 Task: Write a cross-formula field in Passports.
Action: Mouse moved to (144, 101)
Screenshot: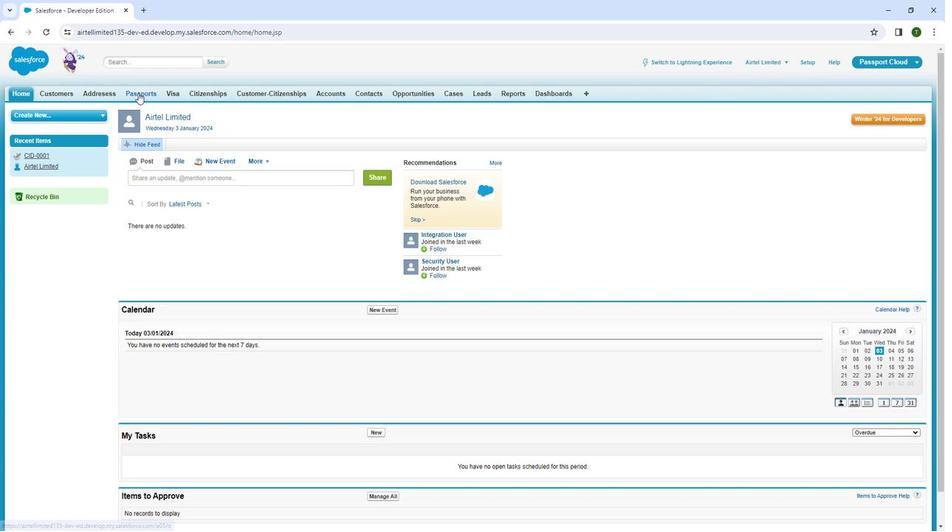 
Action: Mouse pressed left at (144, 101)
Screenshot: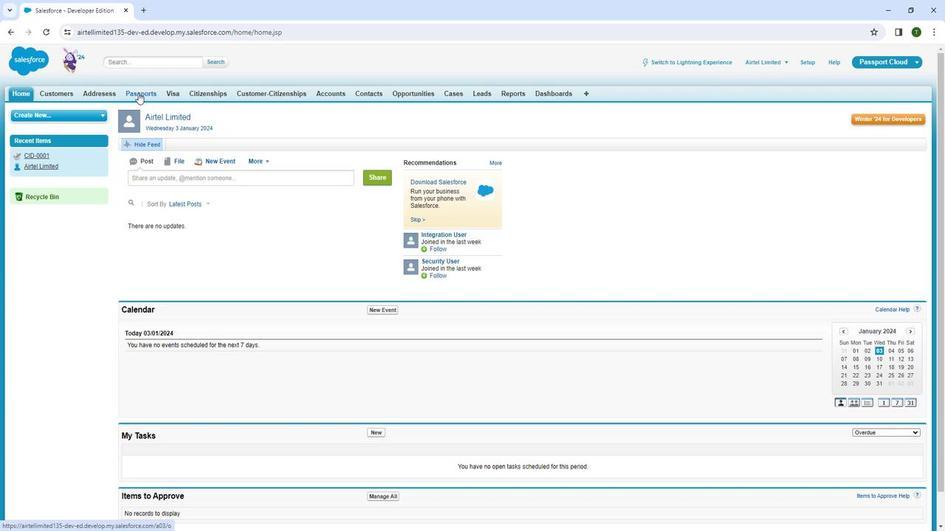 
Action: Mouse pressed left at (144, 101)
Screenshot: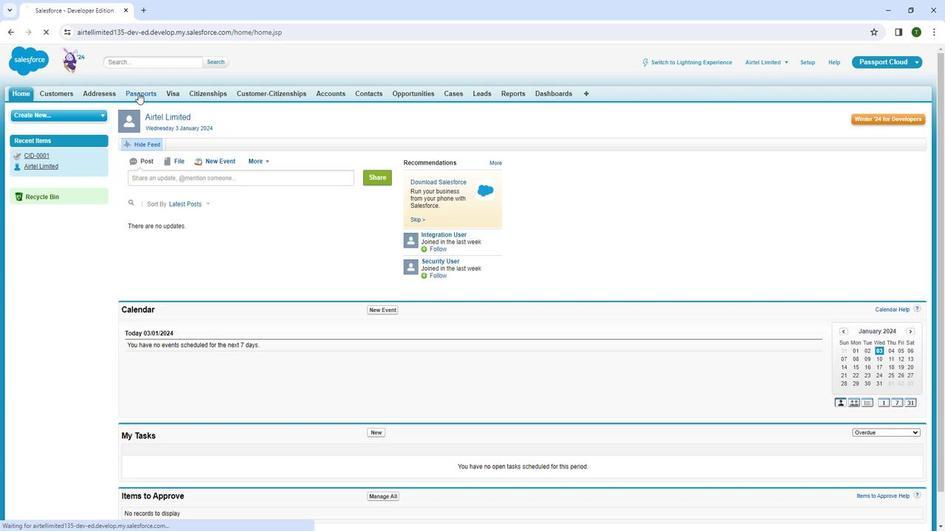 
Action: Mouse moved to (409, 148)
Screenshot: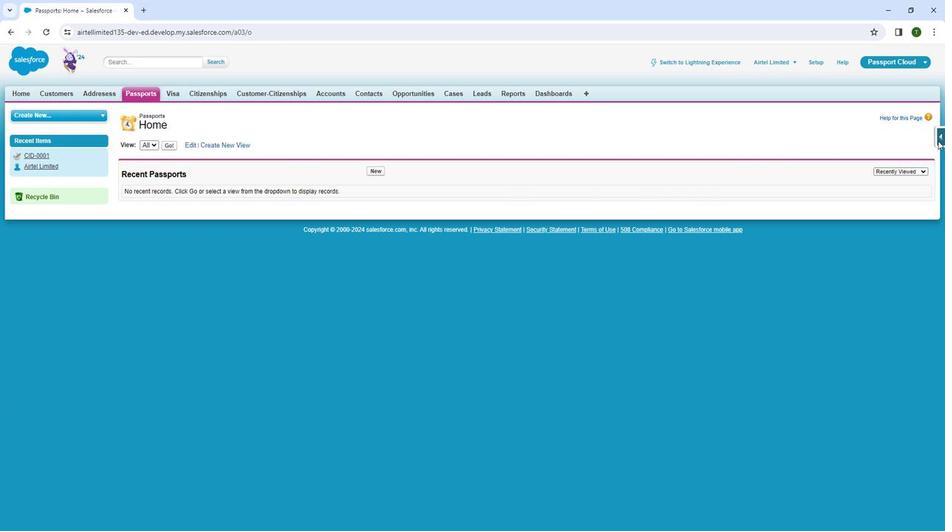 
Action: Mouse pressed left at (409, 148)
Screenshot: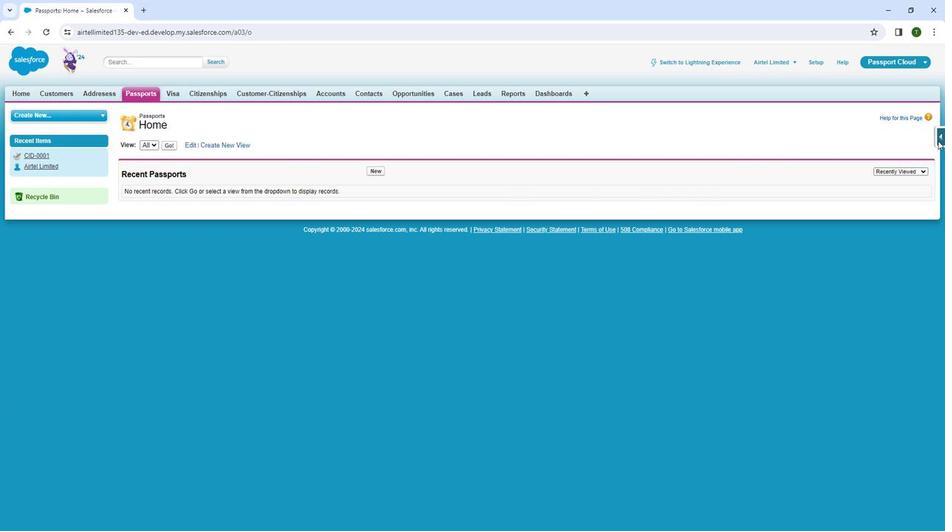 
Action: Mouse moved to (382, 160)
Screenshot: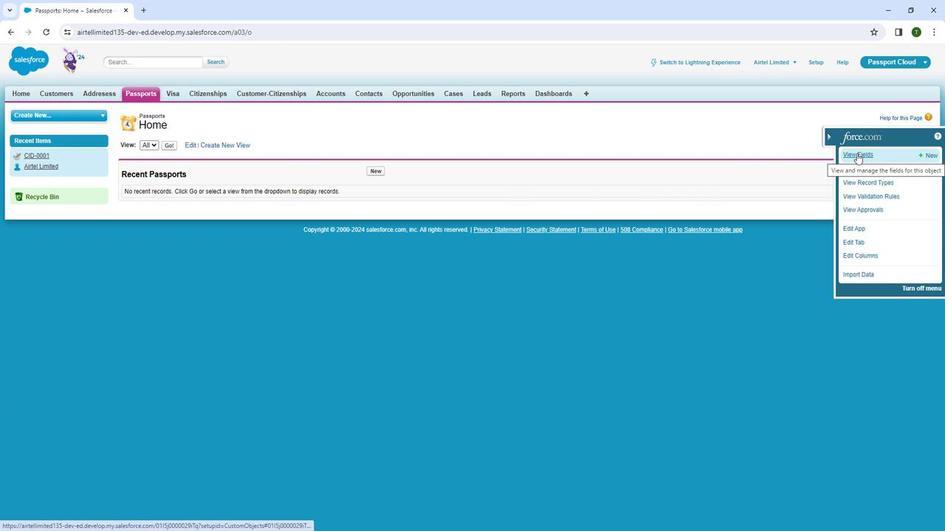 
Action: Mouse pressed left at (382, 160)
Screenshot: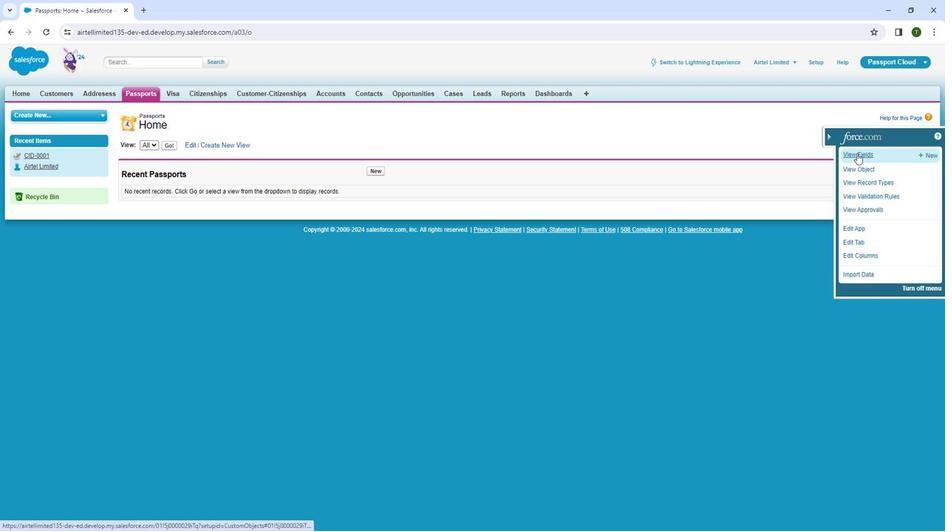 
Action: Mouse moved to (155, 252)
Screenshot: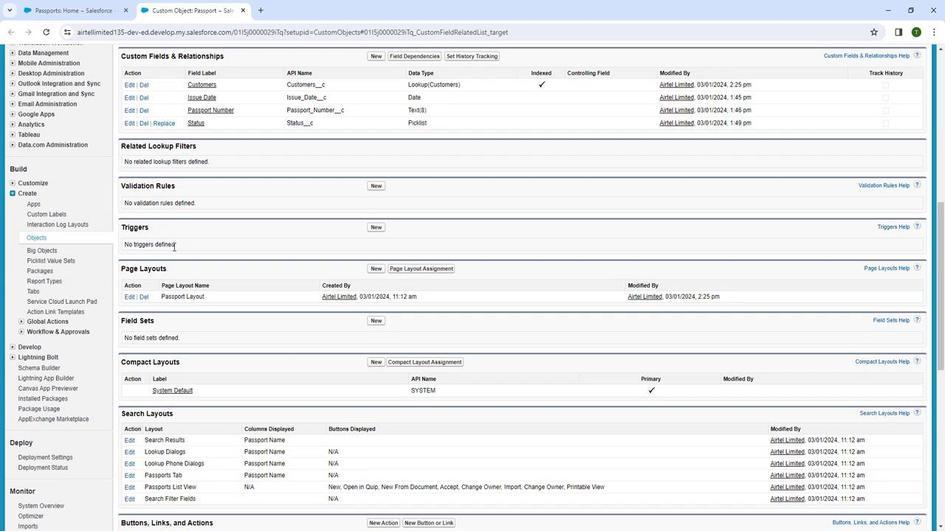 
Action: Mouse scrolled (155, 252) with delta (0, 0)
Screenshot: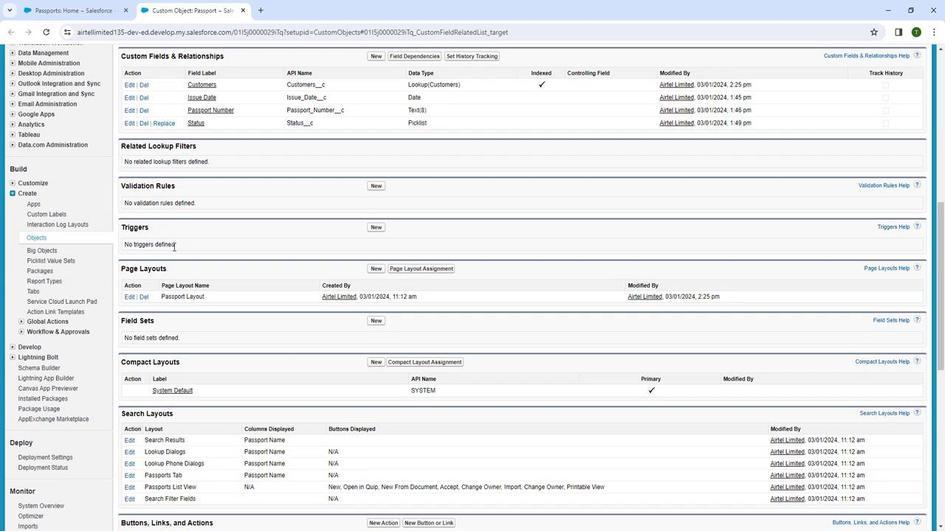 
Action: Mouse moved to (155, 251)
Screenshot: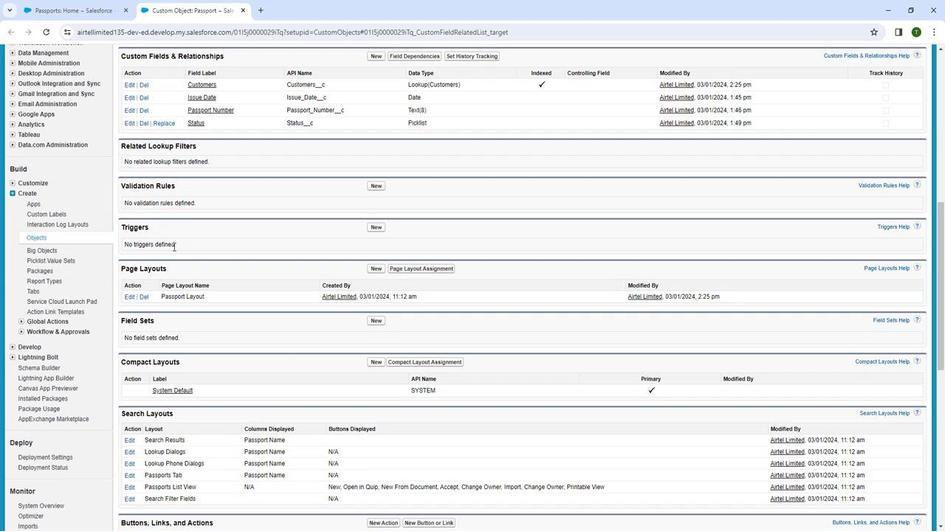 
Action: Mouse scrolled (155, 252) with delta (0, 0)
Screenshot: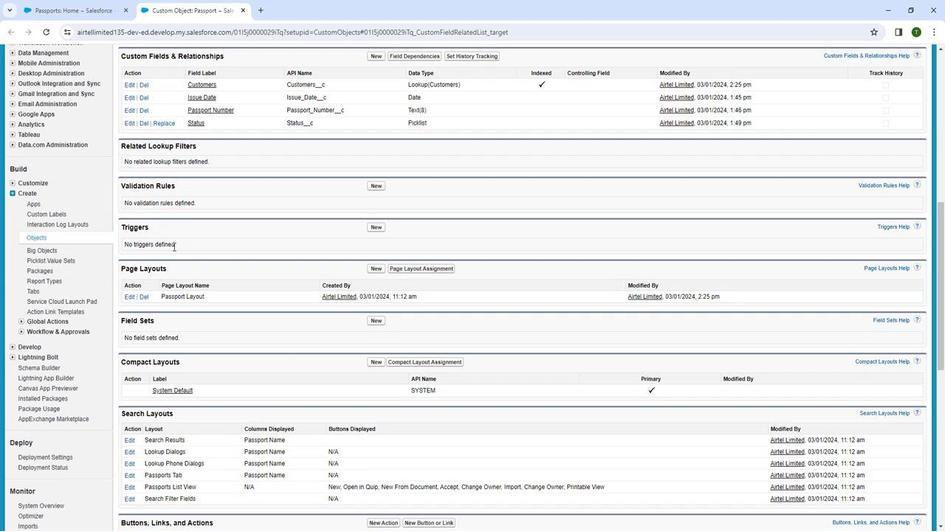 
Action: Mouse moved to (223, 162)
Screenshot: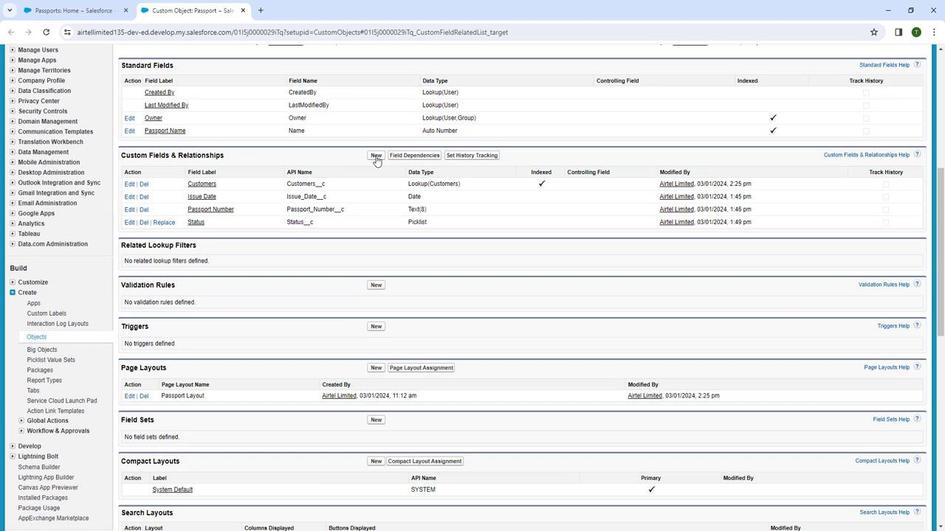 
Action: Mouse pressed left at (223, 162)
Screenshot: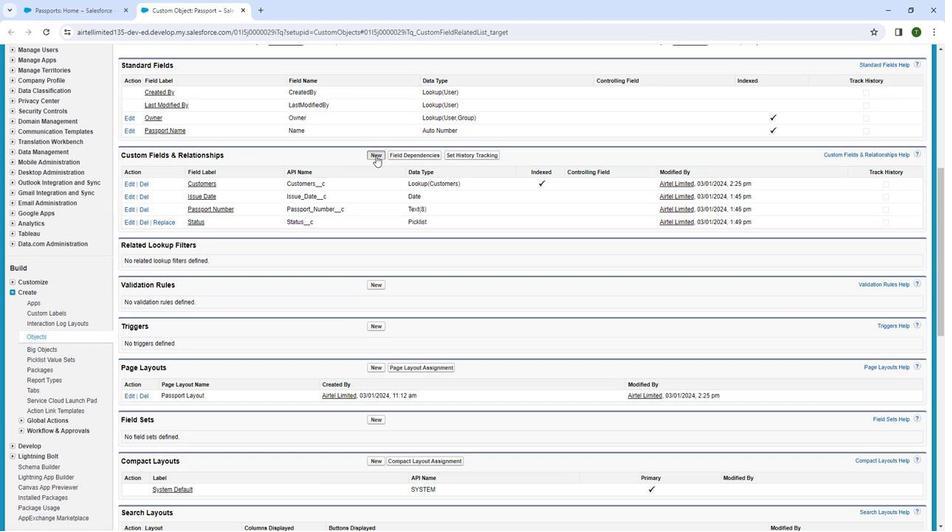 
Action: Mouse moved to (173, 303)
Screenshot: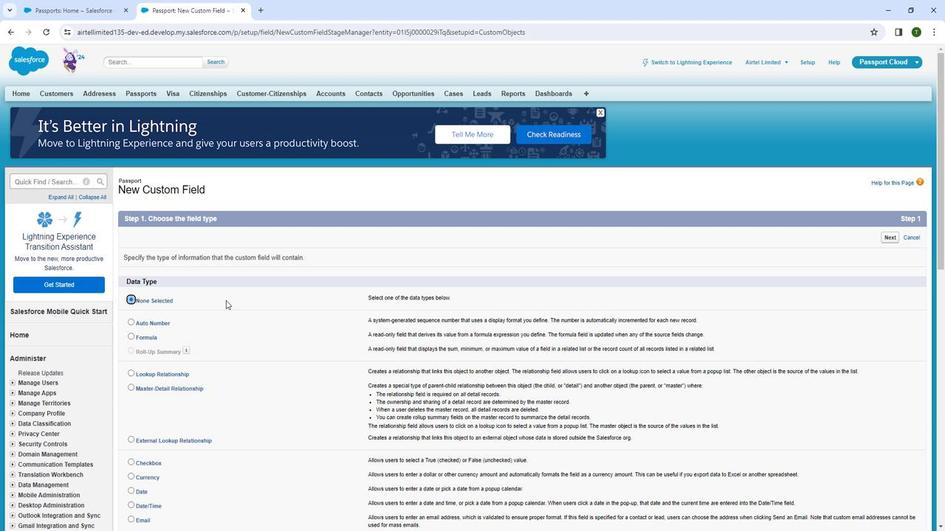 
Action: Mouse scrolled (173, 302) with delta (0, 0)
Screenshot: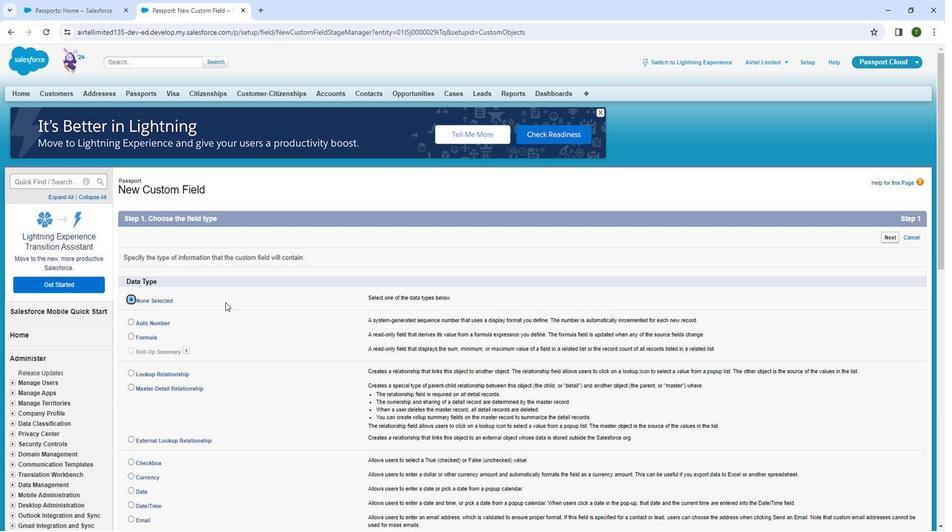
Action: Mouse moved to (142, 290)
Screenshot: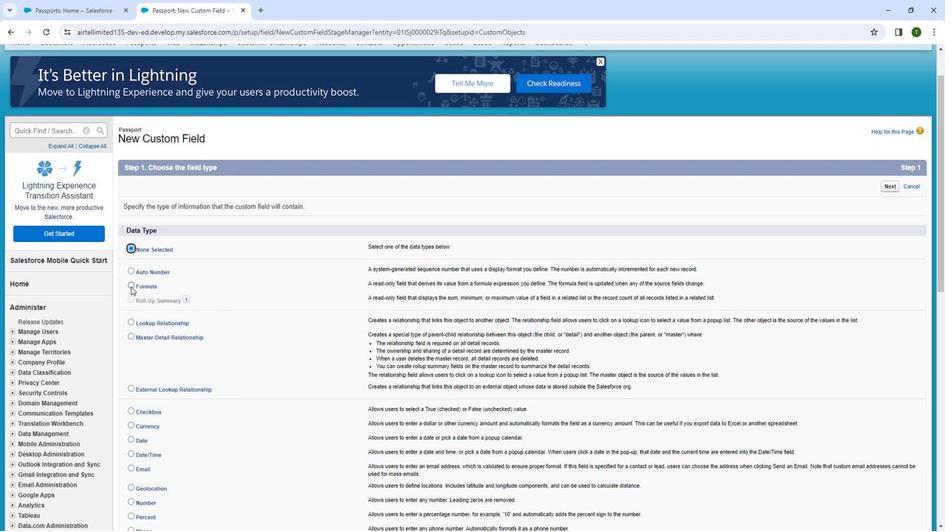
Action: Mouse pressed left at (142, 290)
Screenshot: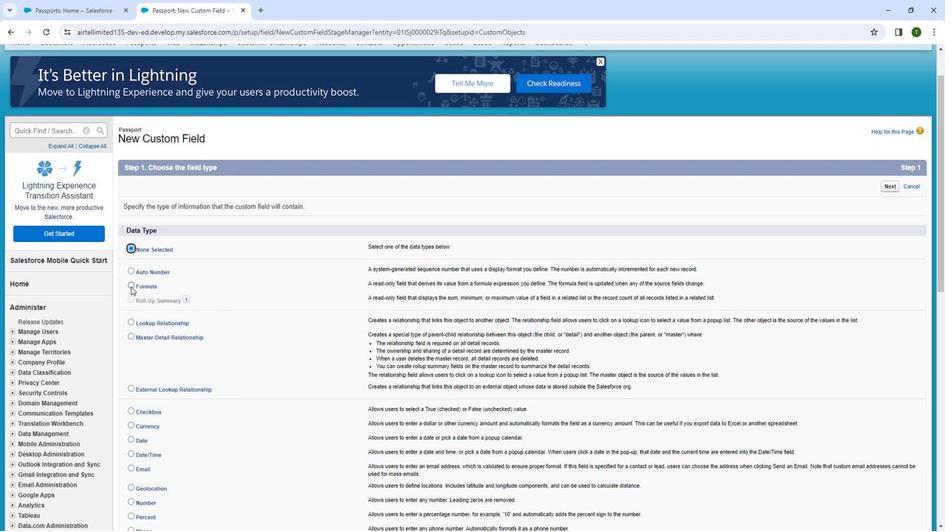
Action: Mouse moved to (142, 291)
Screenshot: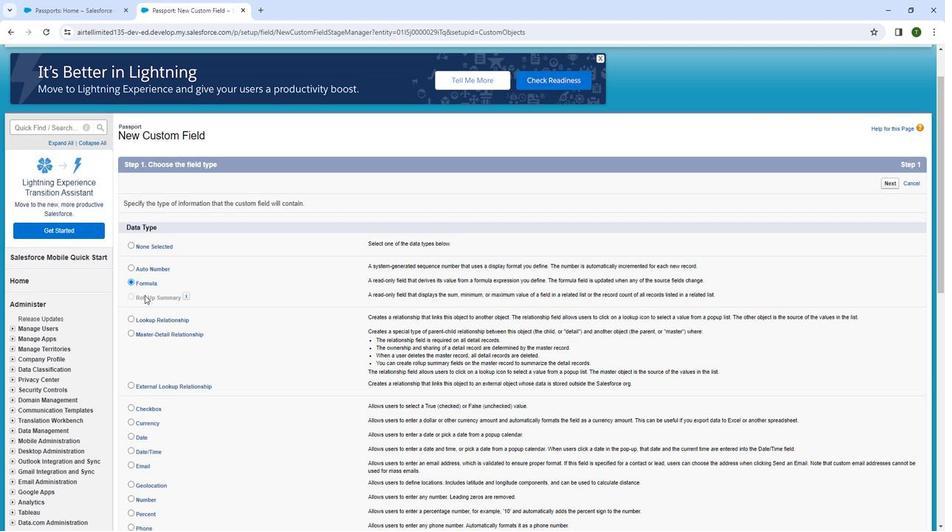 
Action: Mouse scrolled (142, 290) with delta (0, 0)
Screenshot: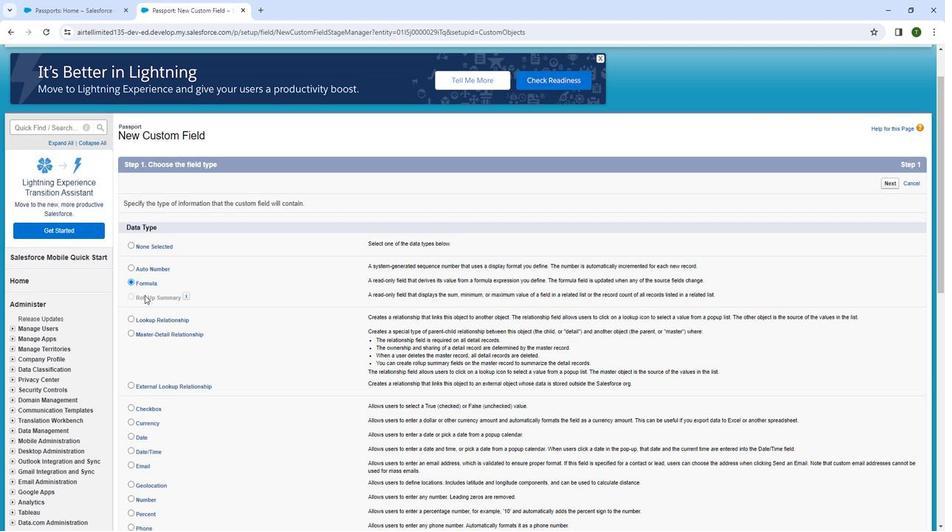 
Action: Mouse moved to (148, 299)
Screenshot: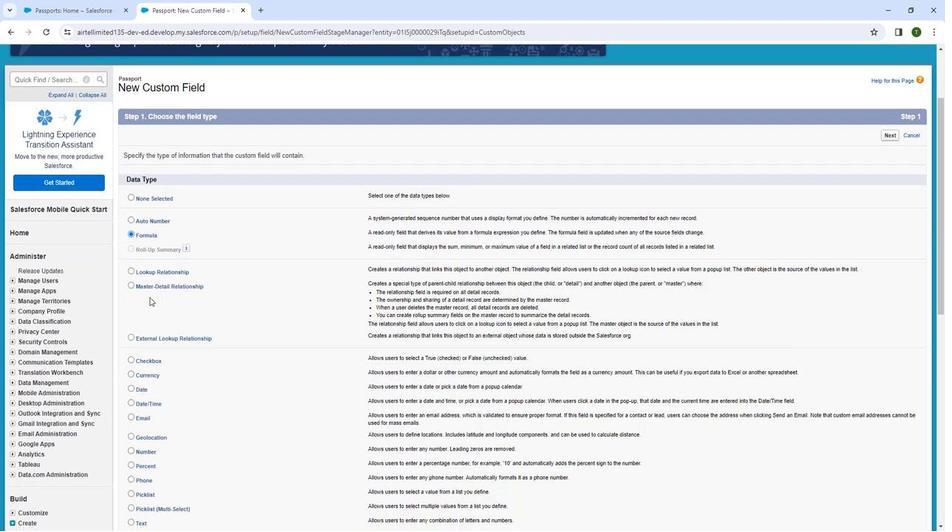 
Action: Mouse scrolled (148, 299) with delta (0, 0)
Screenshot: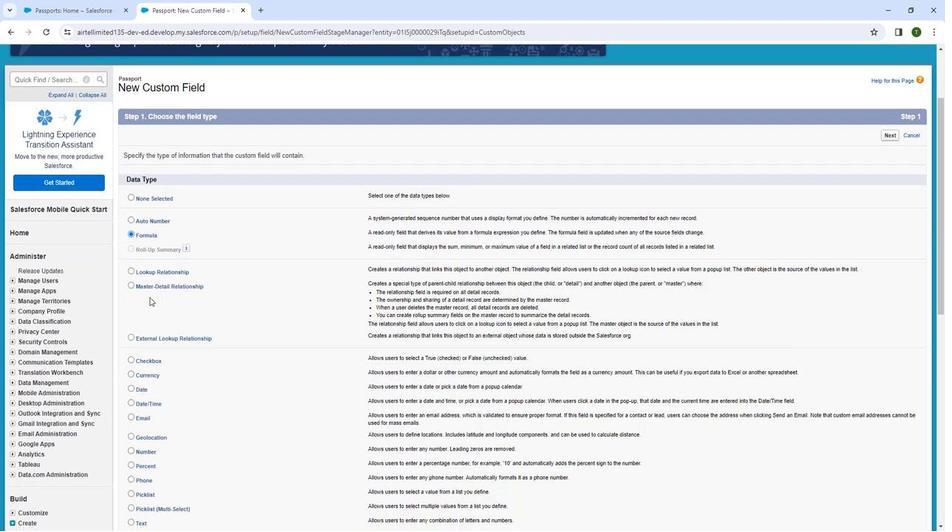 
Action: Mouse moved to (149, 301)
Screenshot: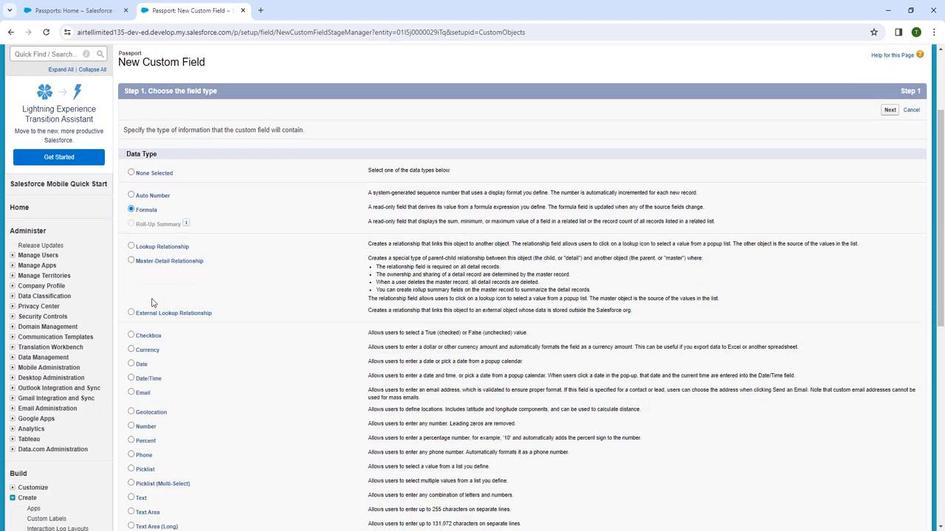 
Action: Mouse scrolled (149, 301) with delta (0, 0)
Screenshot: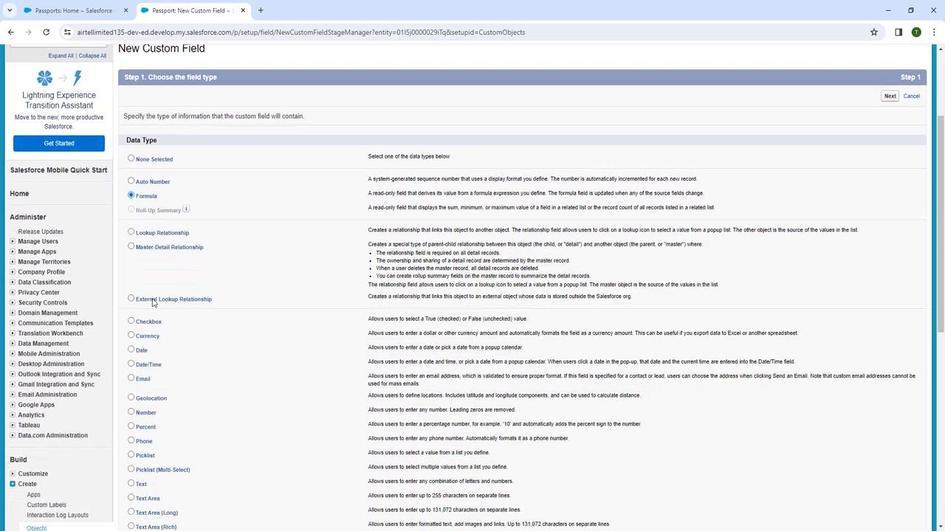 
Action: Mouse moved to (149, 301)
Screenshot: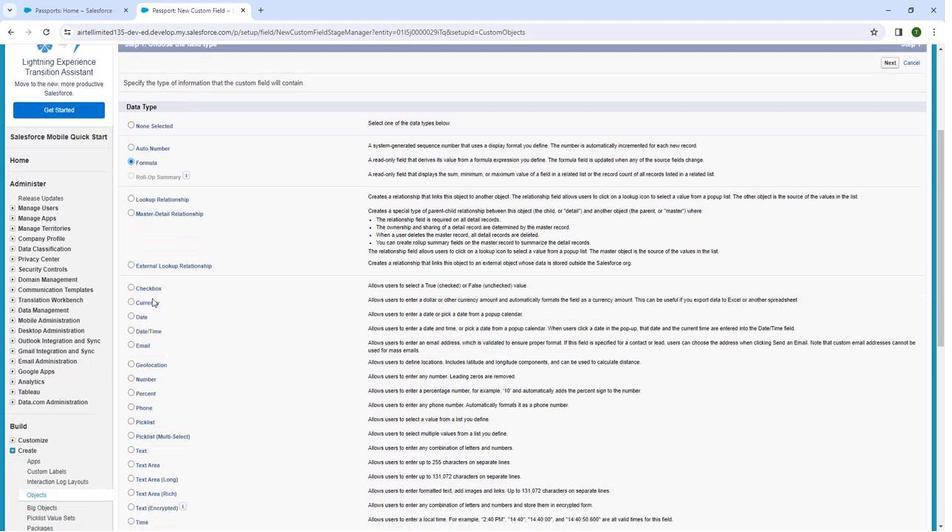 
Action: Mouse scrolled (149, 301) with delta (0, 0)
Screenshot: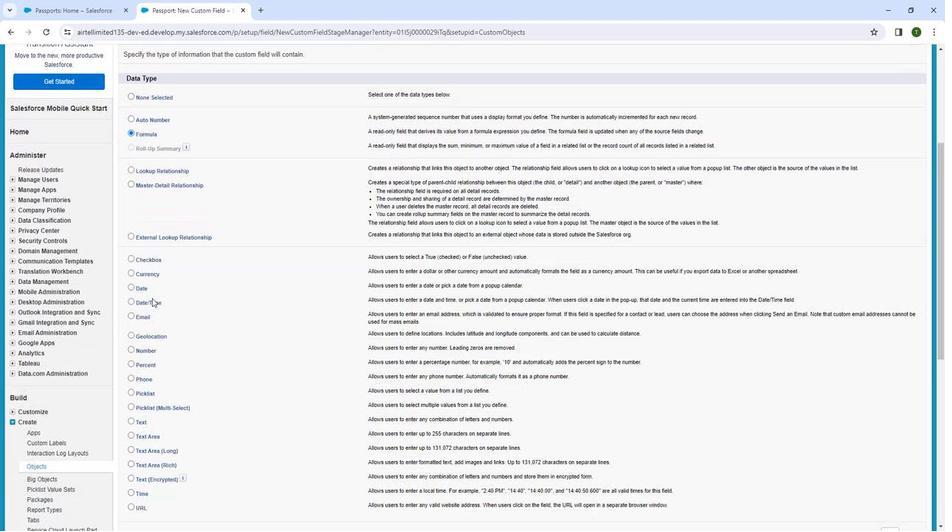 
Action: Mouse moved to (204, 347)
Screenshot: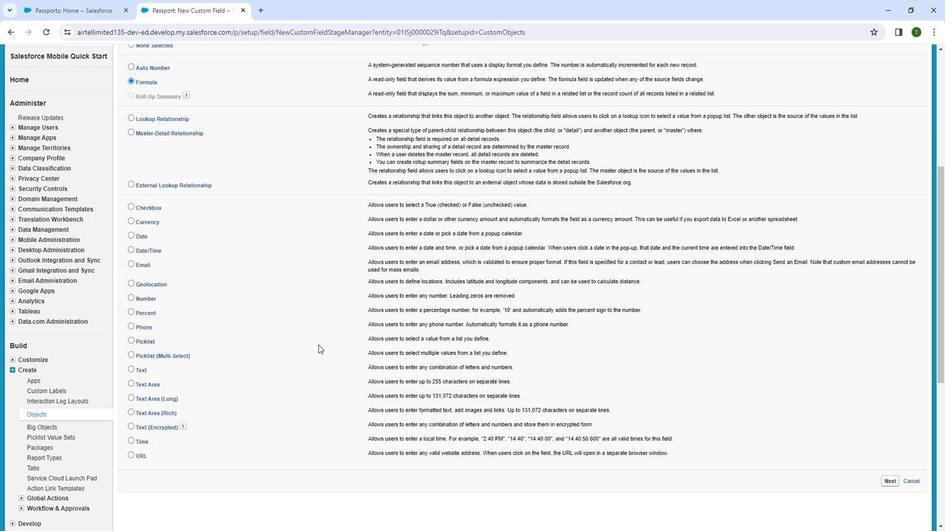 
Action: Mouse scrolled (204, 346) with delta (0, 0)
Screenshot: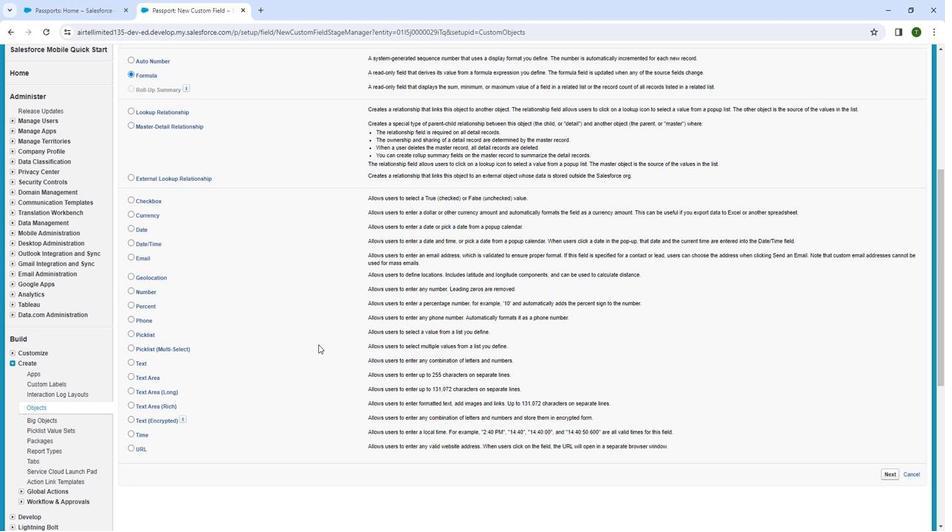
Action: Mouse moved to (229, 370)
Screenshot: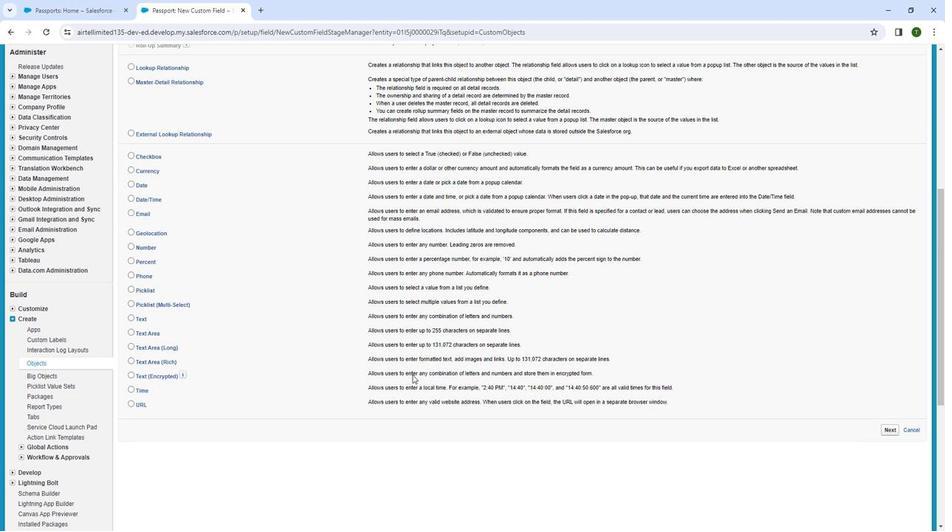 
Action: Mouse scrolled (229, 369) with delta (0, 0)
Screenshot: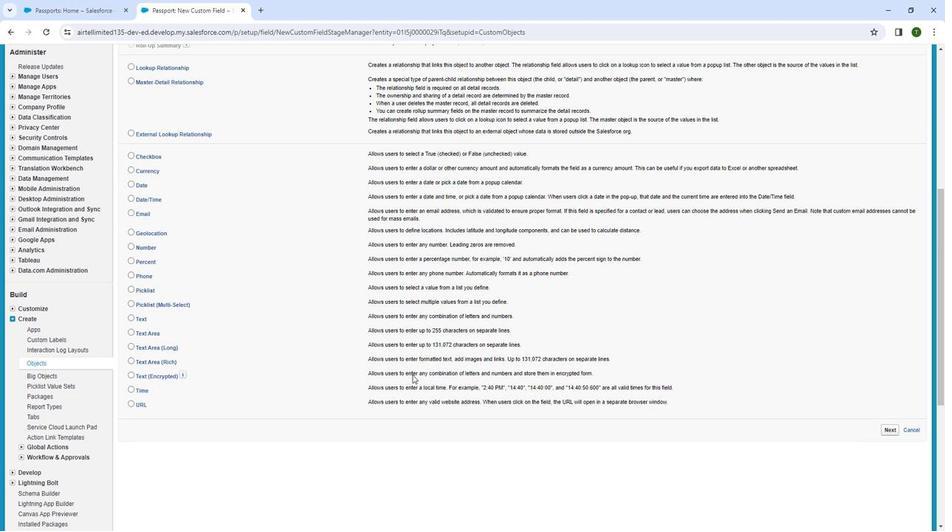 
Action: Mouse moved to (392, 377)
Screenshot: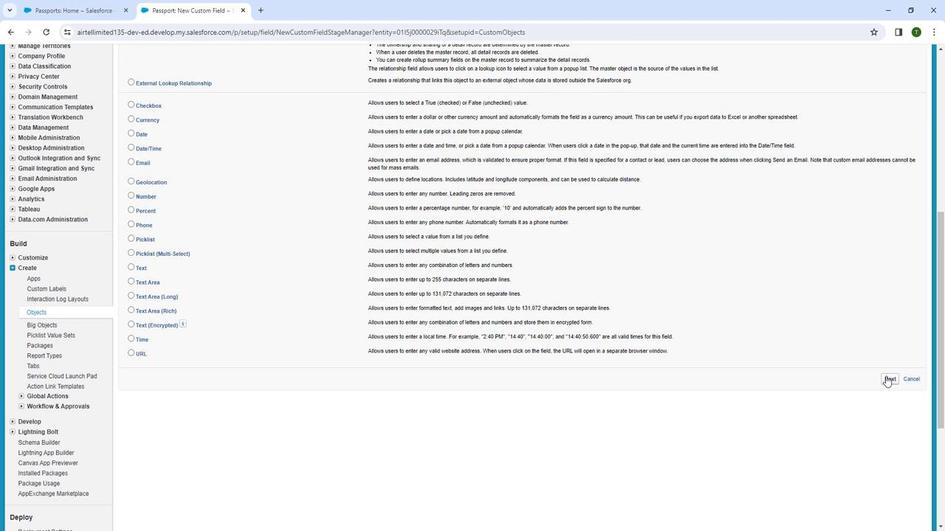 
Action: Mouse pressed left at (392, 377)
Screenshot: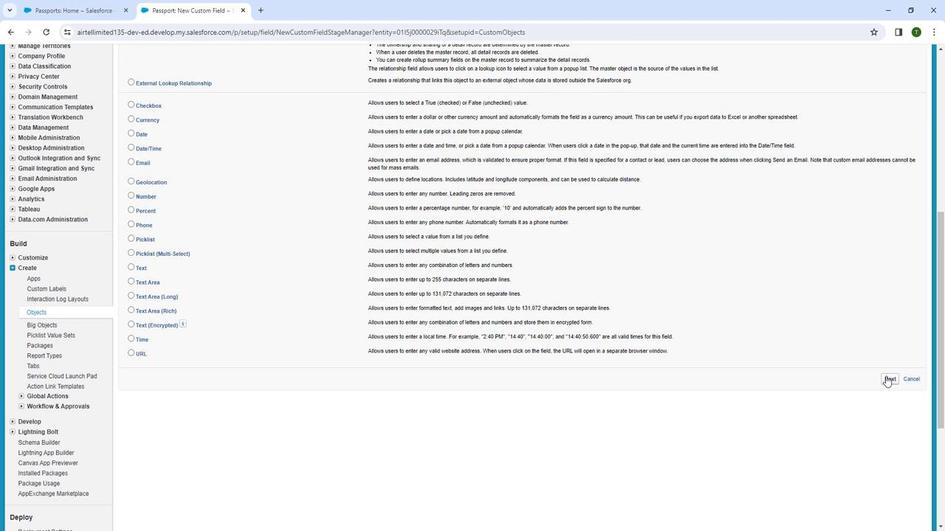 
Action: Mouse moved to (197, 260)
Screenshot: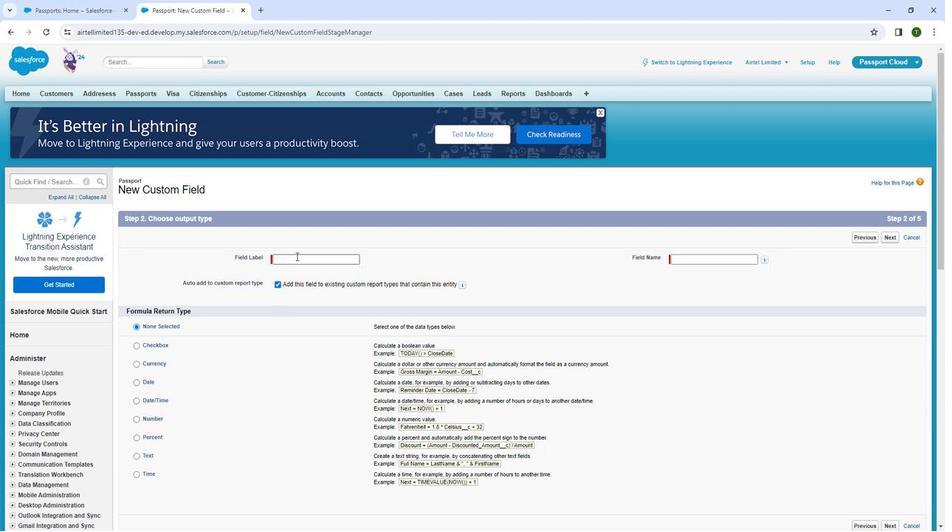 
Action: Mouse pressed left at (197, 260)
Screenshot: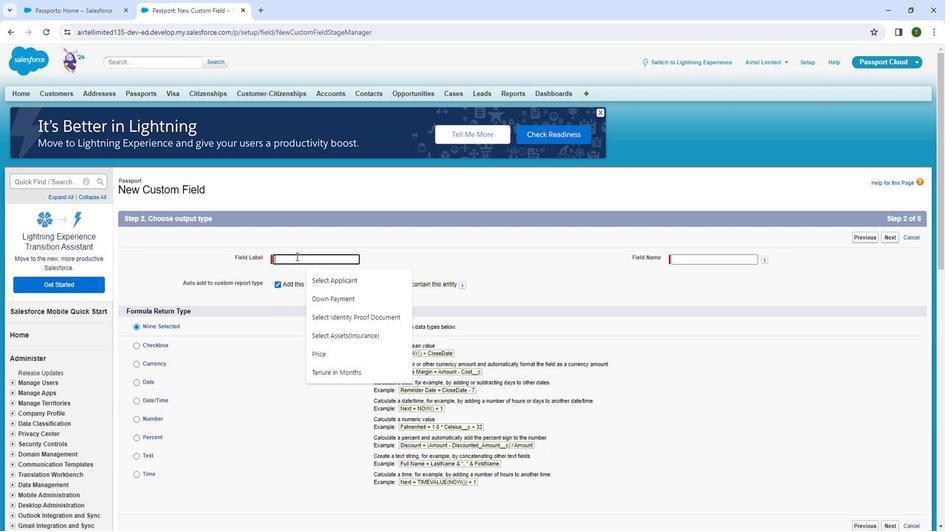 
Action: Mouse moved to (195, 262)
Screenshot: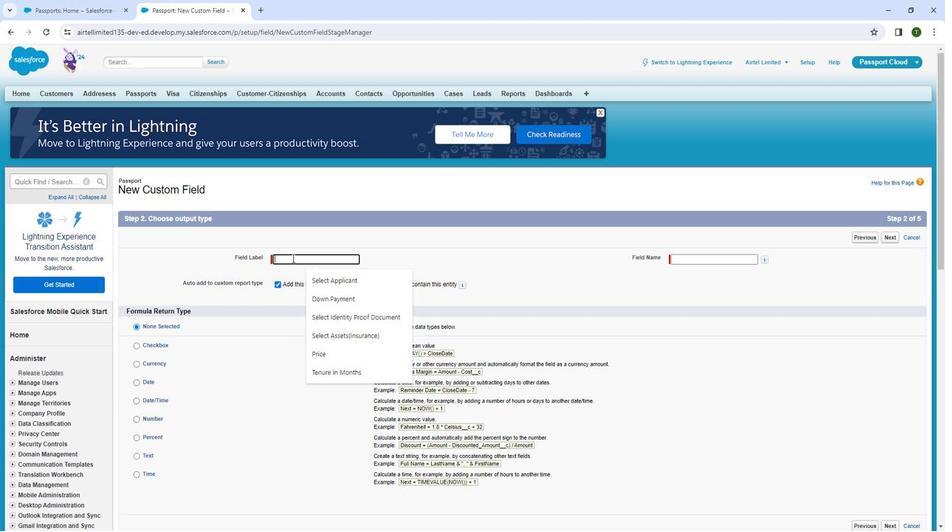 
Action: Key pressed <Key.shift><Key.shift><Key.shift>Customer<Key.space><Key.shift>Full<Key.space><Key.shift>Name
Screenshot: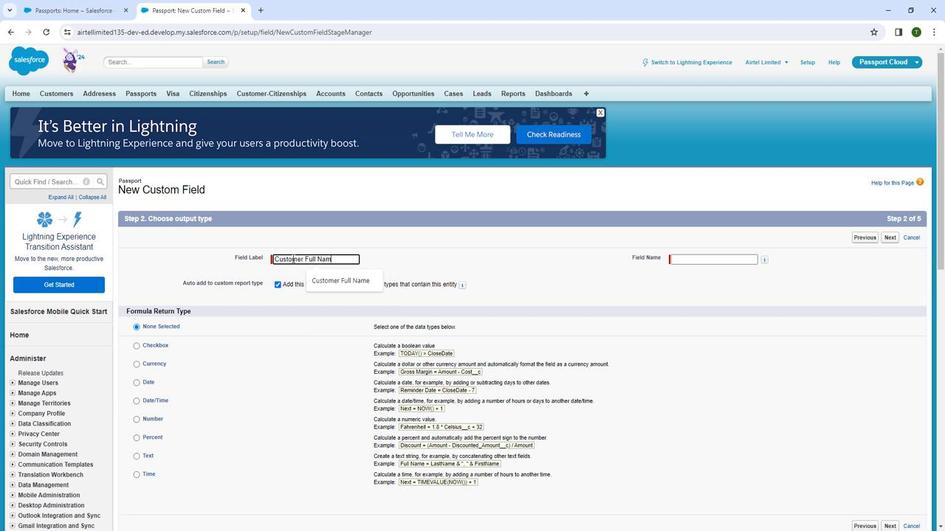 
Action: Mouse moved to (140, 458)
Screenshot: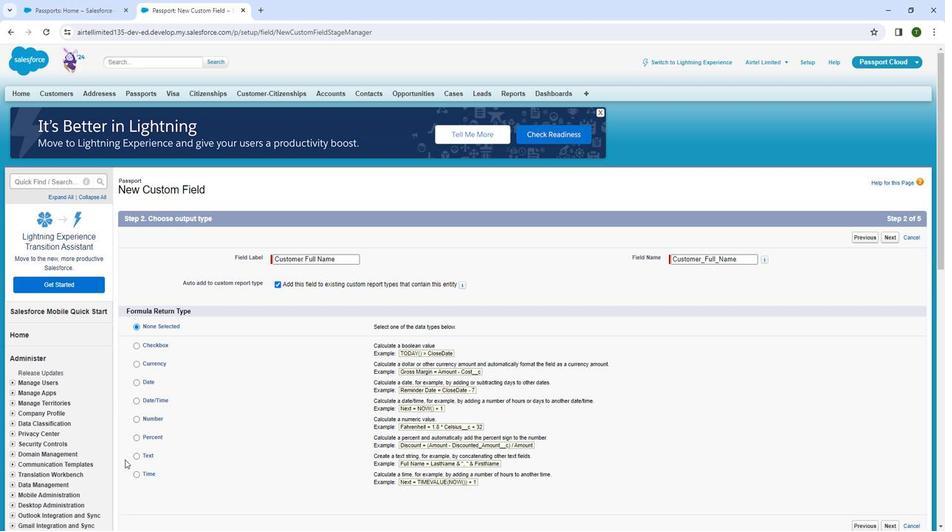 
Action: Mouse pressed left at (140, 458)
Screenshot: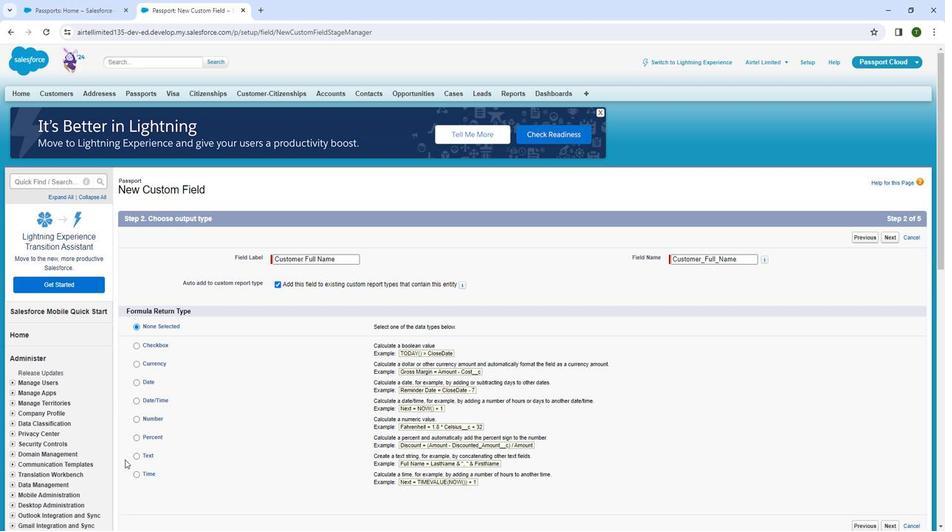 
Action: Mouse moved to (144, 458)
Screenshot: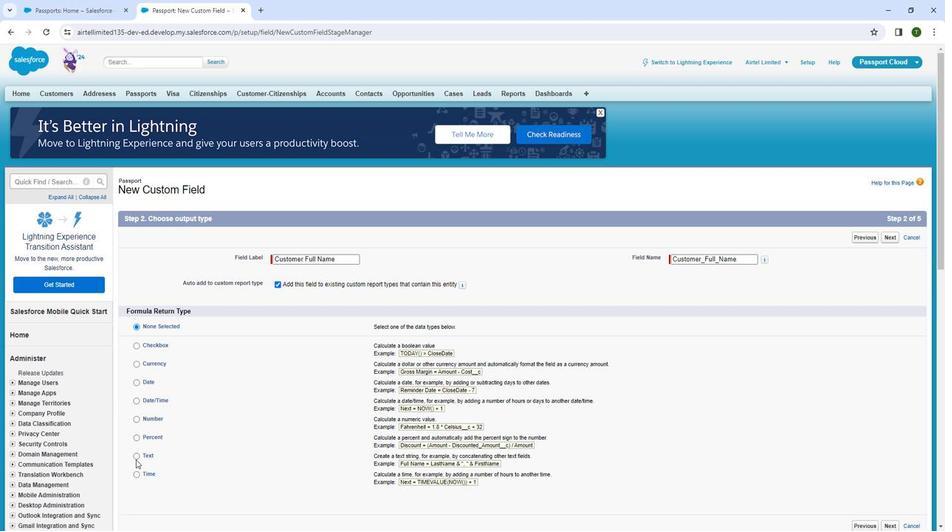 
Action: Mouse pressed left at (144, 458)
Screenshot: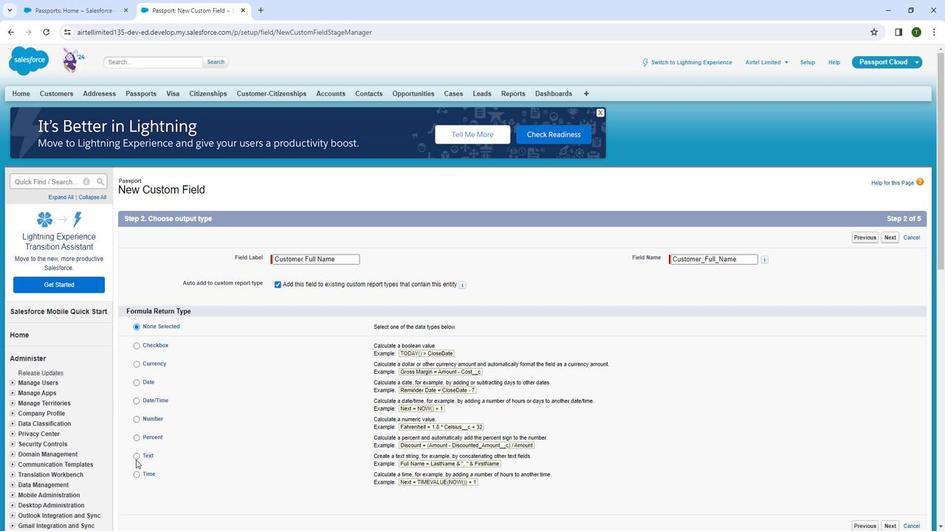 
Action: Mouse moved to (144, 455)
Screenshot: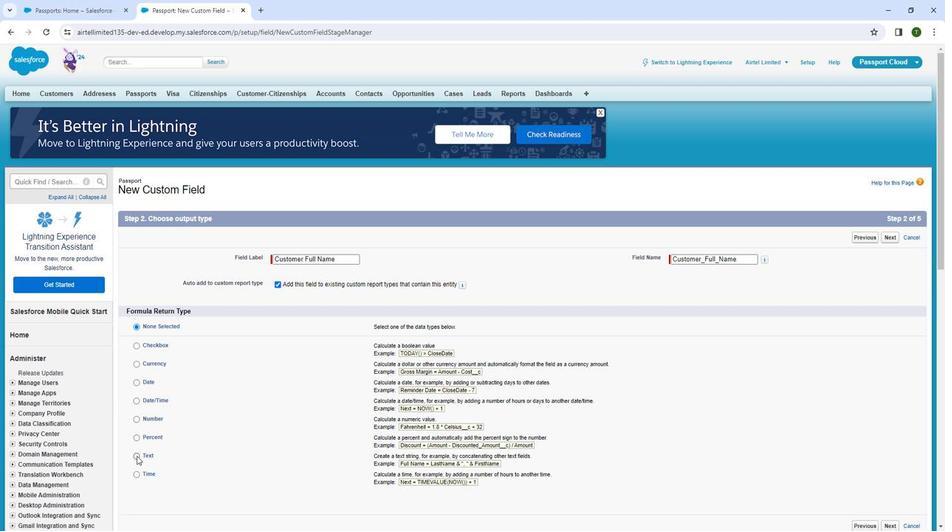 
Action: Mouse pressed left at (144, 455)
Screenshot: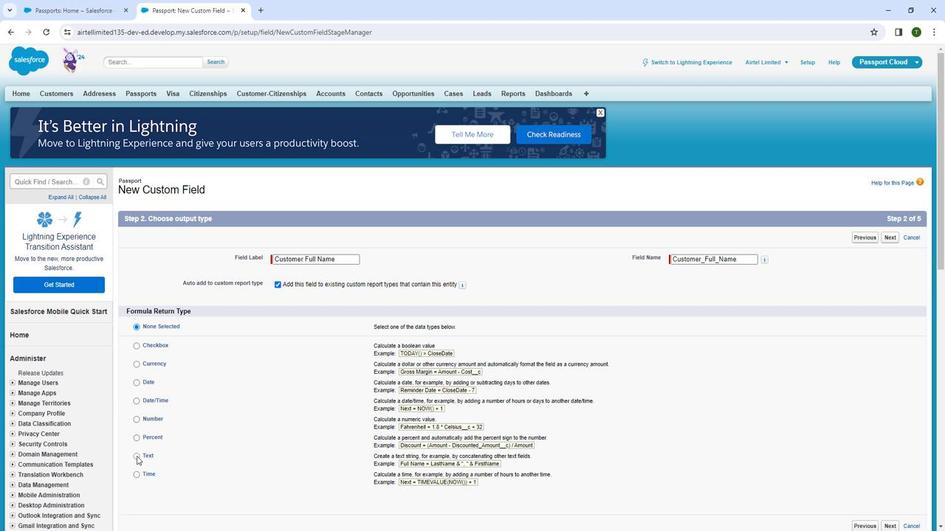 
Action: Mouse moved to (166, 430)
Screenshot: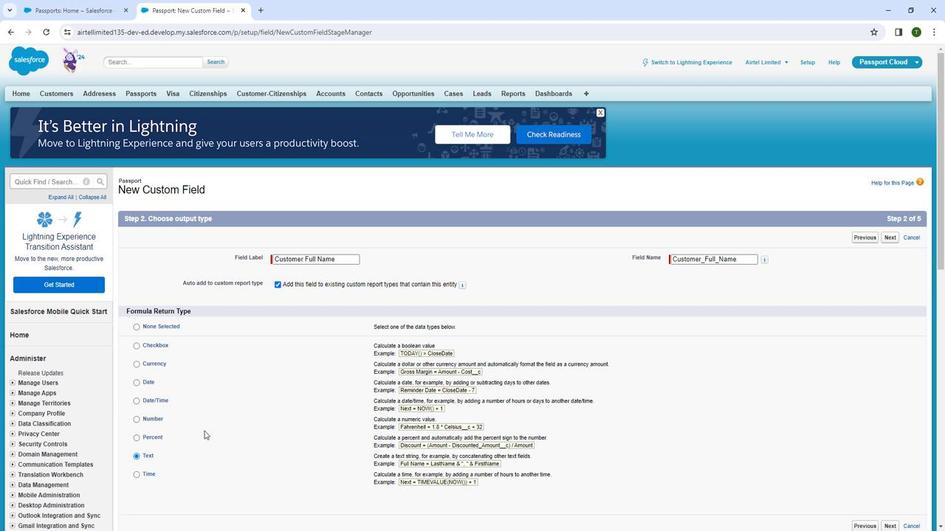 
Action: Mouse scrolled (166, 429) with delta (0, 0)
Screenshot: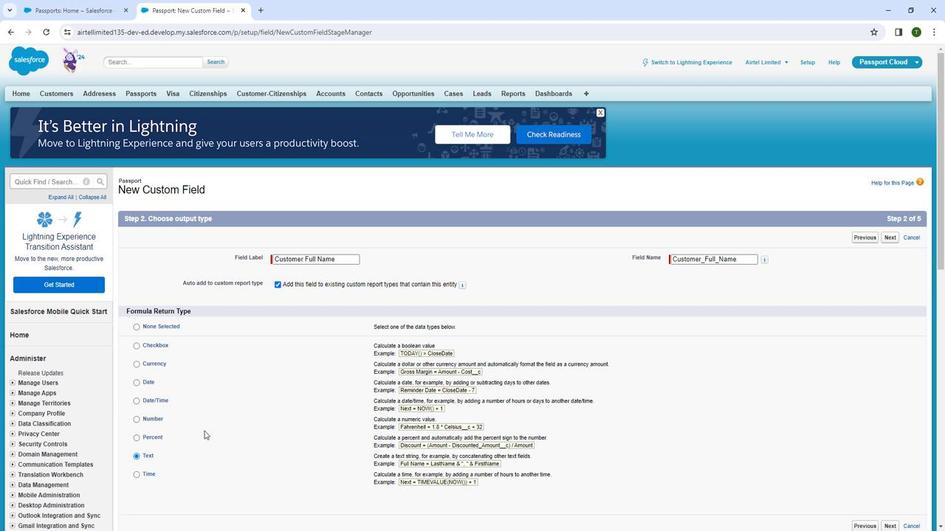 
Action: Mouse moved to (169, 426)
Screenshot: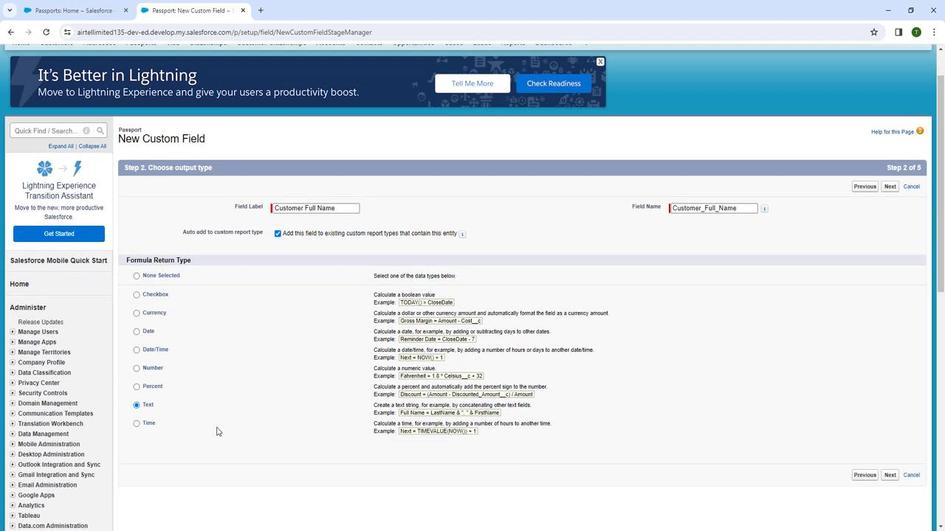 
Action: Mouse scrolled (169, 426) with delta (0, 0)
Screenshot: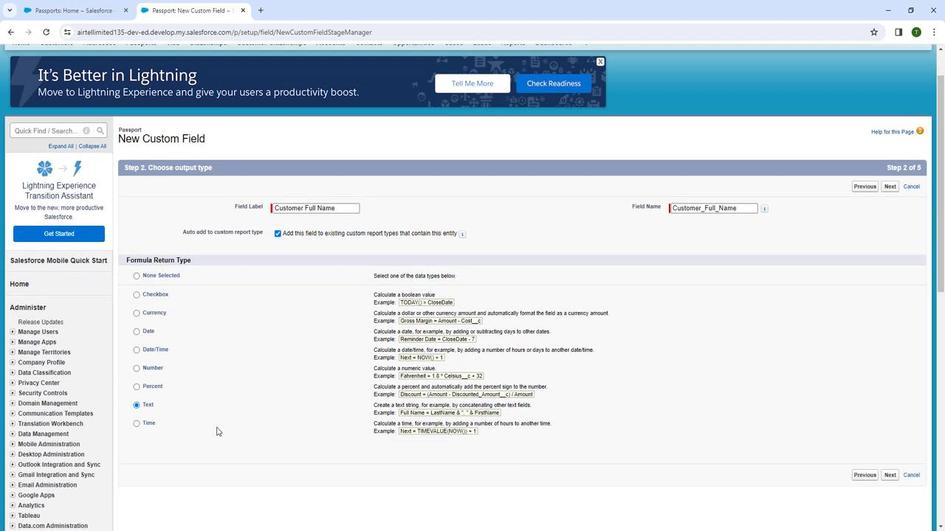 
Action: Mouse moved to (394, 421)
Screenshot: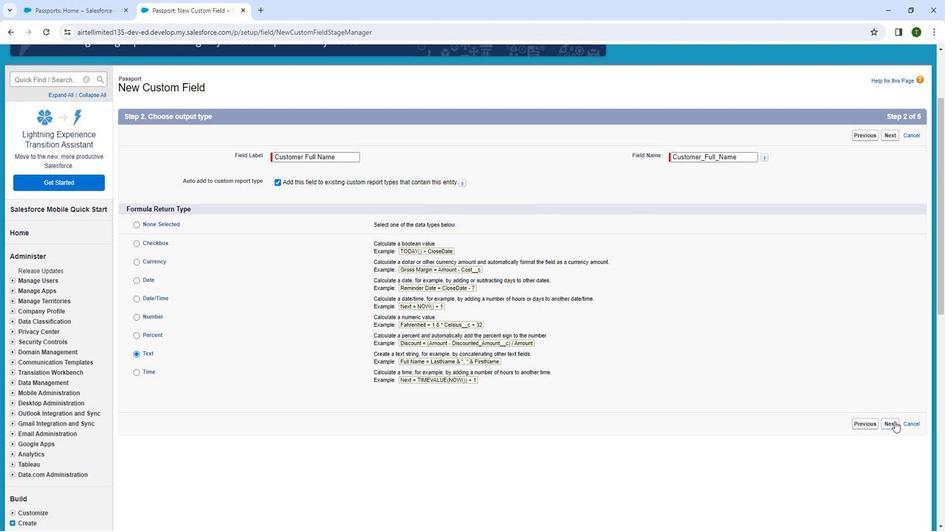 
Action: Mouse pressed left at (394, 421)
Screenshot: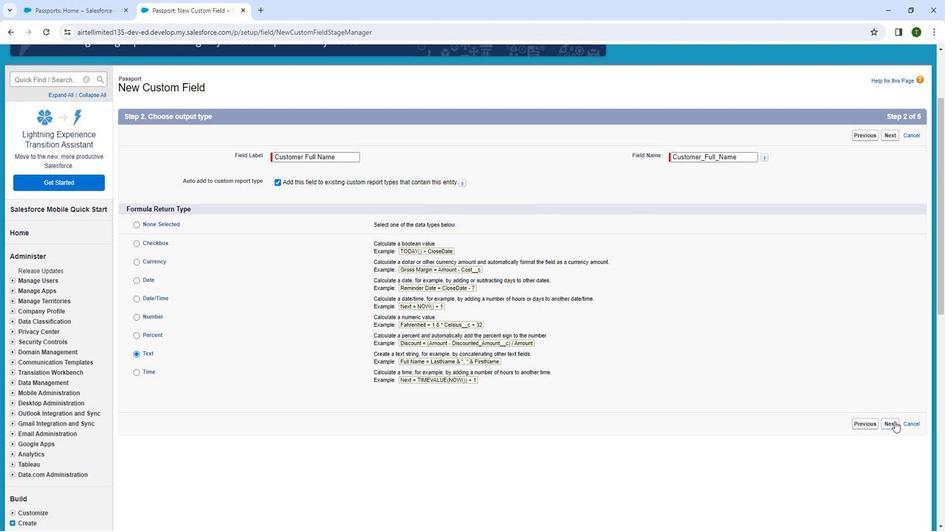 
Action: Mouse moved to (145, 319)
Screenshot: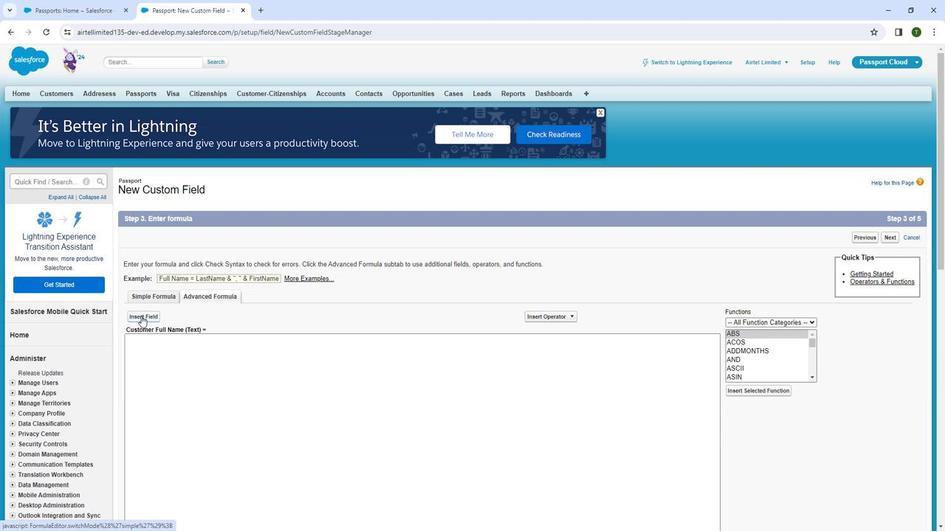 
Action: Mouse pressed left at (145, 319)
Screenshot: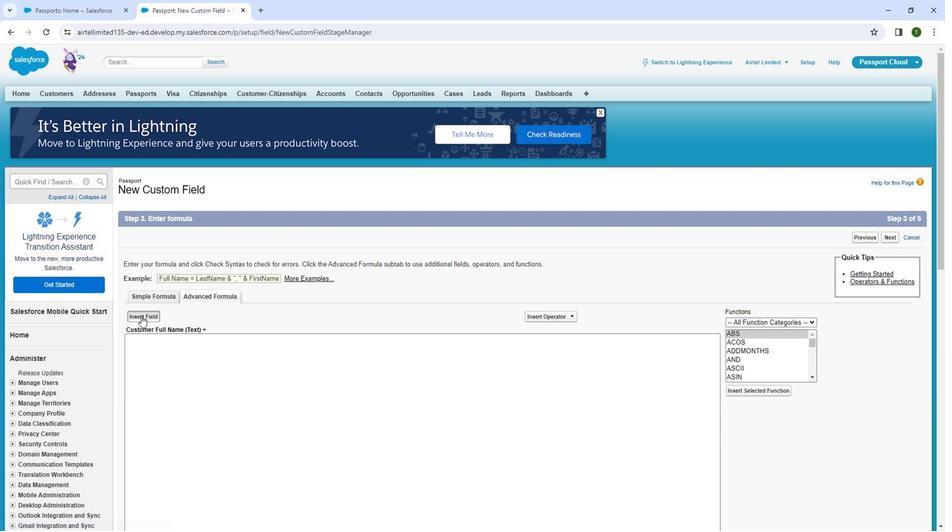 
Action: Mouse moved to (199, 257)
Screenshot: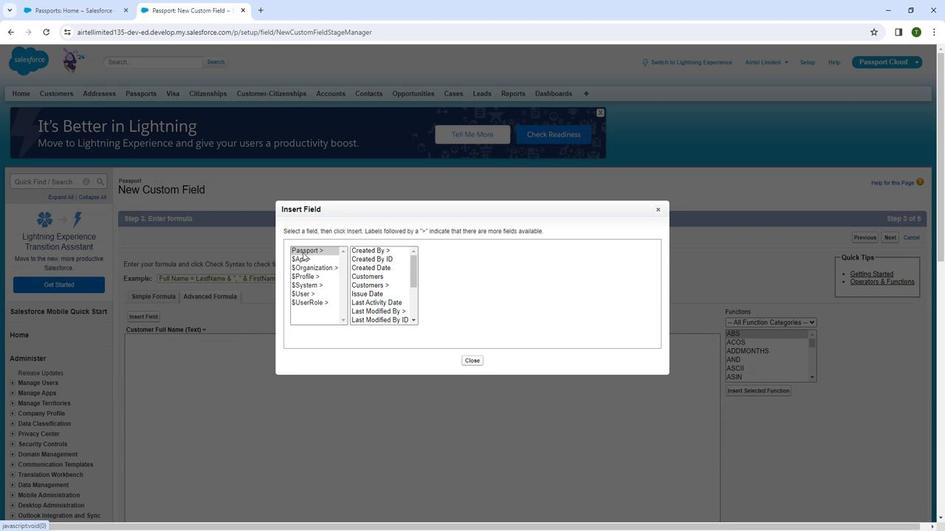 
Action: Mouse pressed left at (199, 257)
Screenshot: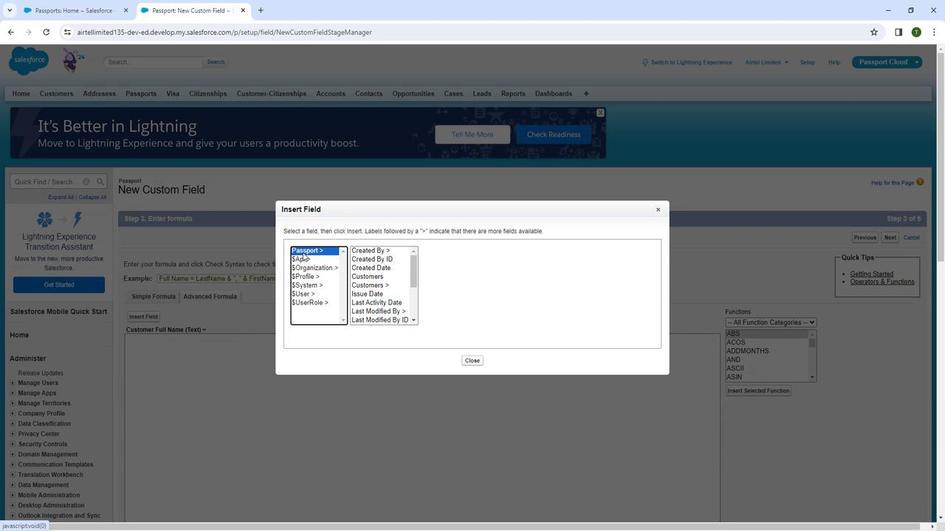 
Action: Mouse moved to (215, 287)
Screenshot: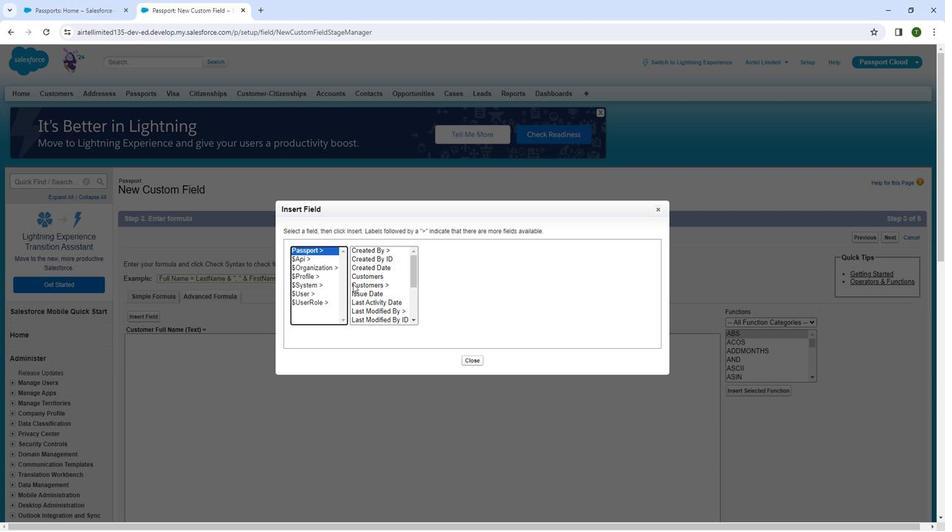 
Action: Mouse pressed left at (215, 287)
Screenshot: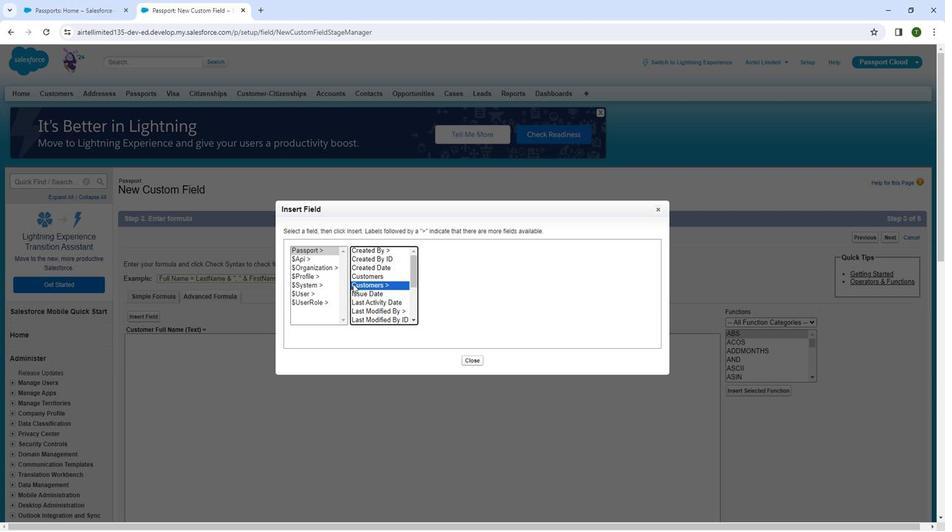 
Action: Mouse moved to (240, 305)
Screenshot: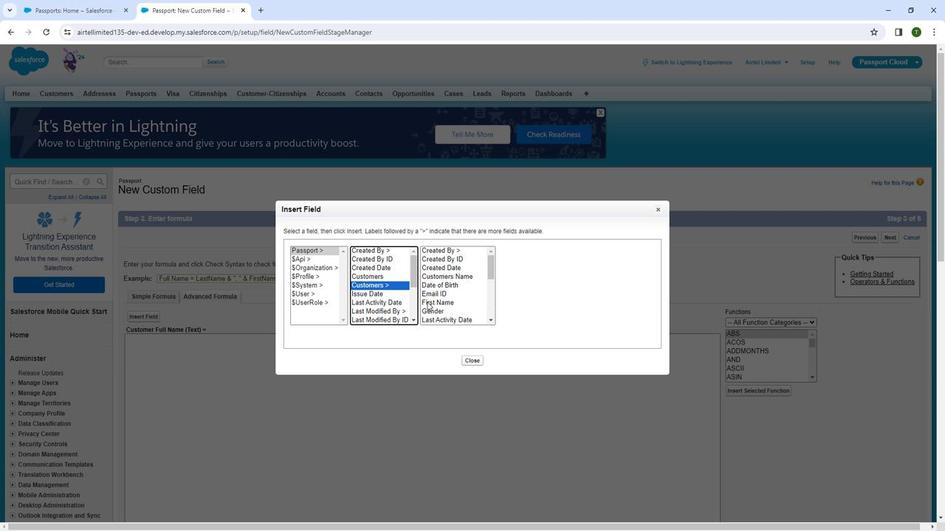 
Action: Mouse pressed left at (240, 305)
Screenshot: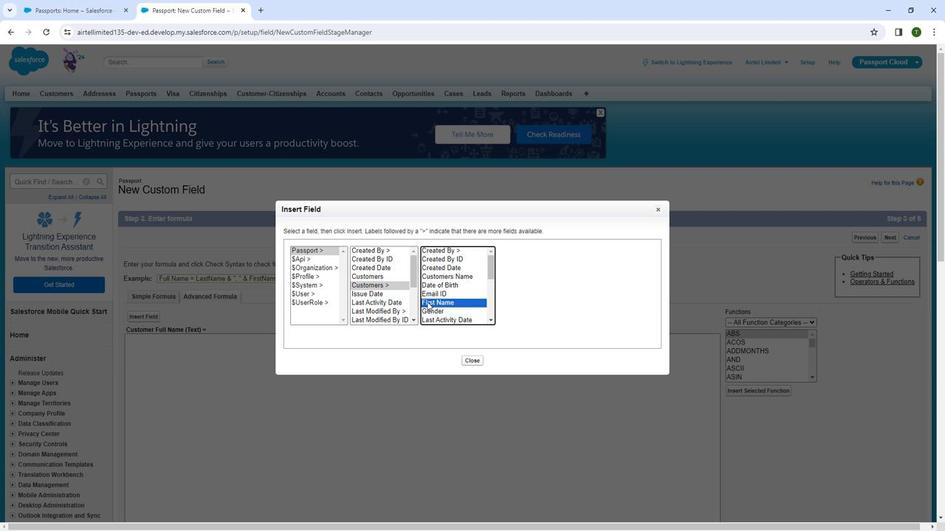 
Action: Mouse moved to (279, 308)
Screenshot: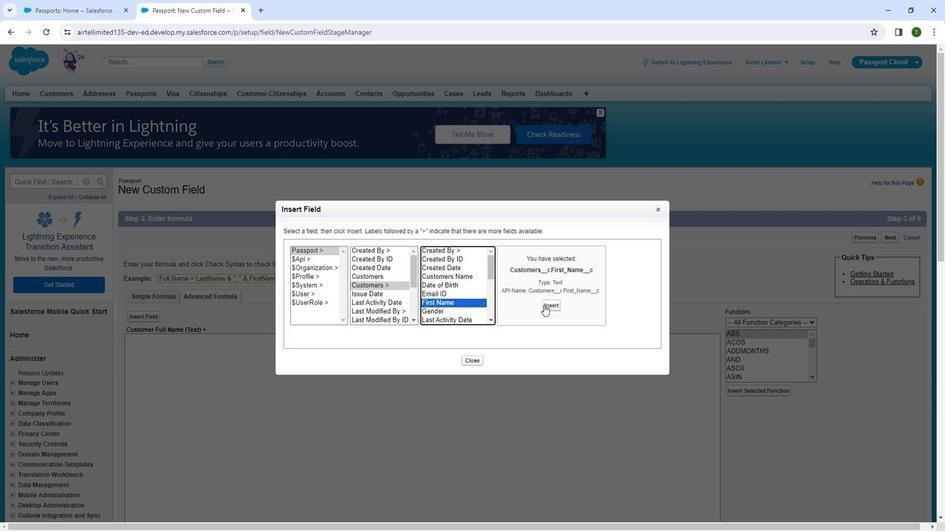 
Action: Mouse pressed left at (279, 308)
Screenshot: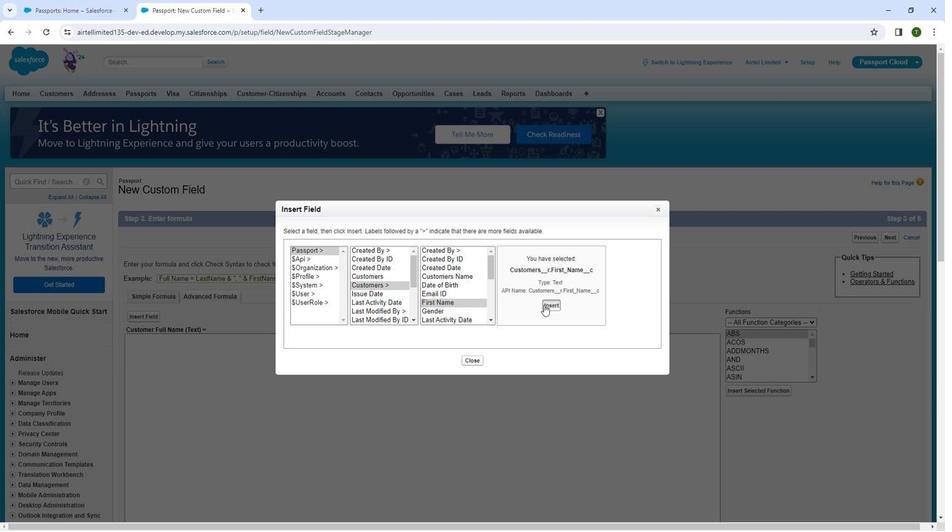
Action: Mouse moved to (197, 358)
Screenshot: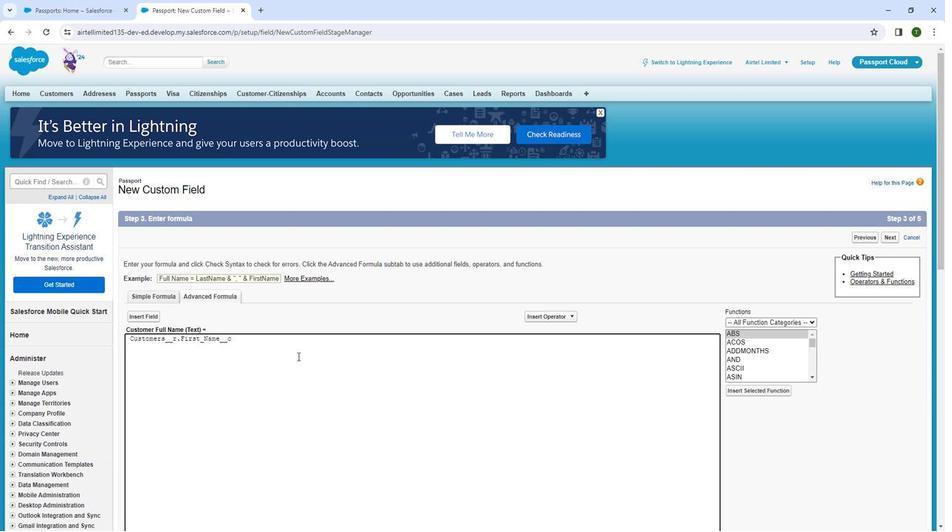 
Action: Key pressed <Key.shift_r><Key.shift_r><Key.shift_r><Key.shift_r><Key.shift_r><Key.shift_r><Key.shift_r><Key.shift_r><Key.shift_r><Key.shift_r><Key.shift_r><Key.shift_r><Key.shift_r><Key.shift_r><Key.shift_r>+''<Key.left><Key.space><Key.space><Key.right><Key.shift_r>+
Screenshot: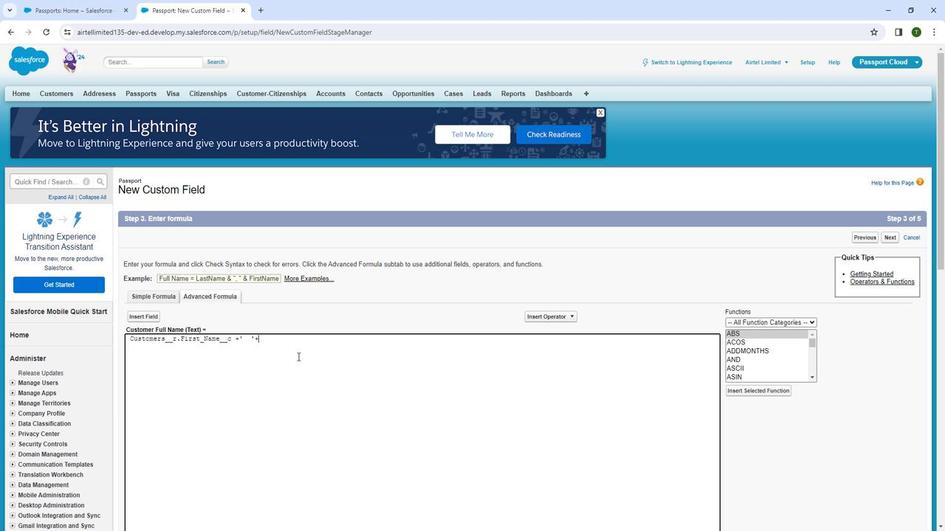 
Action: Mouse moved to (143, 314)
Screenshot: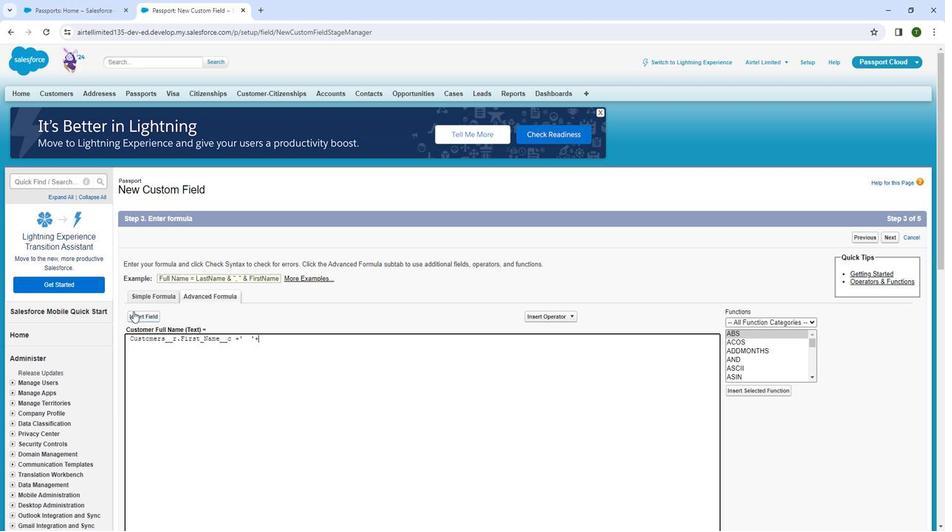 
Action: Mouse pressed left at (143, 314)
Screenshot: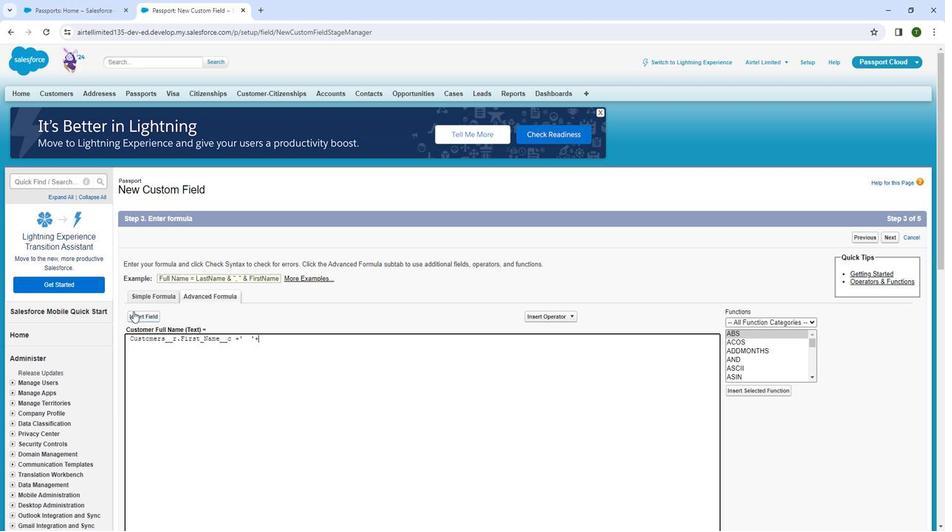 
Action: Mouse moved to (217, 289)
Screenshot: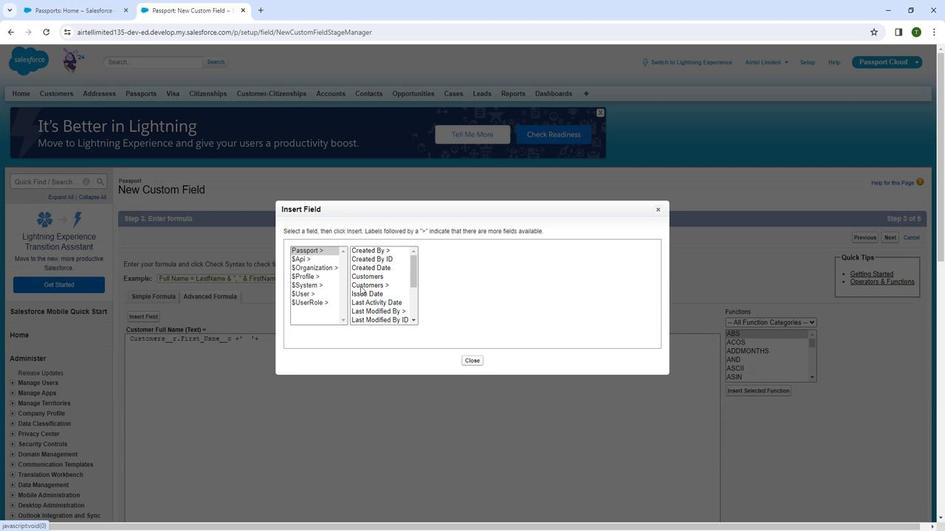 
Action: Mouse pressed left at (217, 289)
Screenshot: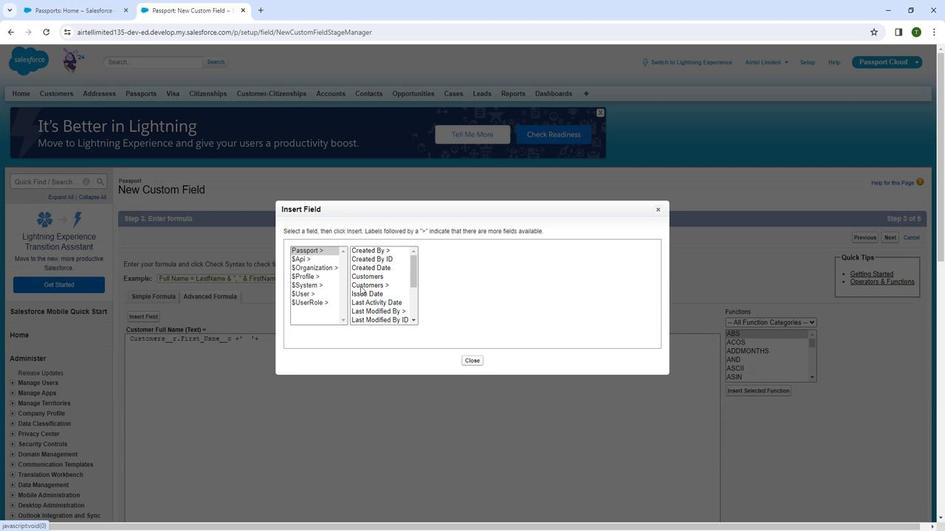 
Action: Mouse moved to (246, 310)
Screenshot: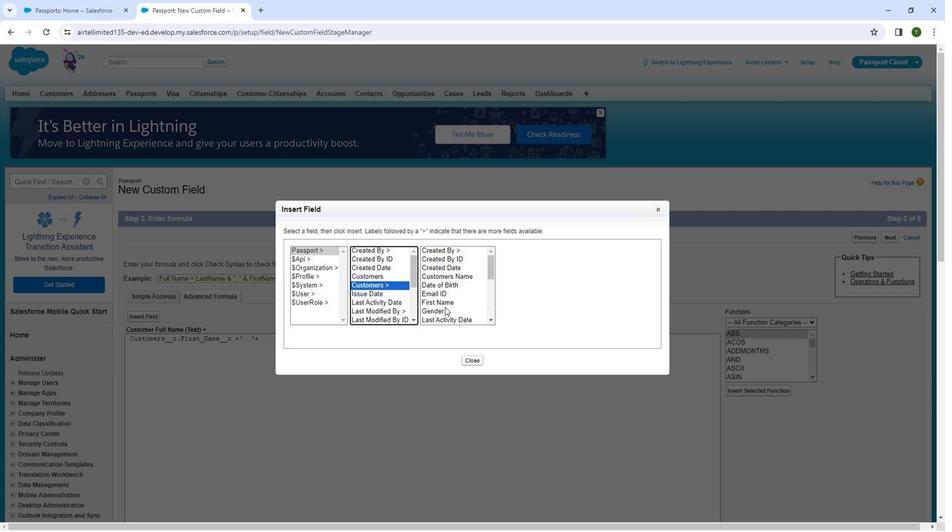 
Action: Mouse scrolled (246, 309) with delta (0, 0)
Screenshot: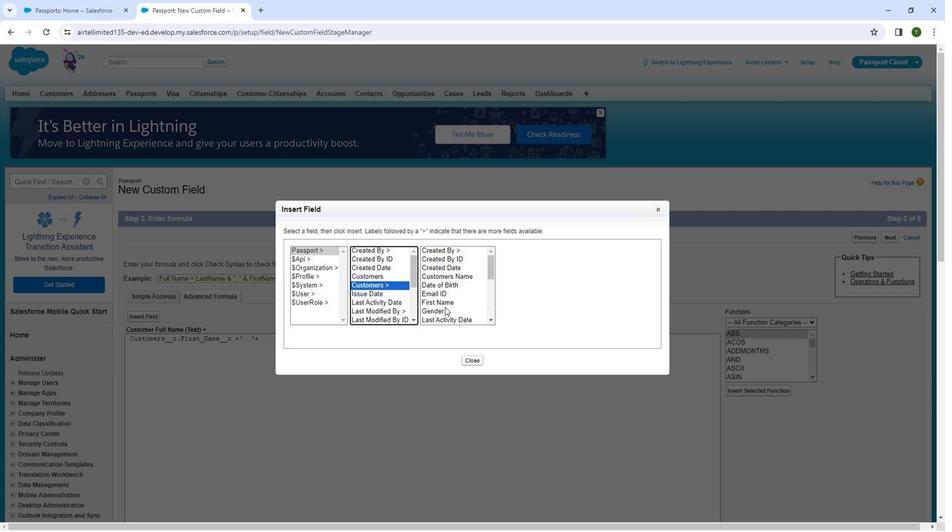 
Action: Mouse moved to (246, 307)
Screenshot: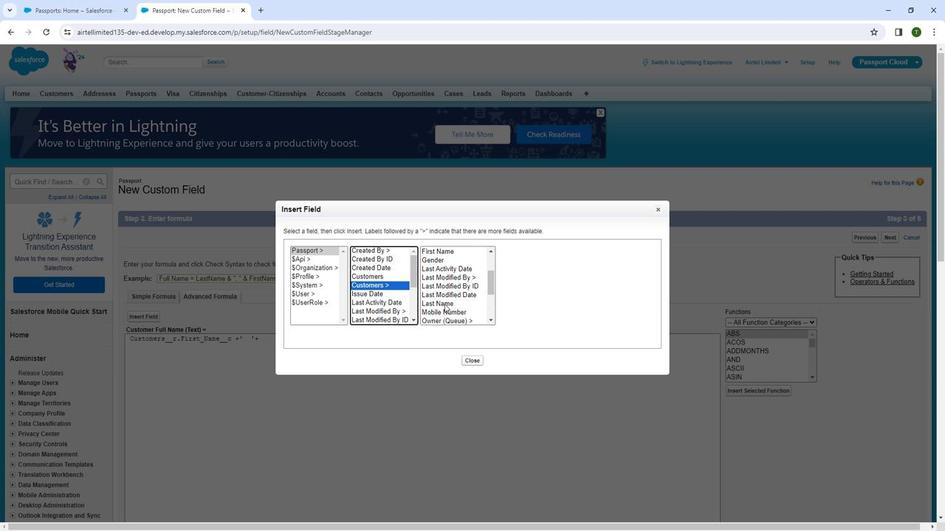 
Action: Mouse pressed left at (246, 307)
Screenshot: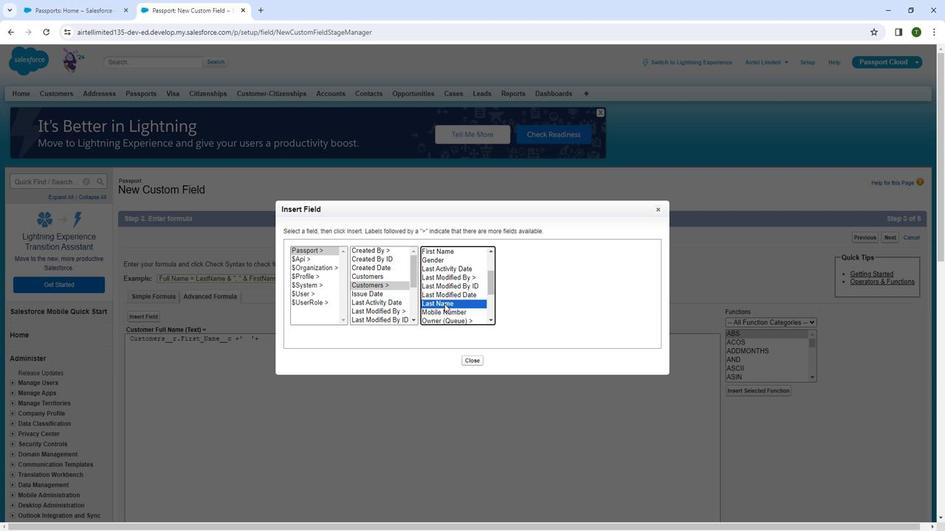 
Action: Mouse moved to (279, 308)
Screenshot: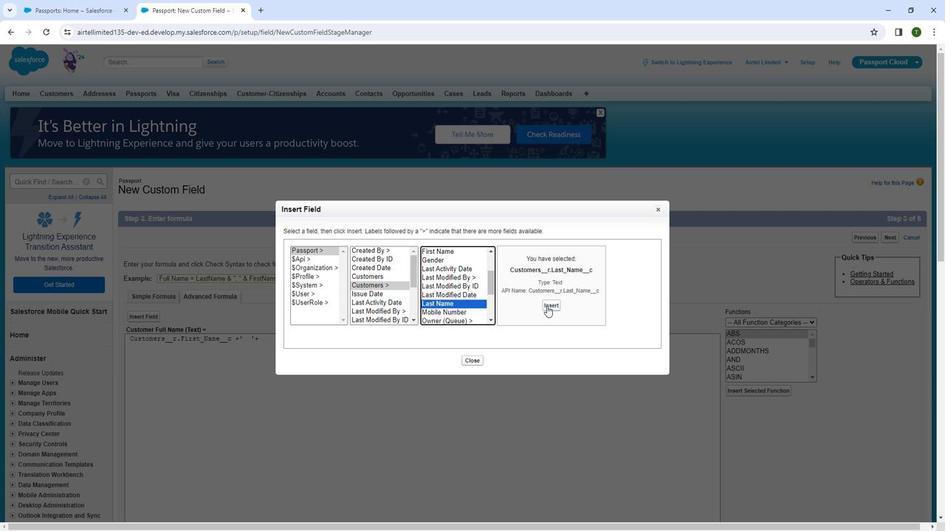 
Action: Mouse pressed left at (279, 308)
Screenshot: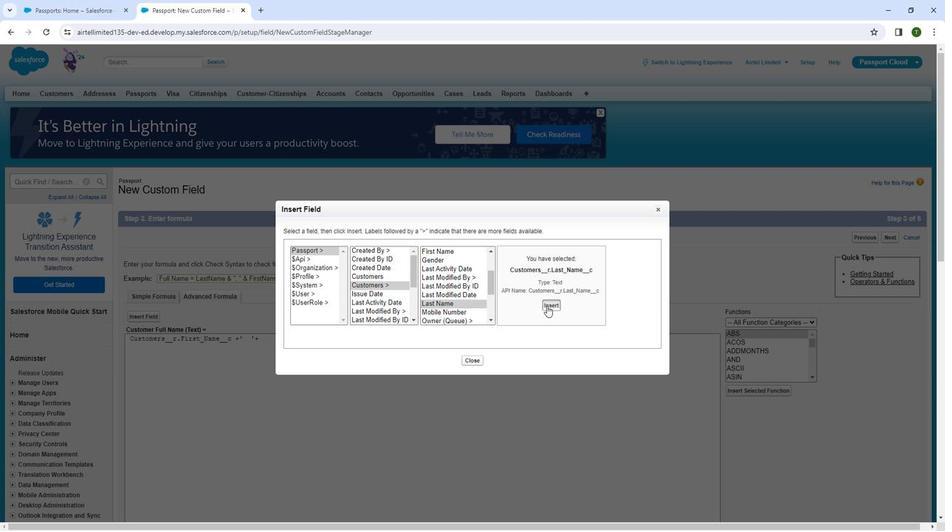 
Action: Mouse moved to (214, 406)
Screenshot: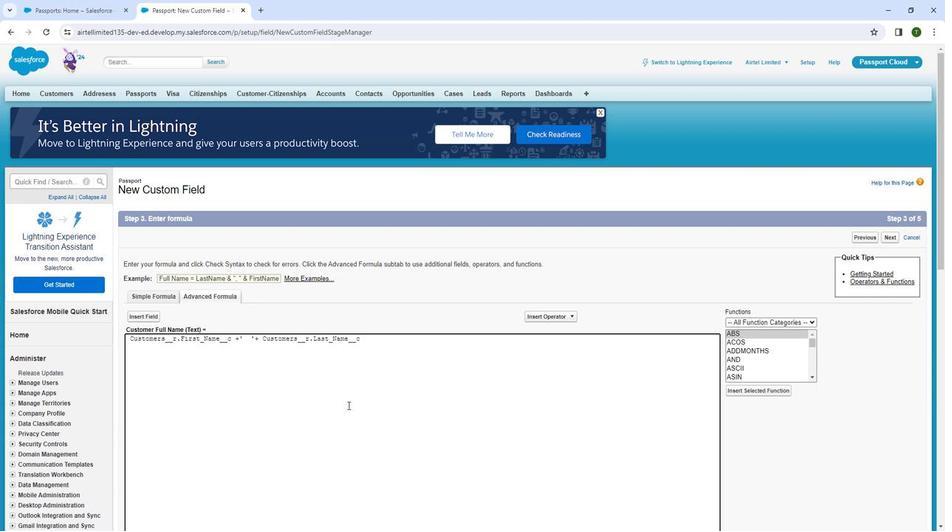 
Action: Mouse pressed left at (214, 406)
Screenshot: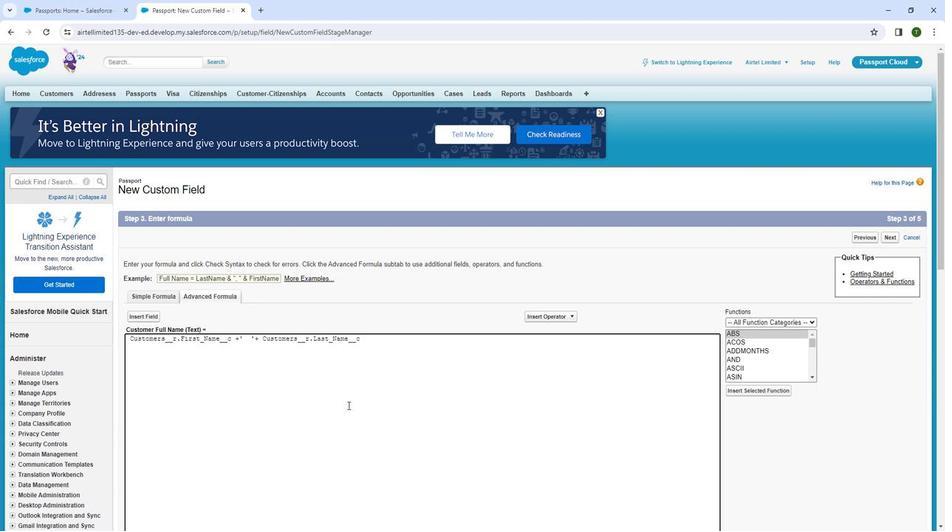 
Action: Mouse moved to (216, 400)
Screenshot: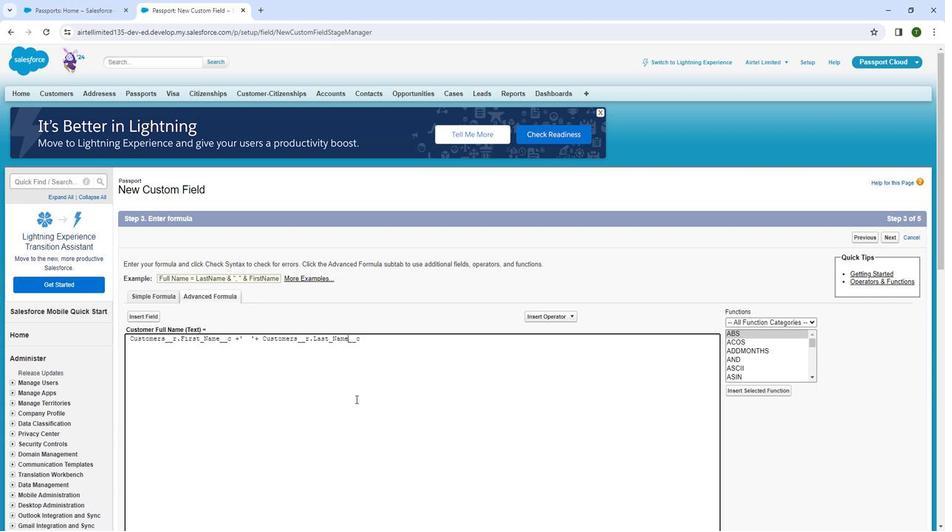 
Action: Mouse scrolled (216, 399) with delta (0, 0)
Screenshot: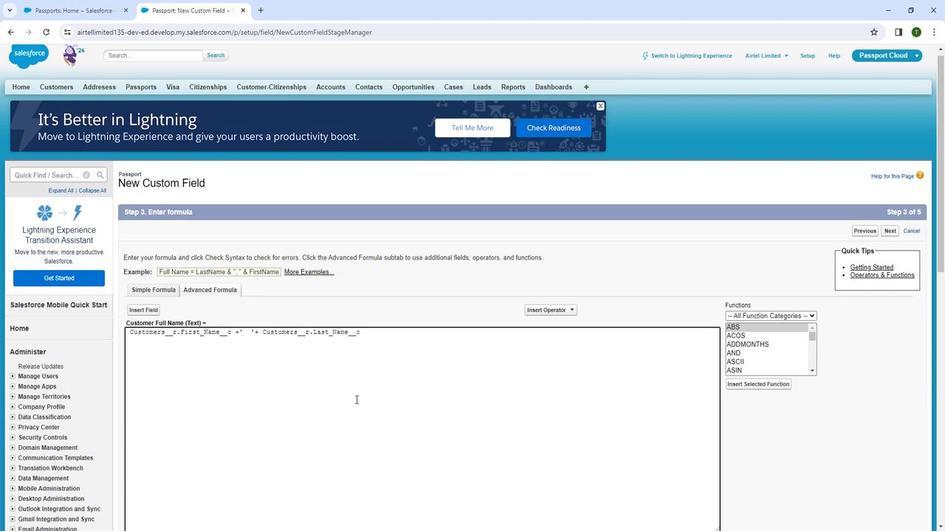 
Action: Mouse scrolled (216, 399) with delta (0, 0)
Screenshot: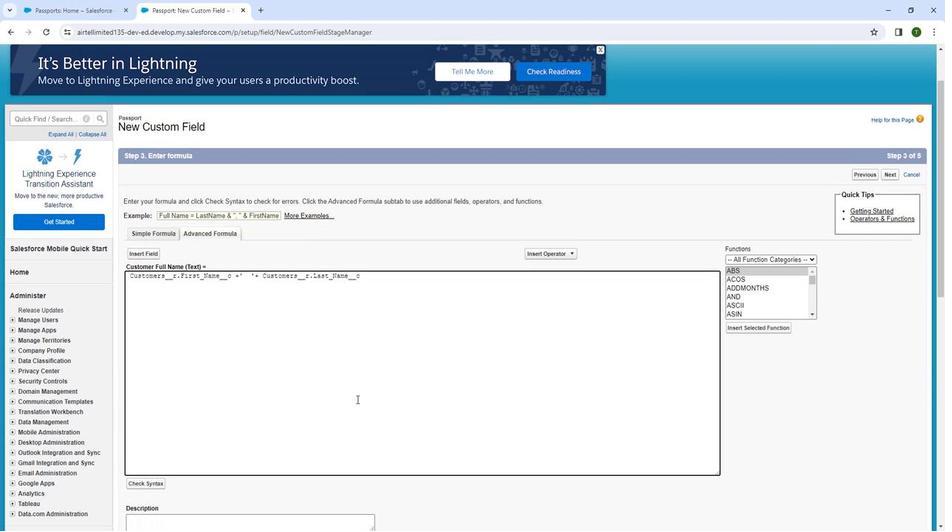 
Action: Mouse moved to (217, 400)
Screenshot: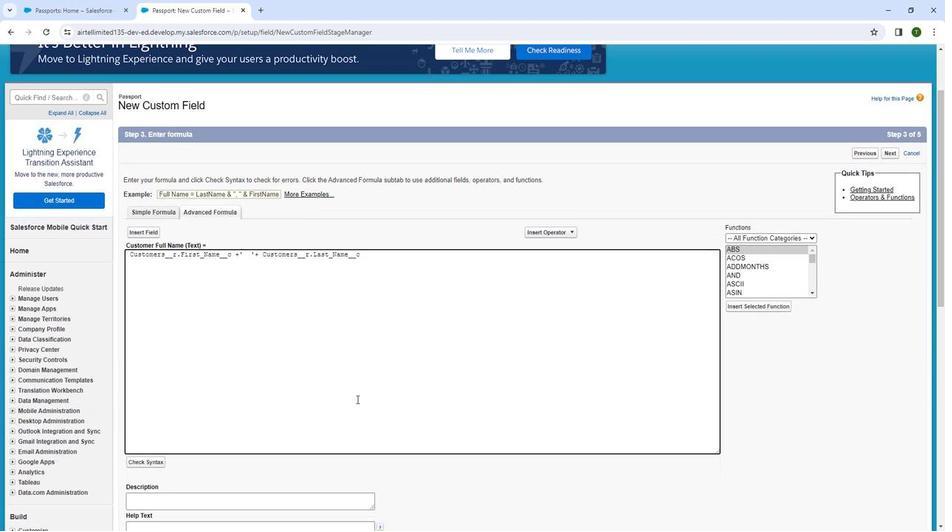 
Action: Mouse scrolled (217, 399) with delta (0, 0)
Screenshot: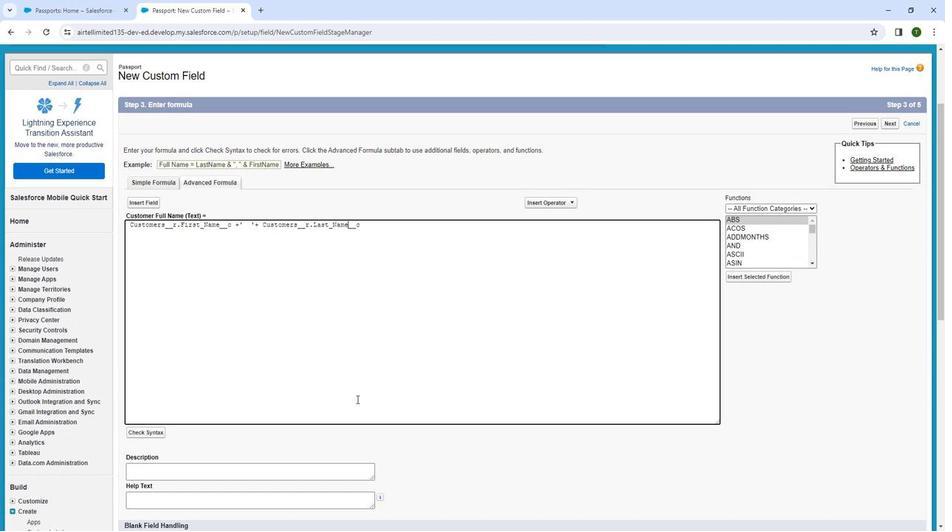 
Action: Mouse moved to (148, 395)
Screenshot: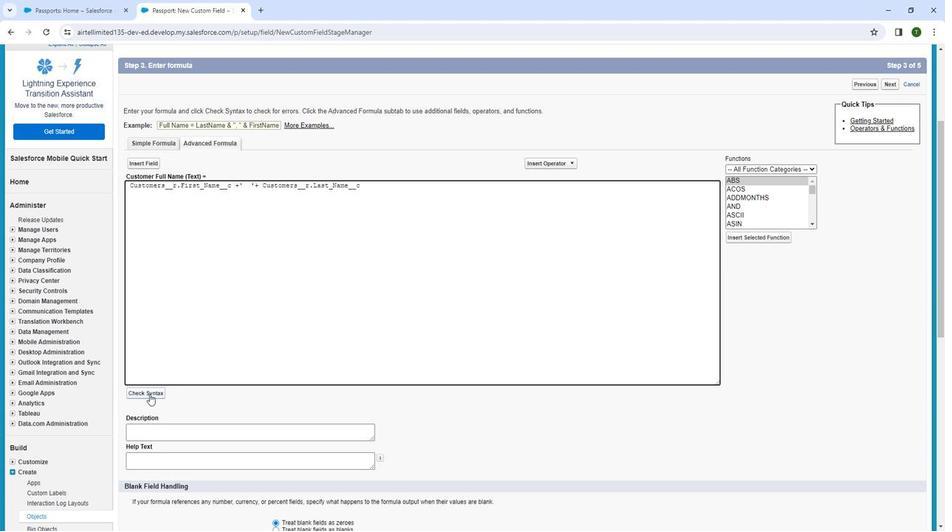 
Action: Mouse pressed left at (148, 395)
Screenshot: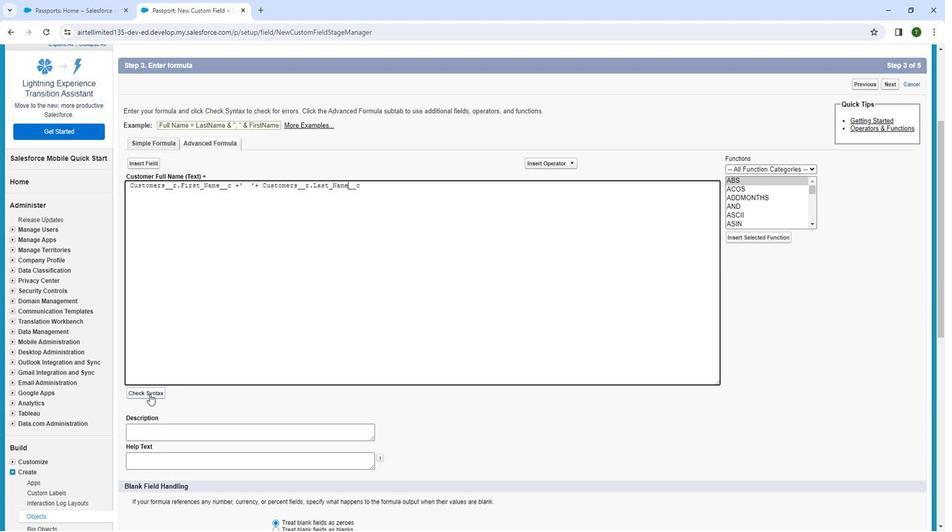 
Action: Mouse moved to (183, 367)
Screenshot: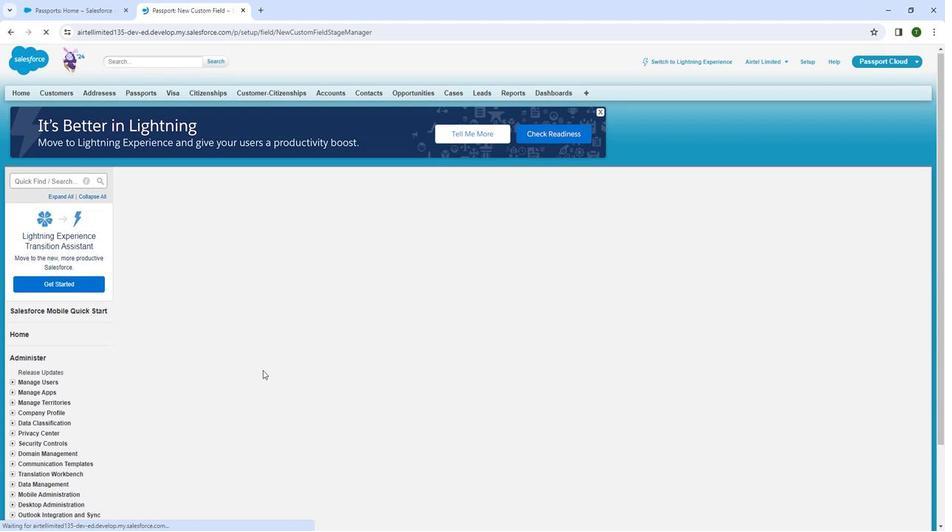 
Action: Mouse scrolled (183, 366) with delta (0, 0)
Screenshot: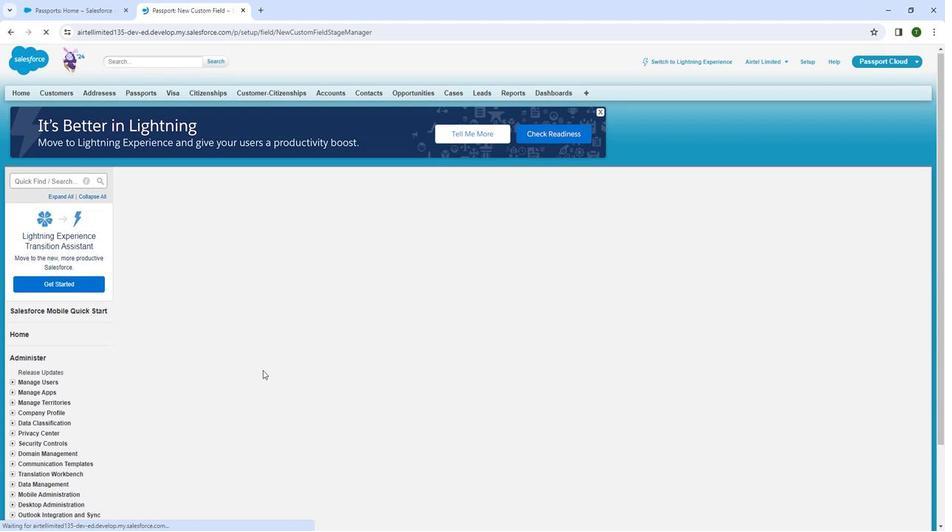 
Action: Mouse moved to (188, 370)
Screenshot: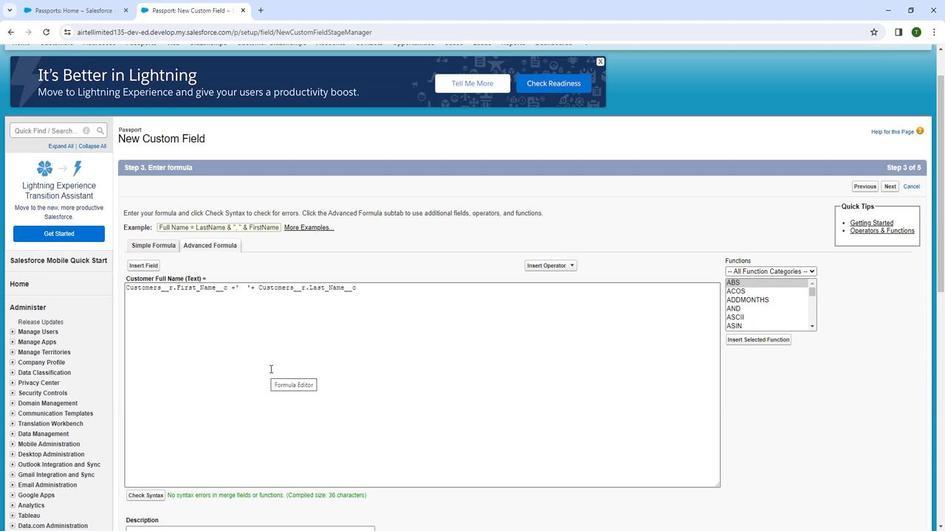 
Action: Mouse pressed left at (188, 370)
Screenshot: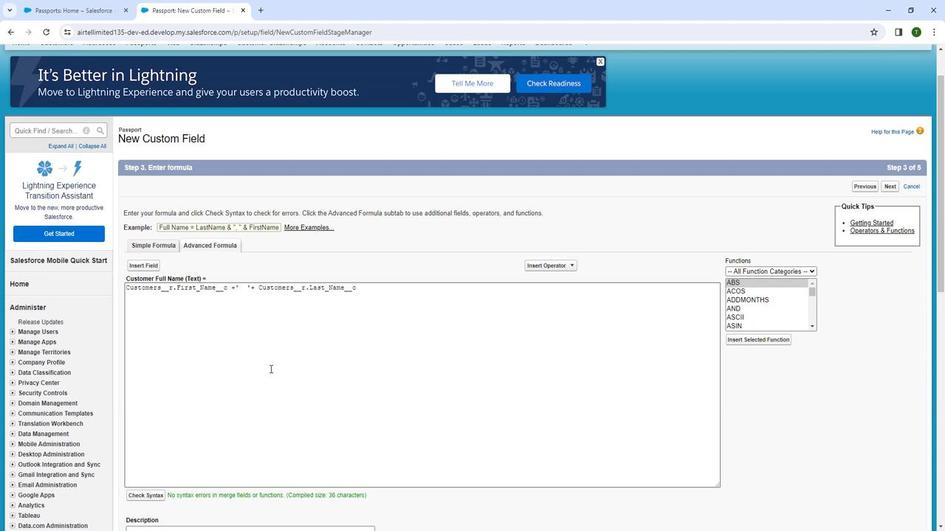 
Action: Mouse moved to (189, 375)
Screenshot: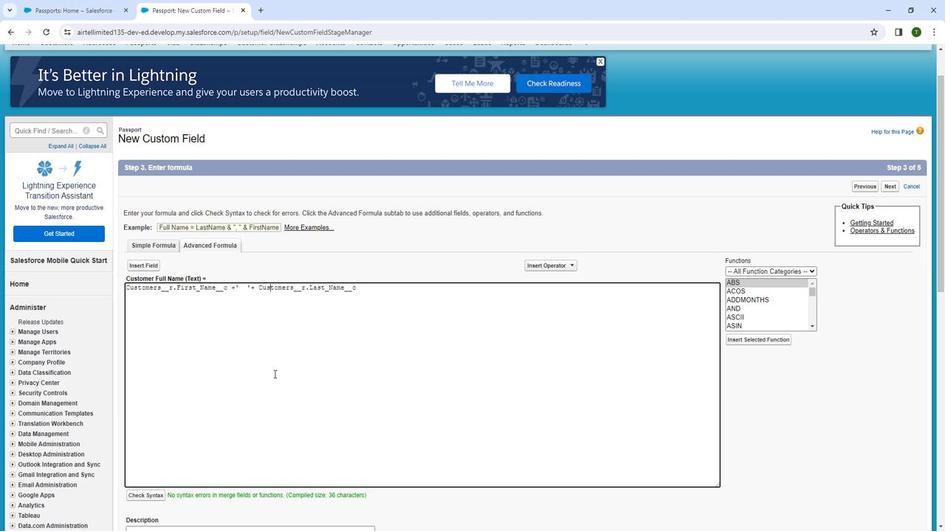 
Action: Mouse scrolled (189, 374) with delta (0, 0)
Screenshot: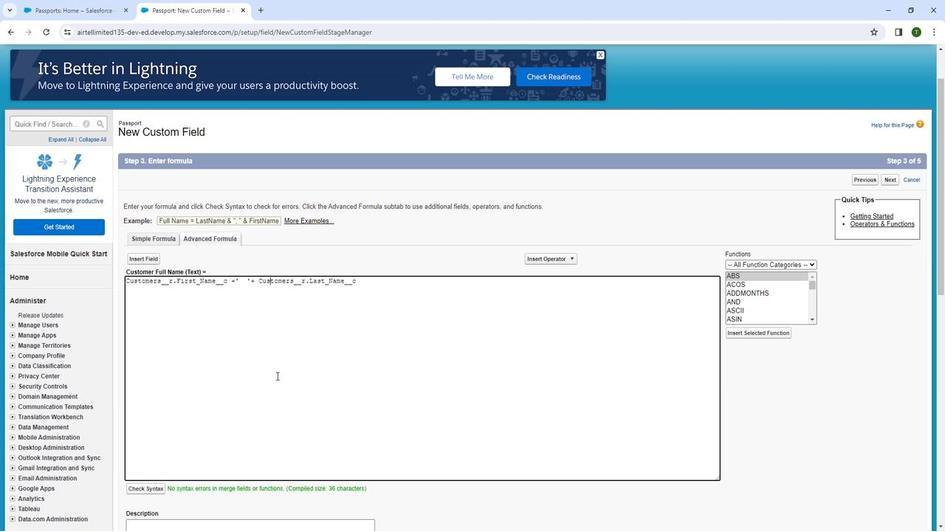 
Action: Mouse moved to (189, 376)
Screenshot: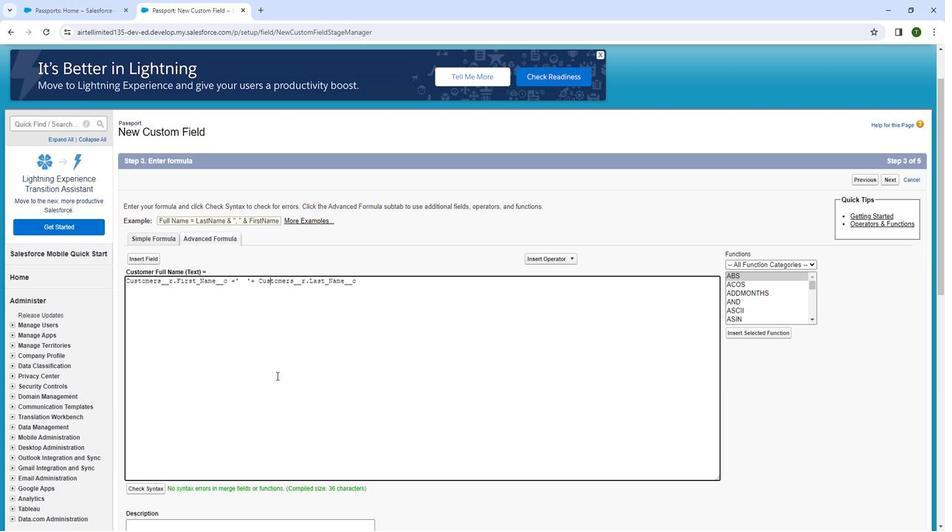 
Action: Mouse scrolled (189, 375) with delta (0, 0)
Screenshot: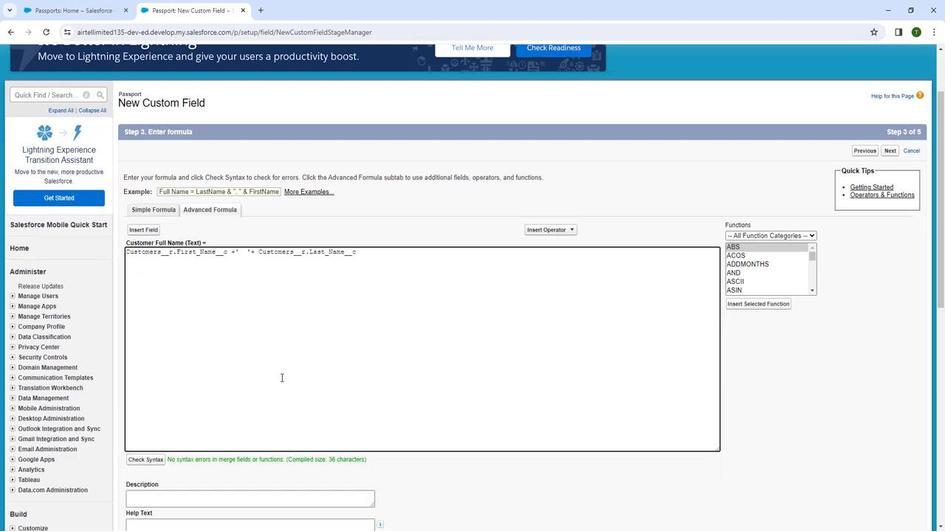 
Action: Mouse moved to (191, 378)
Screenshot: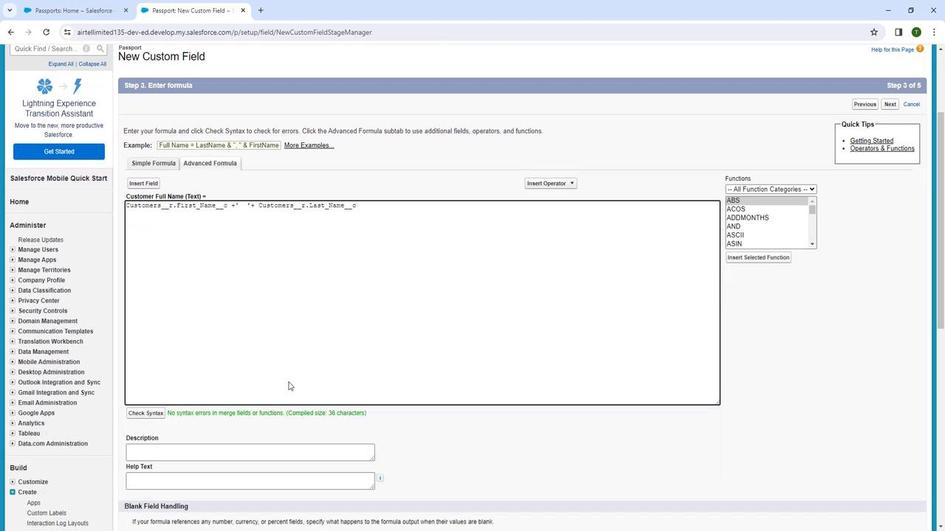 
Action: Mouse scrolled (191, 378) with delta (0, 0)
Screenshot: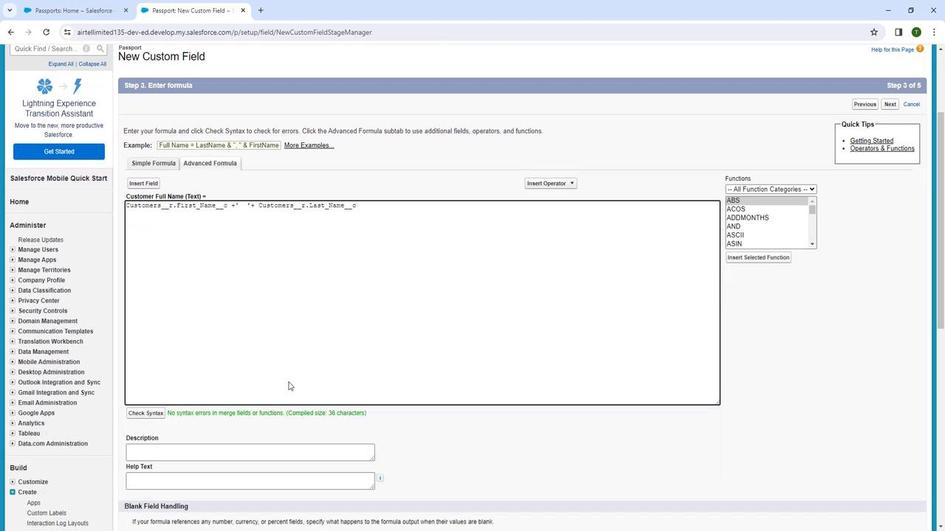 
Action: Mouse moved to (207, 386)
Screenshot: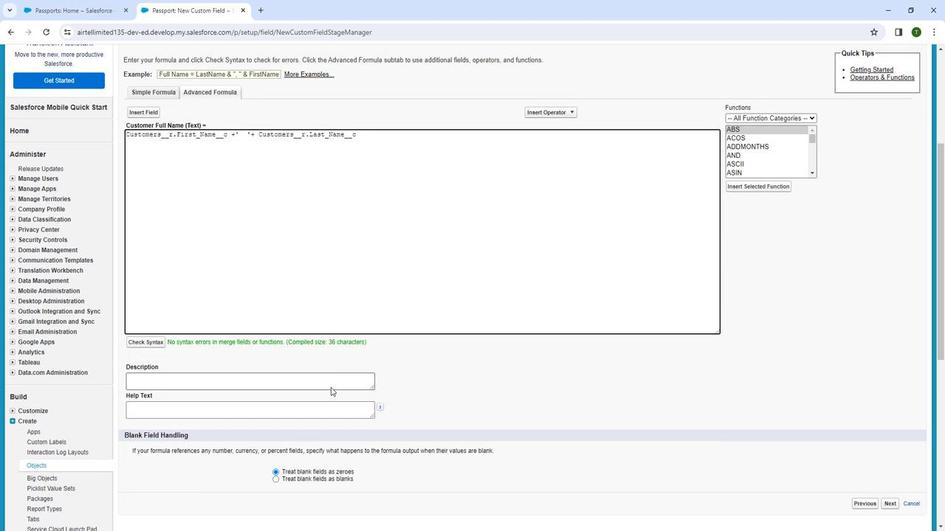 
Action: Mouse scrolled (207, 385) with delta (0, 0)
Screenshot: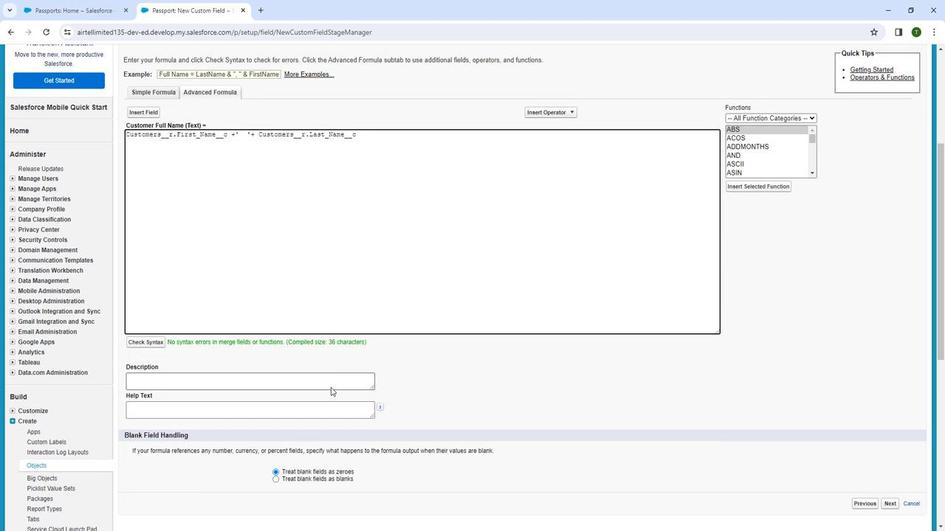 
Action: Mouse moved to (390, 449)
Screenshot: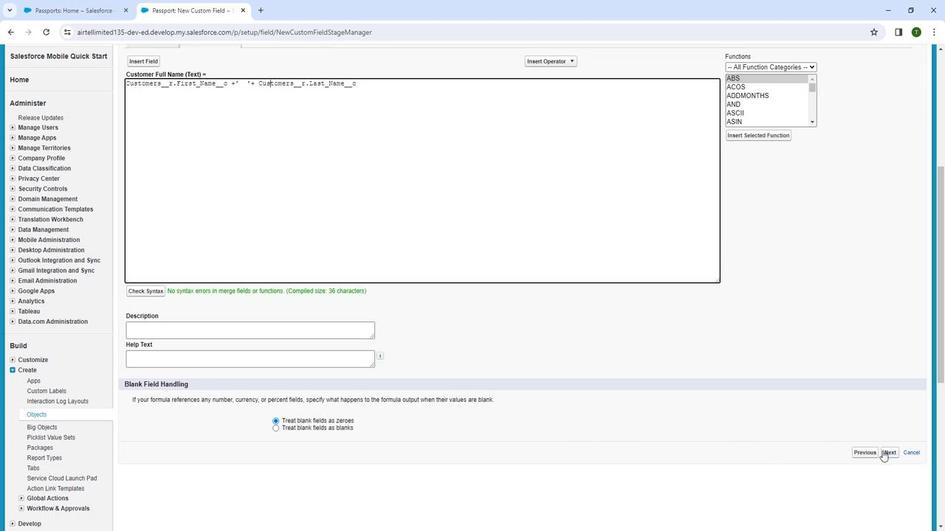 
Action: Mouse pressed left at (390, 449)
Screenshot: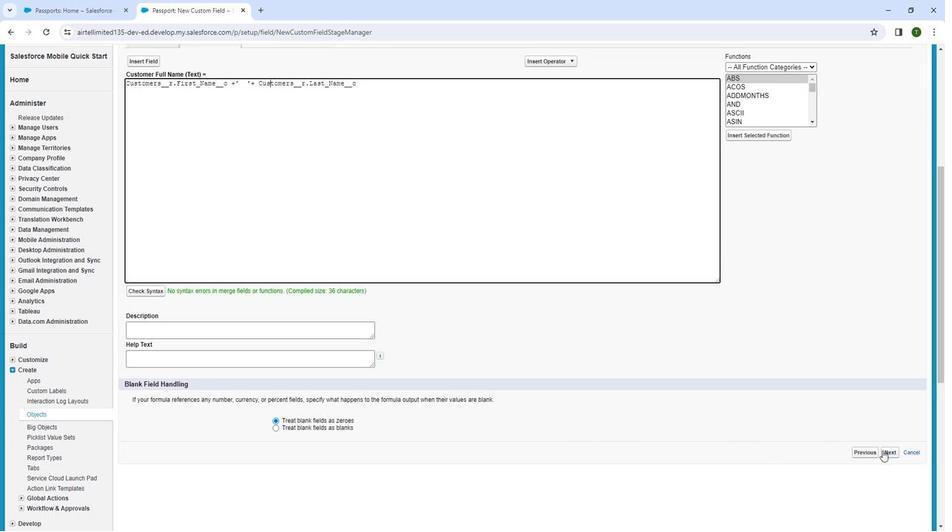 
Action: Mouse moved to (205, 308)
Screenshot: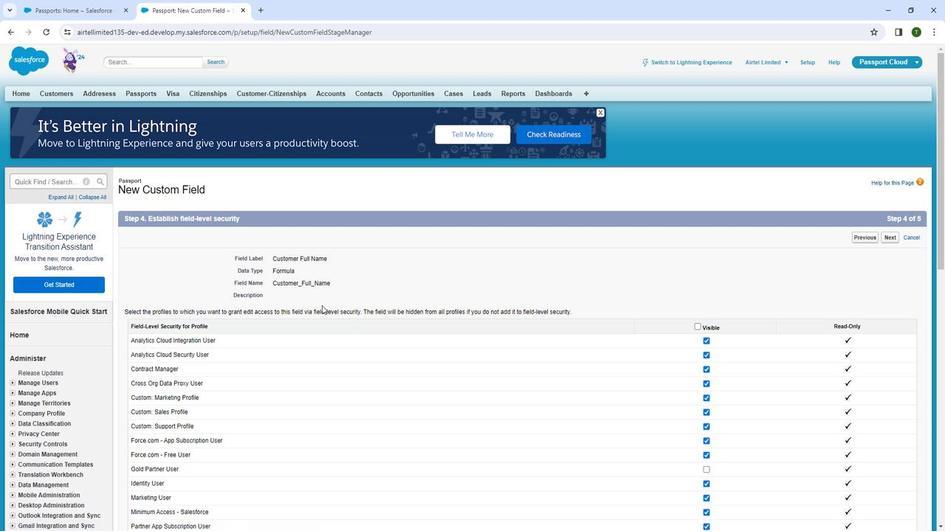
Action: Mouse scrolled (205, 308) with delta (0, 0)
Screenshot: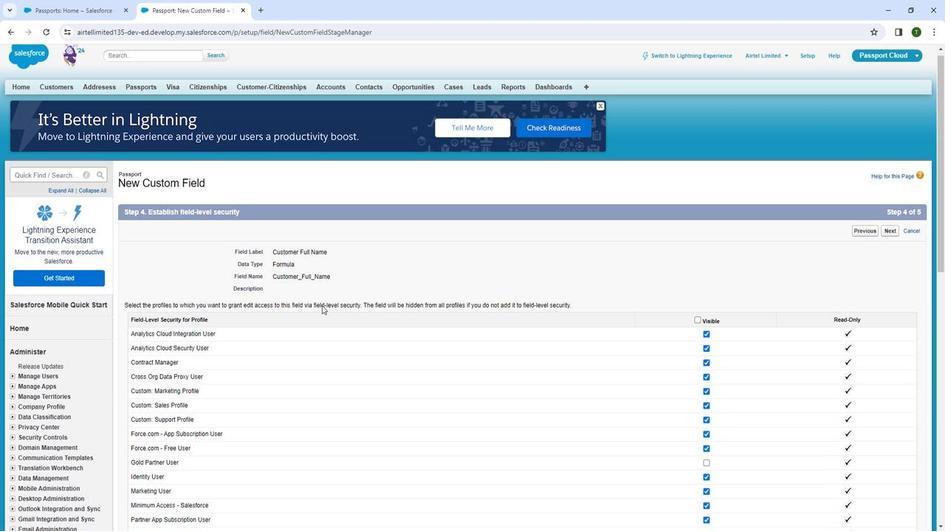 
Action: Mouse moved to (205, 308)
Screenshot: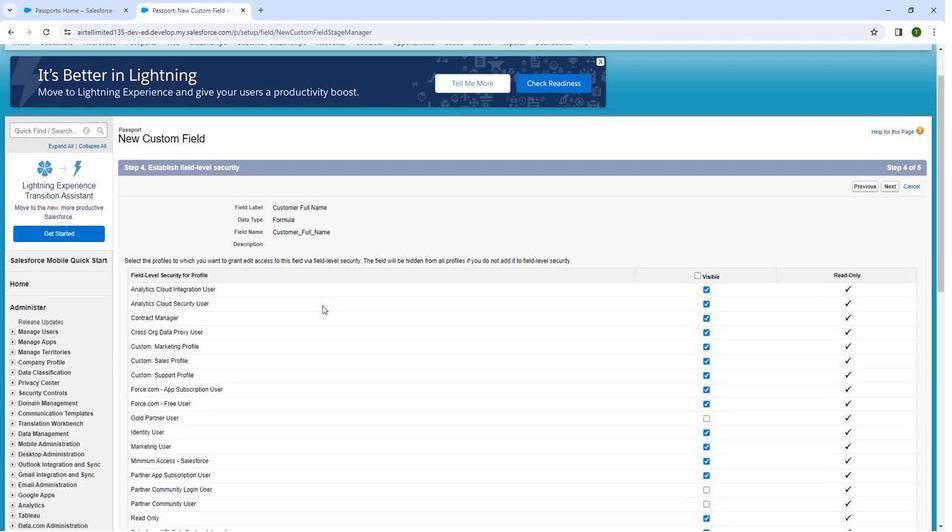 
Action: Mouse scrolled (205, 308) with delta (0, 0)
Screenshot: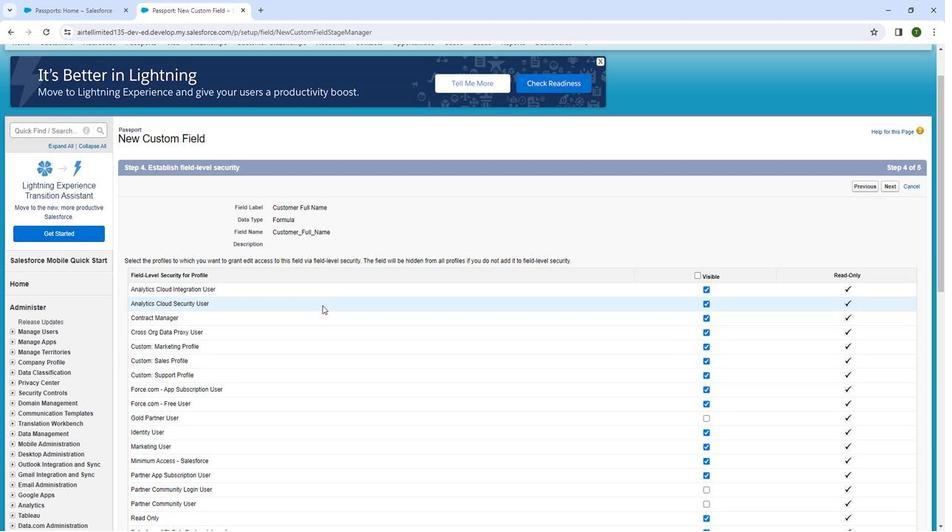 
Action: Mouse scrolled (205, 308) with delta (0, 0)
Screenshot: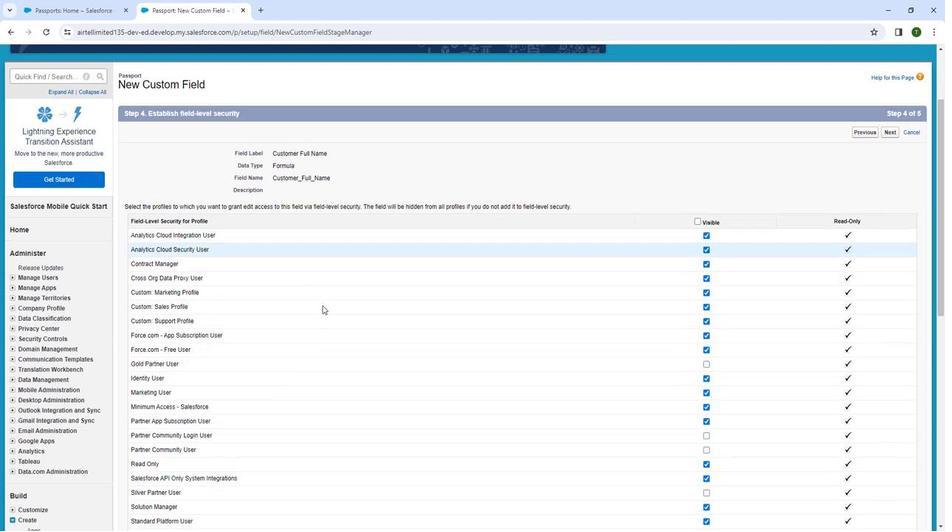 
Action: Mouse scrolled (205, 308) with delta (0, 0)
Screenshot: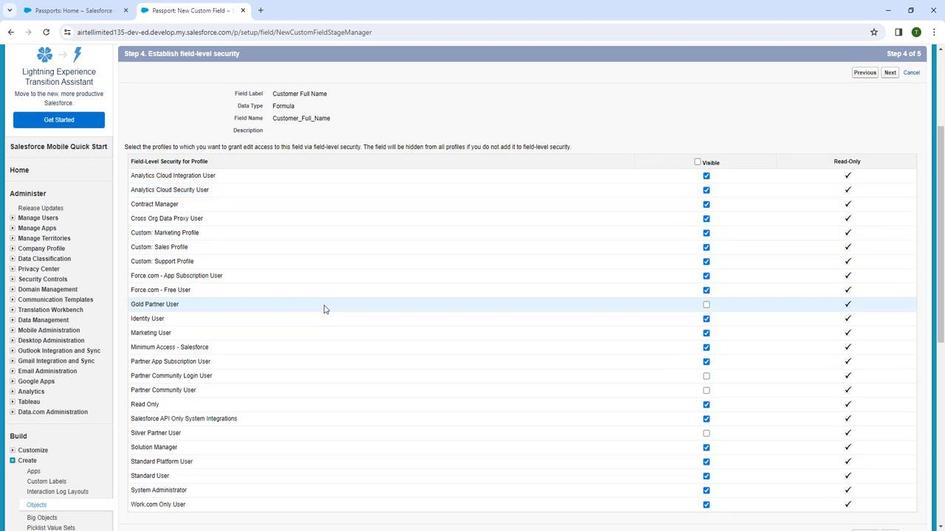 
Action: Mouse moved to (207, 305)
Screenshot: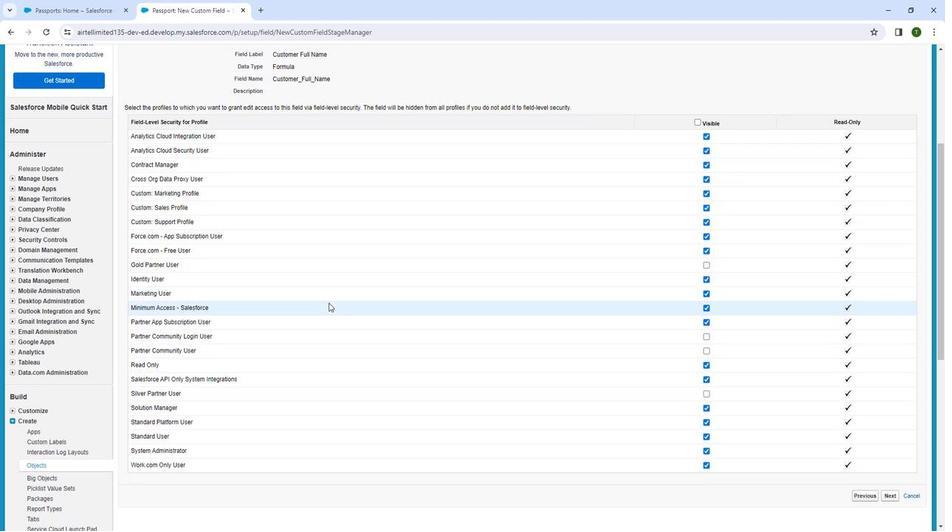 
Action: Mouse scrolled (207, 305) with delta (0, 0)
Screenshot: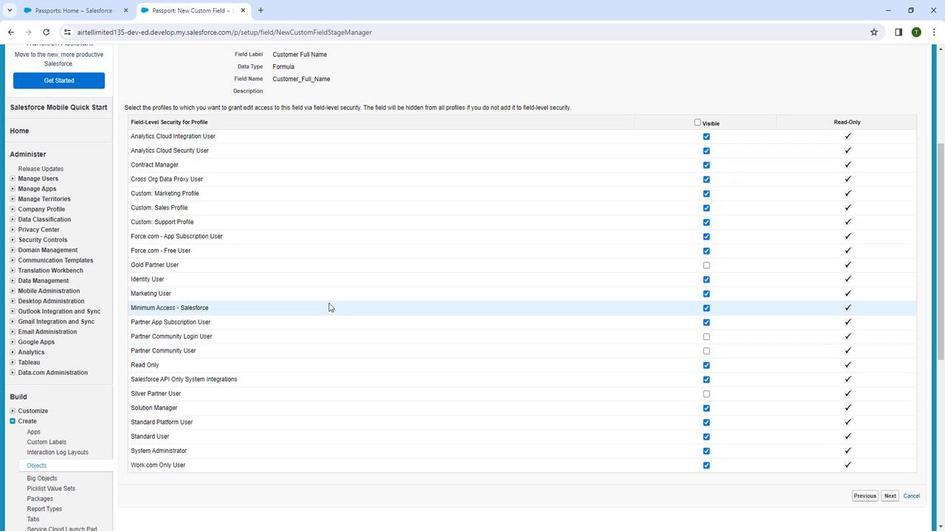 
Action: Mouse scrolled (207, 305) with delta (0, 0)
Screenshot: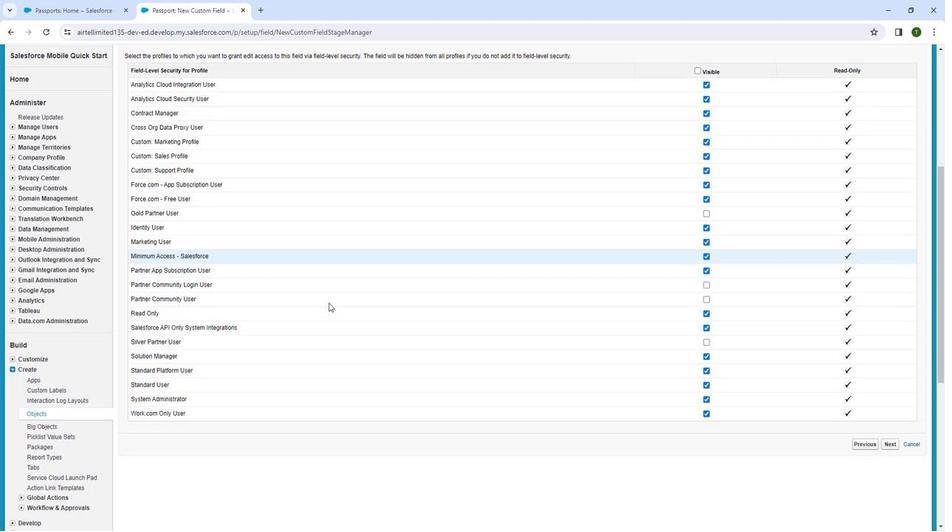 
Action: Mouse moved to (391, 393)
Screenshot: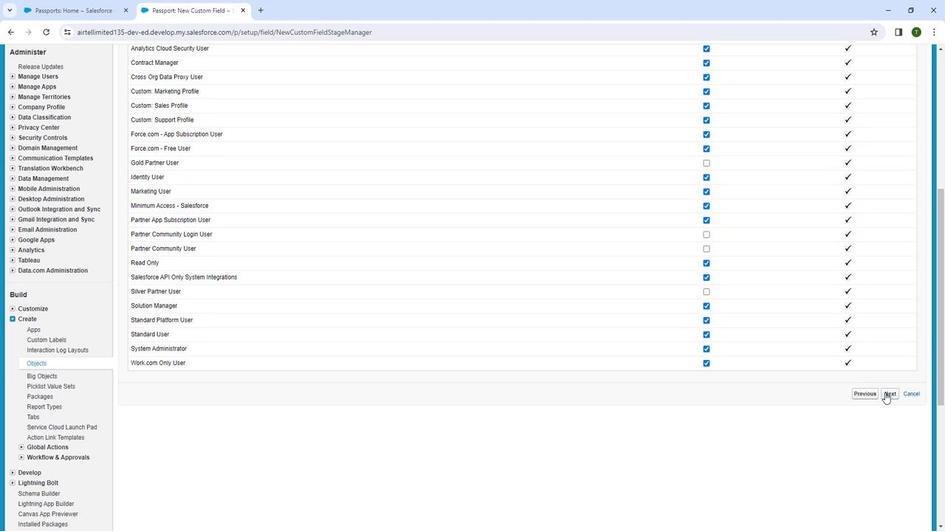 
Action: Mouse pressed left at (391, 393)
Screenshot: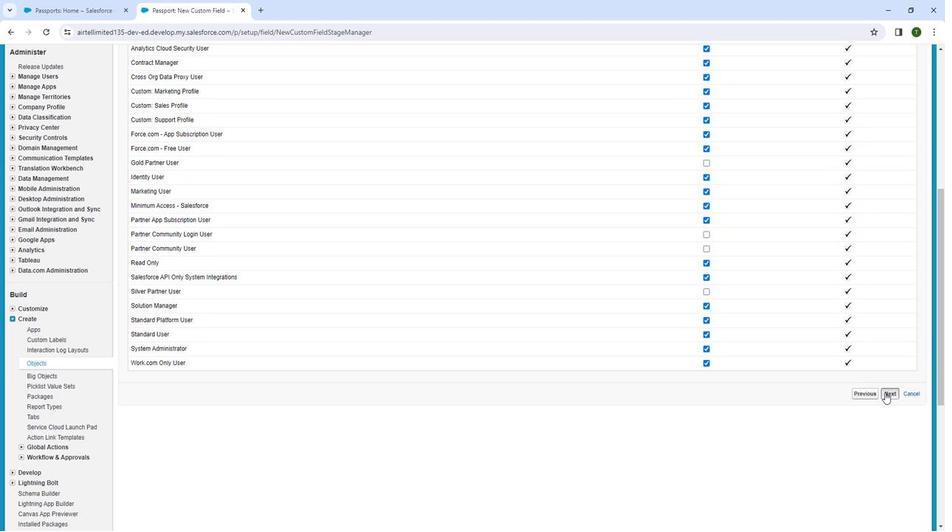 
Action: Mouse moved to (181, 254)
Screenshot: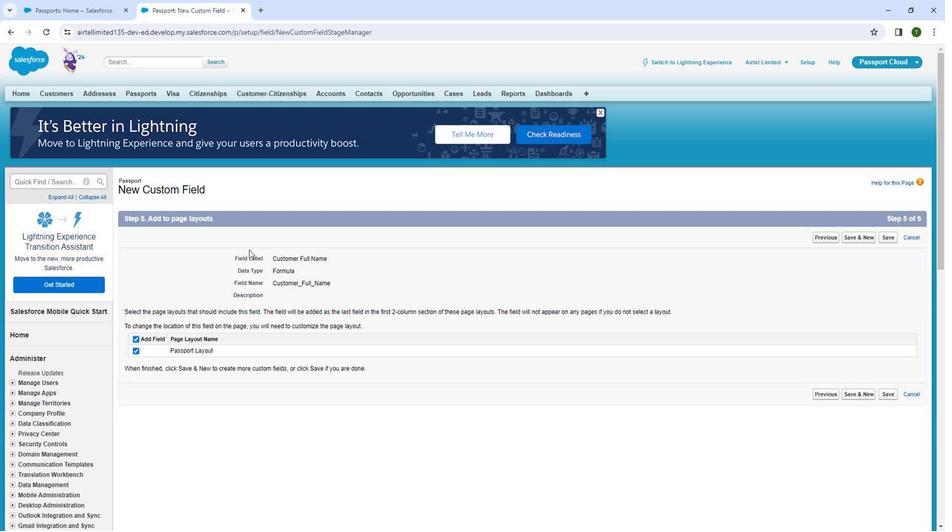 
Action: Mouse scrolled (181, 254) with delta (0, 0)
Screenshot: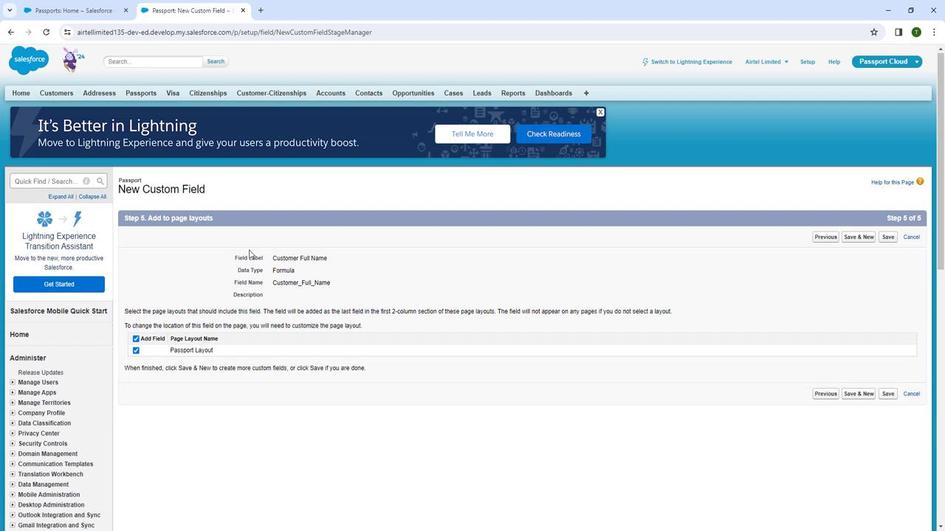 
Action: Mouse moved to (391, 344)
Screenshot: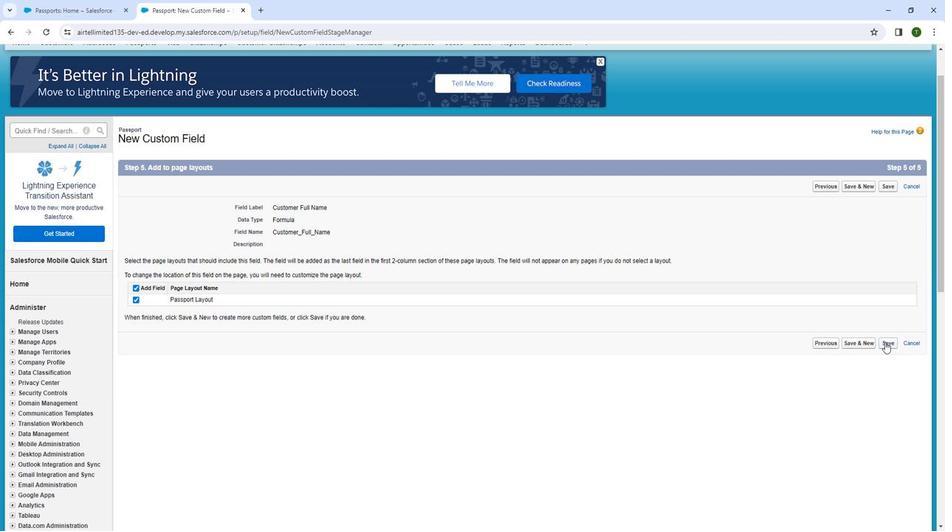 
Action: Mouse pressed left at (391, 344)
Screenshot: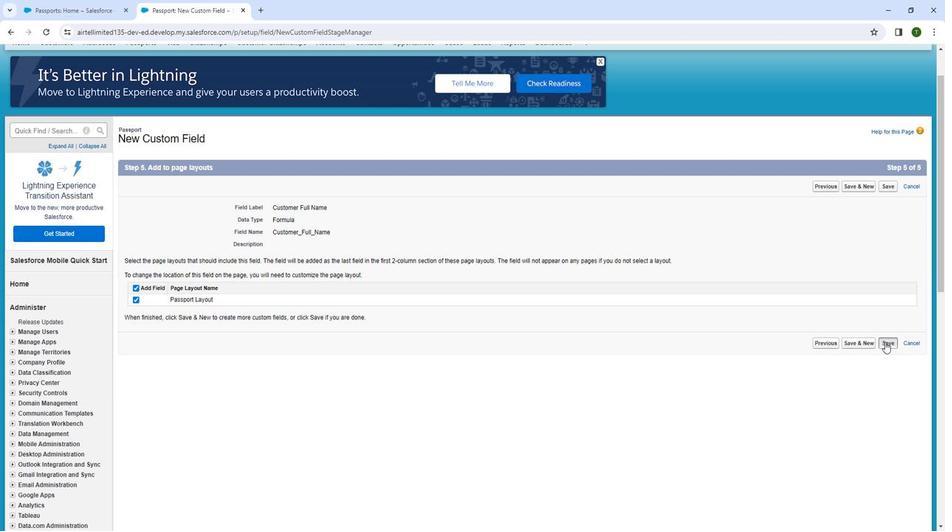
Action: Mouse moved to (253, 325)
Screenshot: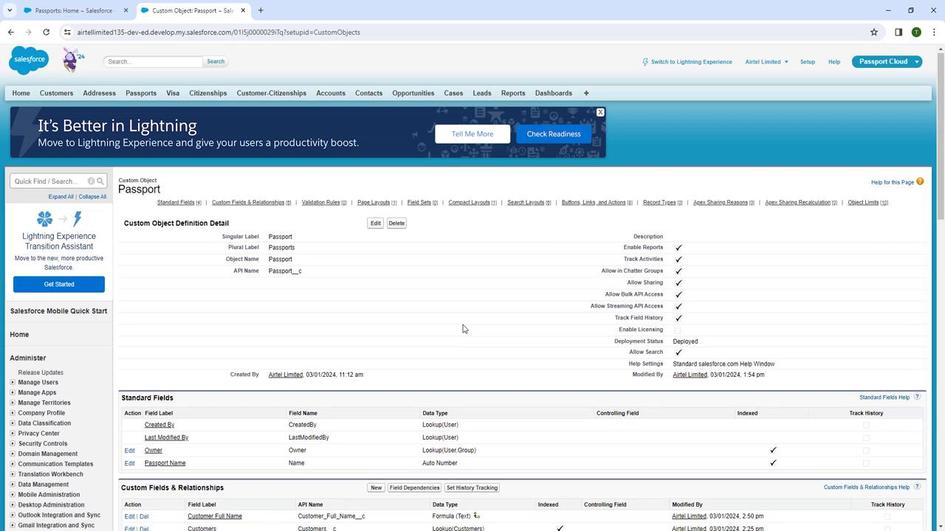 
Action: Mouse scrolled (253, 325) with delta (0, 0)
Screenshot: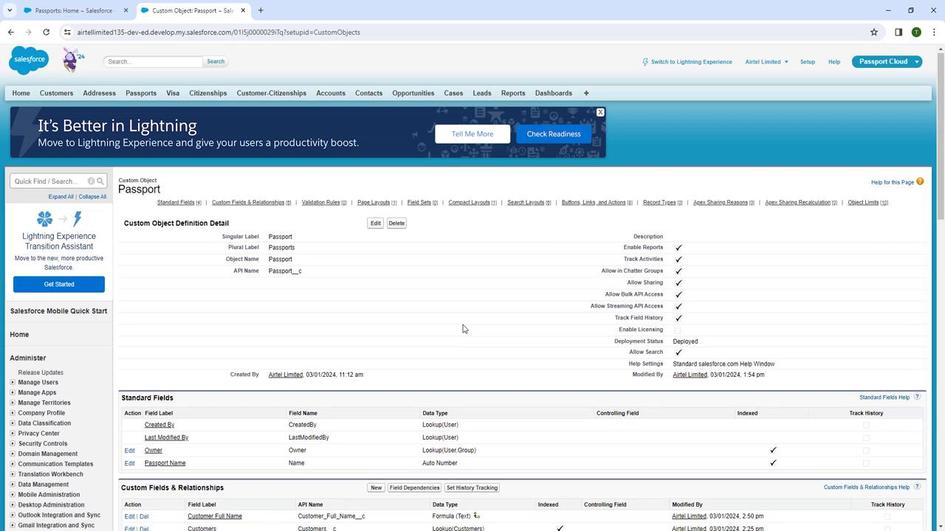 
Action: Mouse moved to (250, 328)
Screenshot: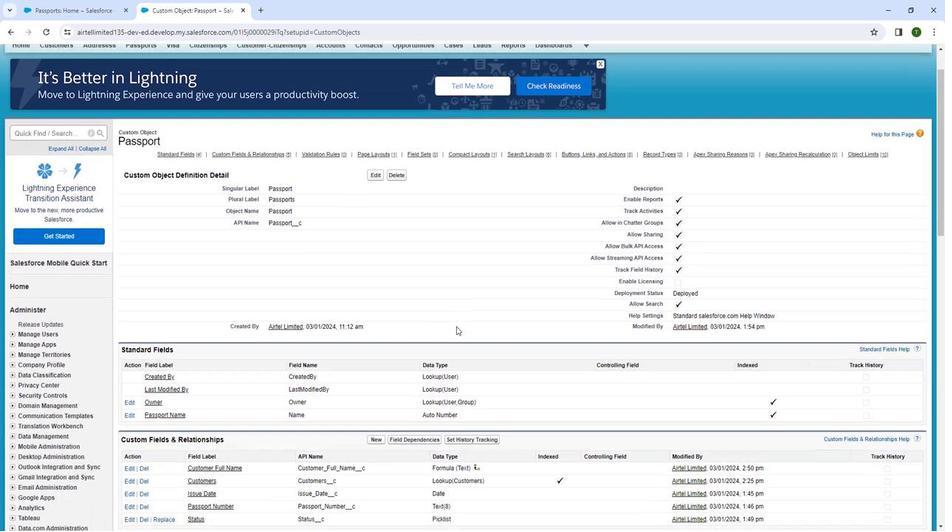
Action: Mouse scrolled (250, 327) with delta (0, 0)
Screenshot: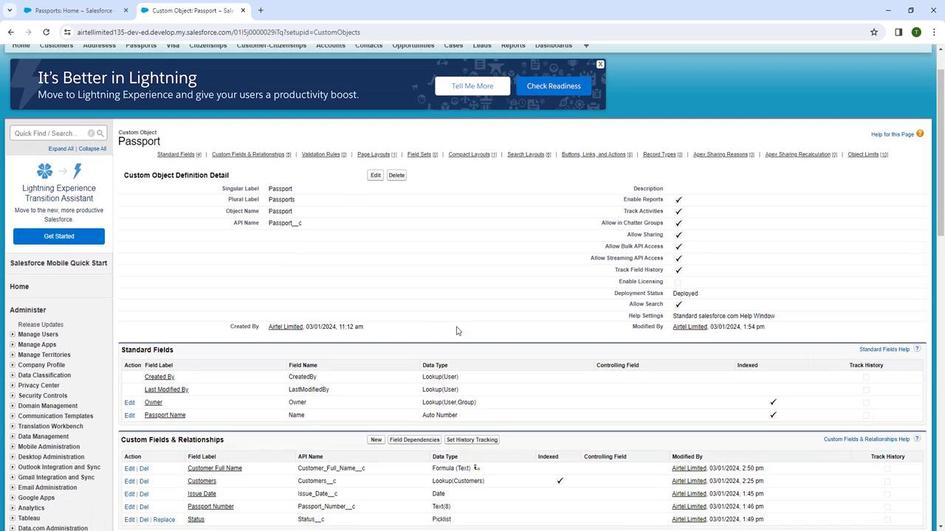 
Action: Mouse moved to (247, 330)
Screenshot: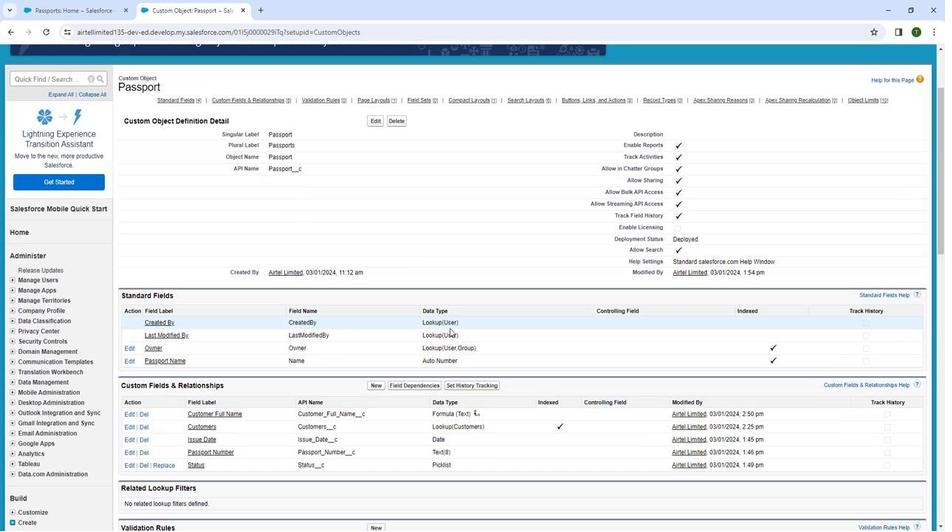 
Action: Mouse scrolled (247, 330) with delta (0, 0)
Screenshot: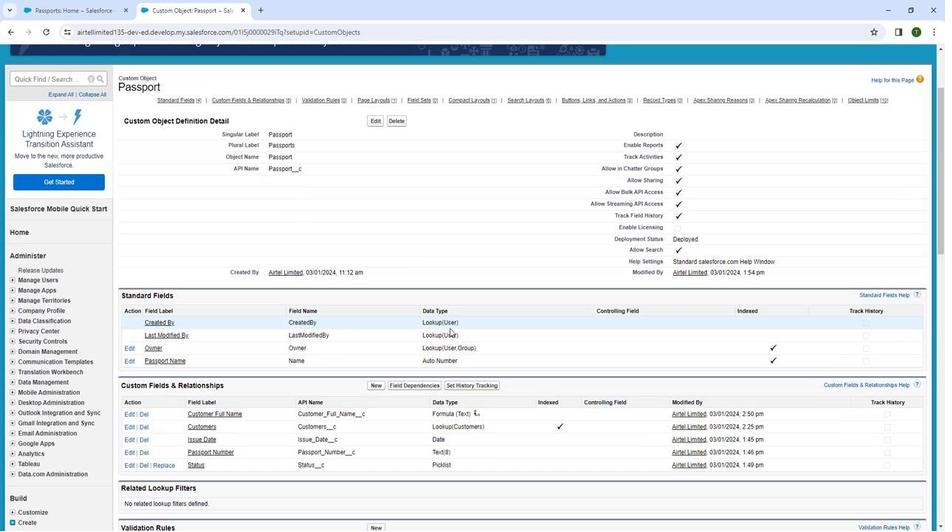 
Action: Mouse moved to (192, 410)
Screenshot: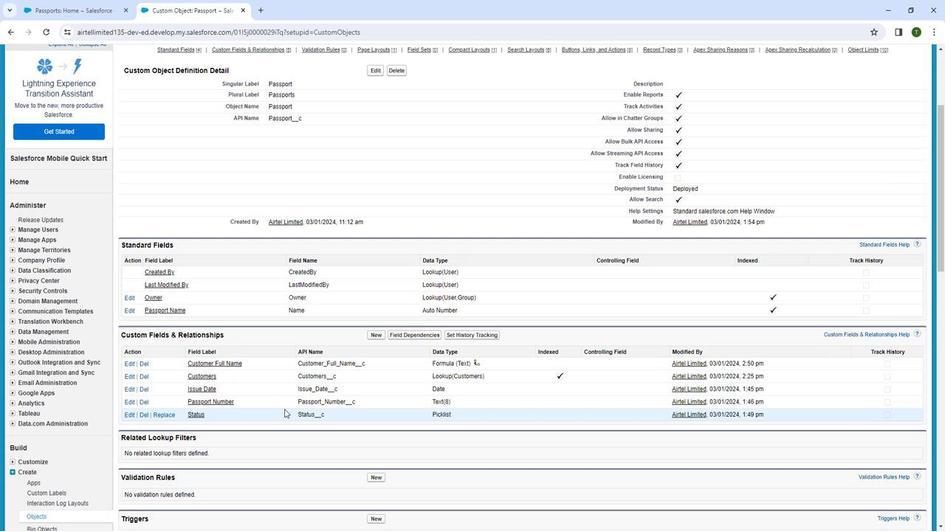 
Action: Mouse scrolled (192, 410) with delta (0, 0)
Screenshot: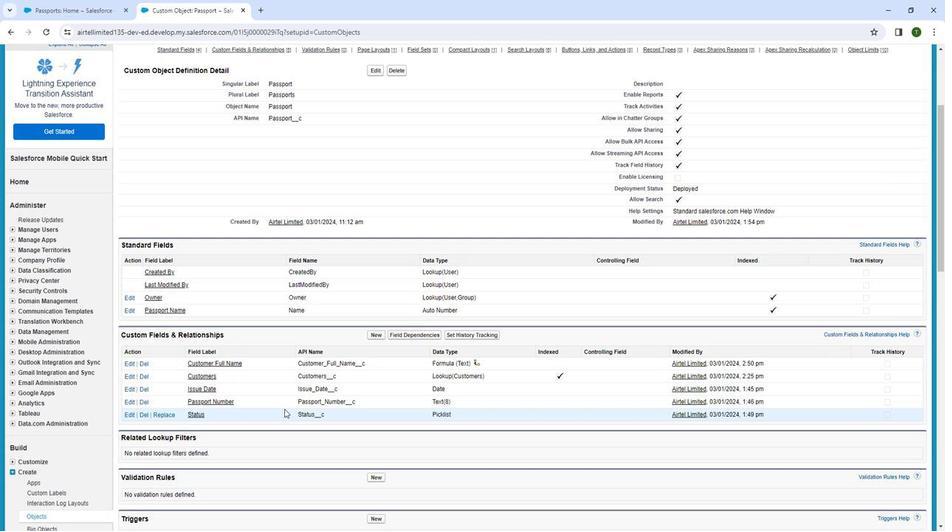 
Action: Mouse scrolled (192, 410) with delta (0, 0)
Screenshot: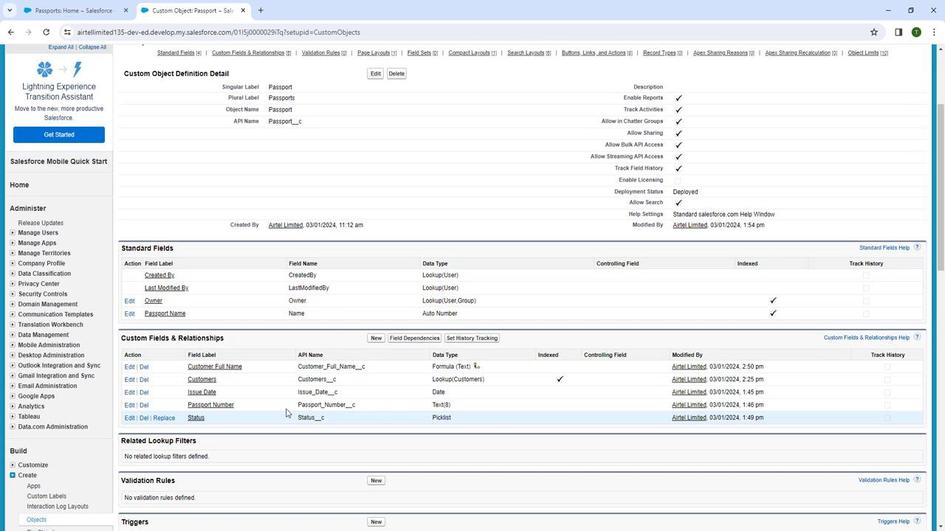 
Action: Mouse scrolled (192, 410) with delta (0, 0)
Screenshot: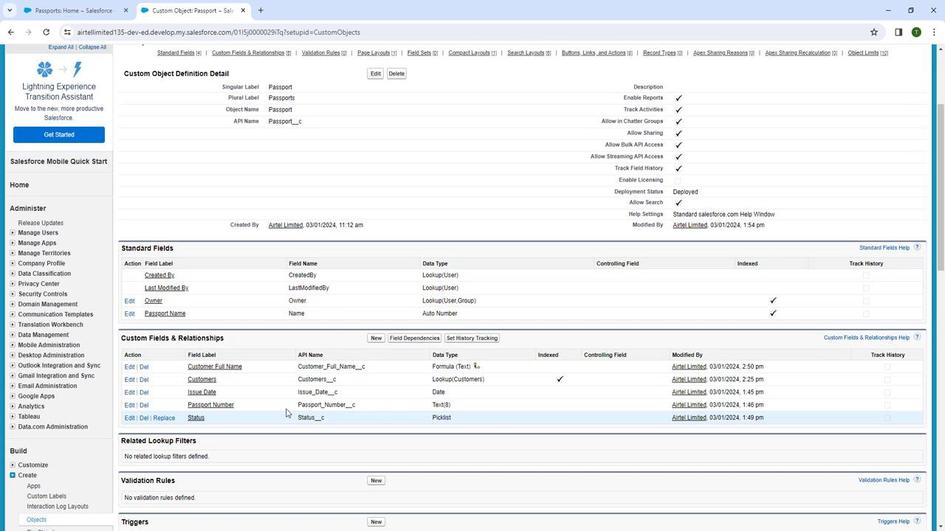 
Action: Mouse moved to (193, 409)
Screenshot: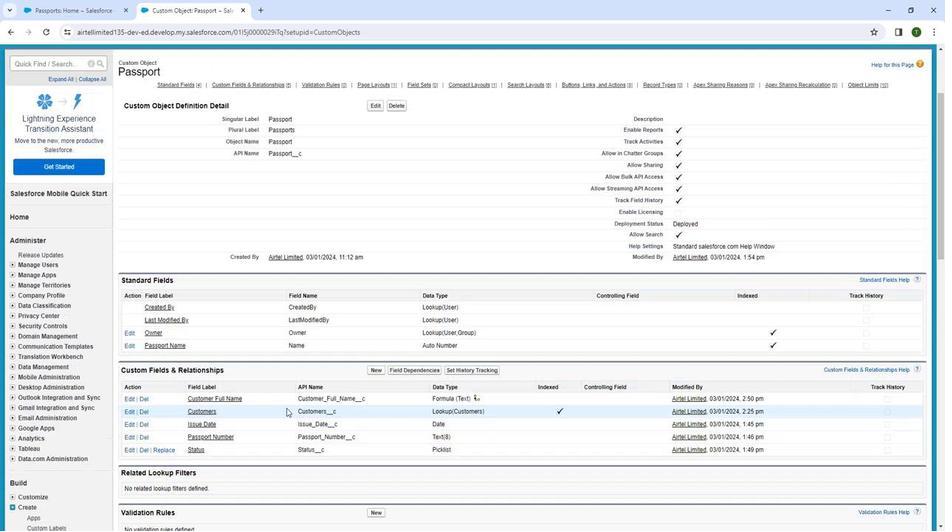 
Action: Mouse scrolled (193, 410) with delta (0, 0)
Screenshot: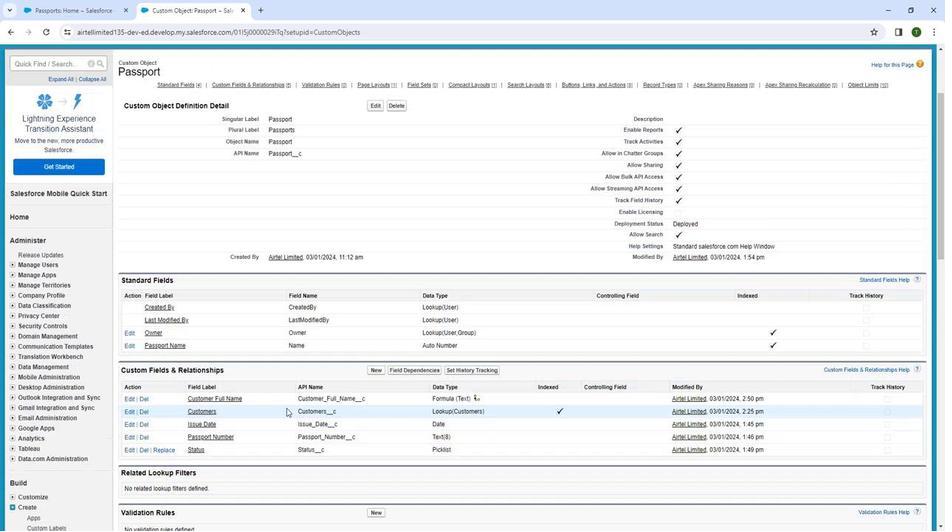 
Action: Mouse moved to (195, 398)
Screenshot: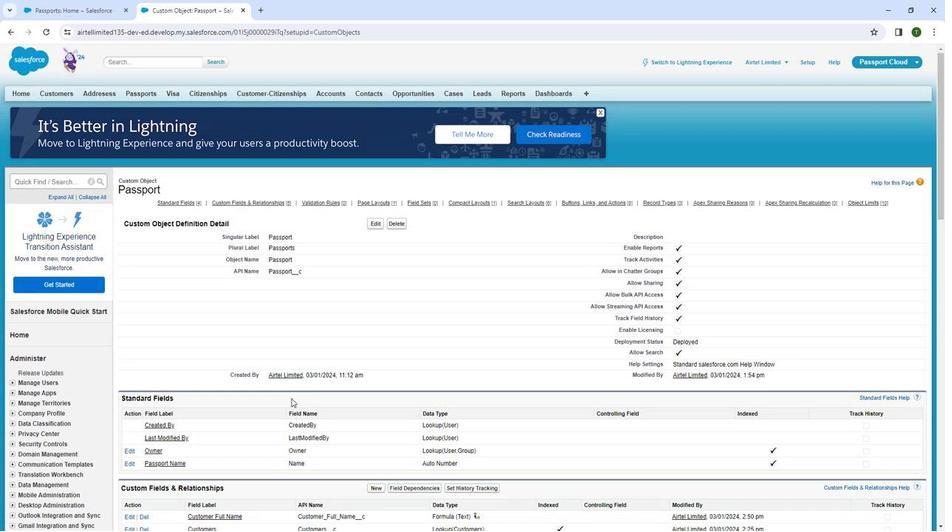 
Action: Mouse scrolled (195, 399) with delta (0, 0)
Screenshot: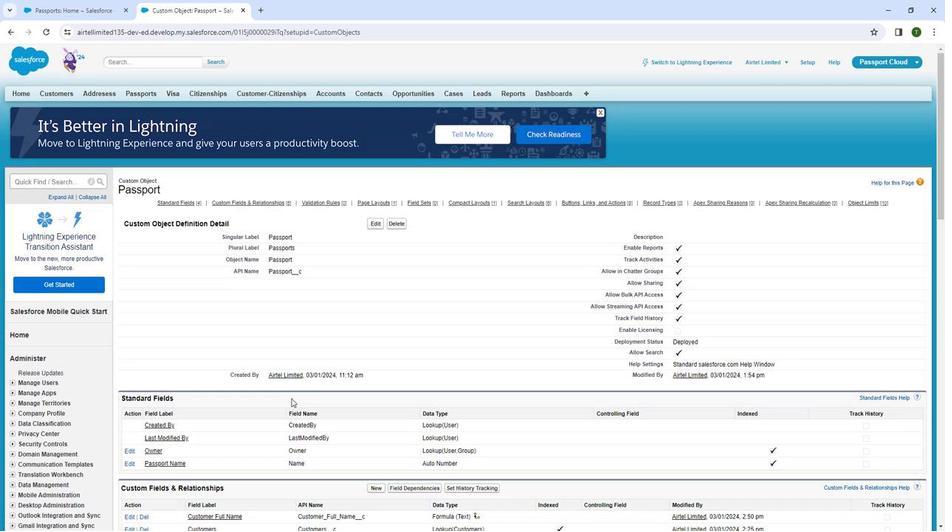 
Action: Mouse scrolled (195, 399) with delta (0, 0)
Screenshot: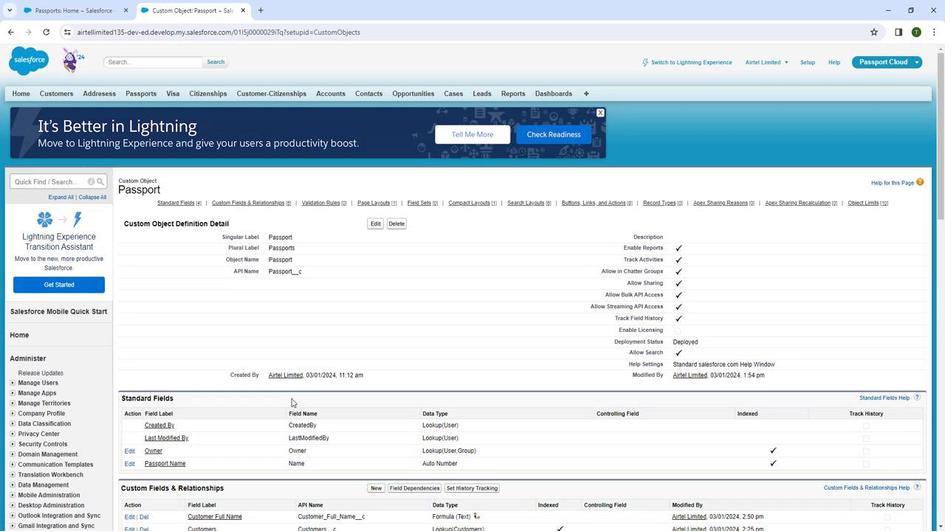 
Action: Mouse scrolled (195, 399) with delta (0, 0)
Screenshot: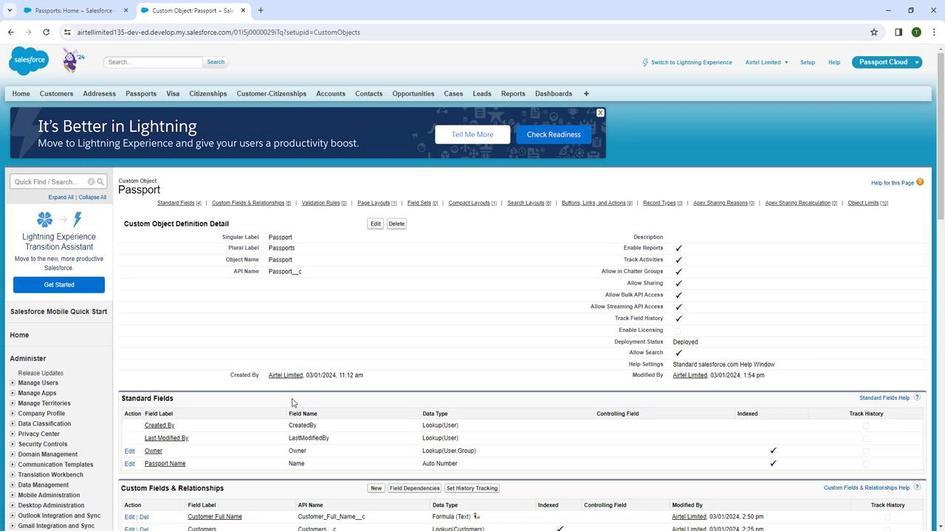 
Action: Mouse scrolled (195, 399) with delta (0, 0)
Screenshot: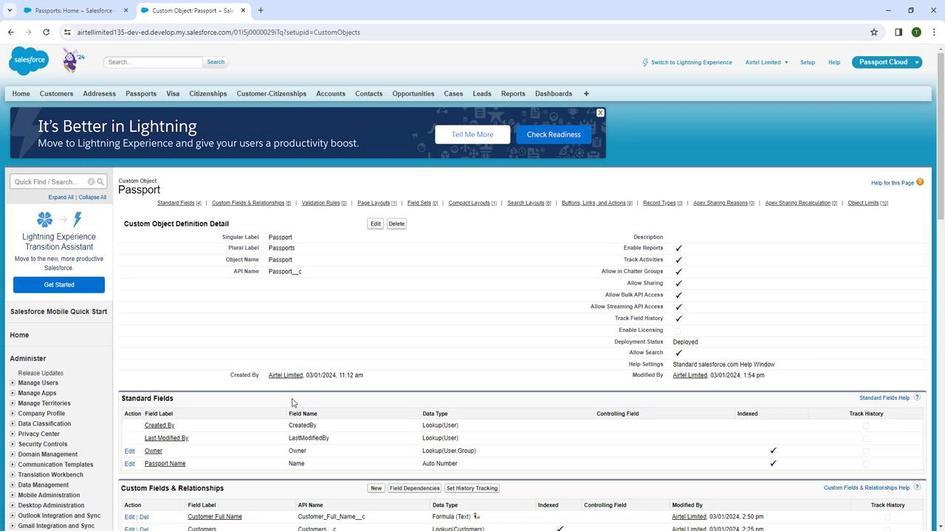 
Action: Mouse moved to (195, 398)
Screenshot: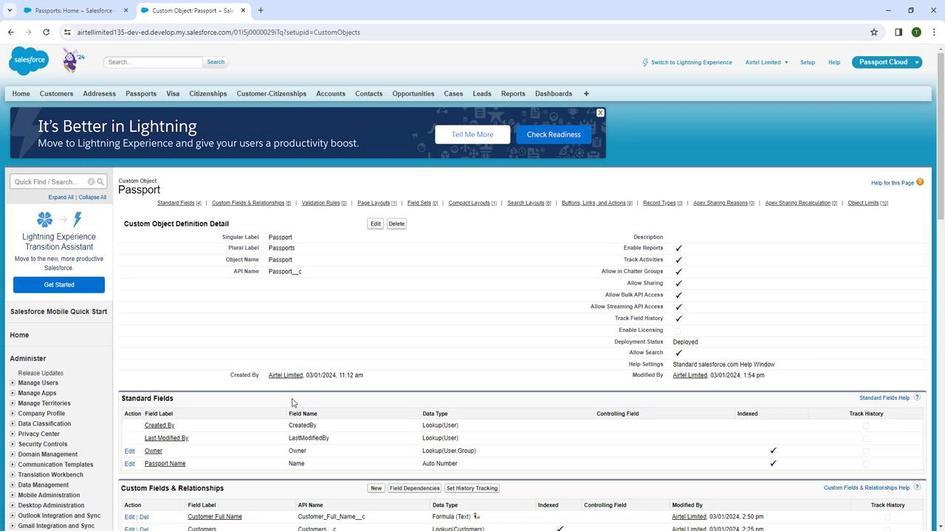 
Action: Mouse scrolled (195, 399) with delta (0, 0)
Screenshot: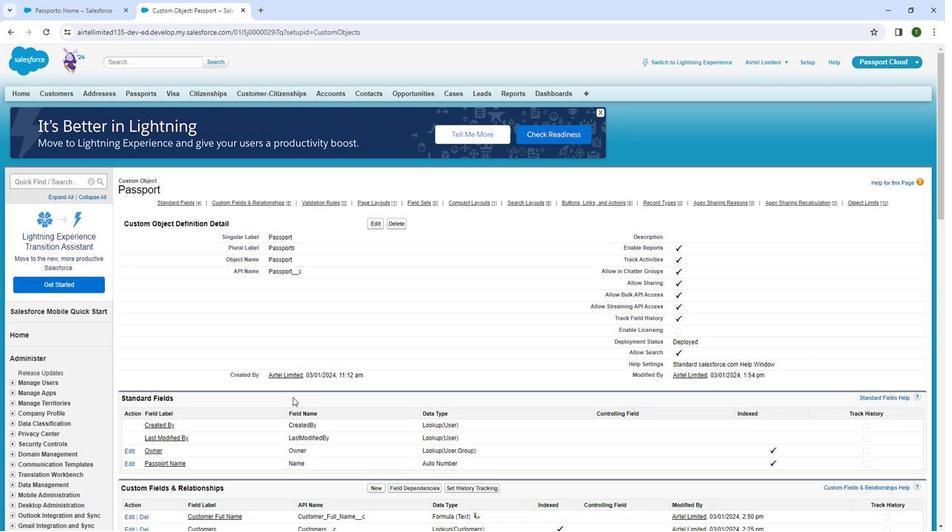
Action: Mouse moved to (147, 102)
Screenshot: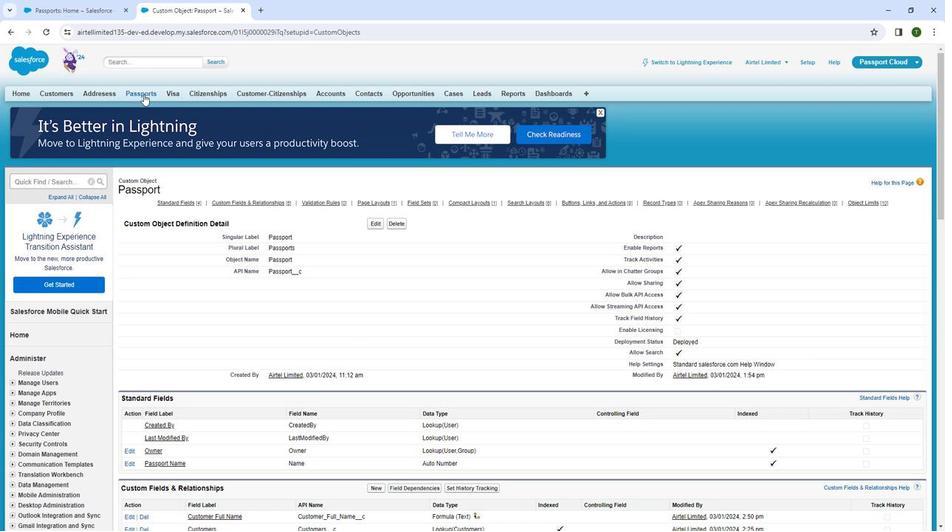 
Action: Mouse pressed left at (147, 102)
Screenshot: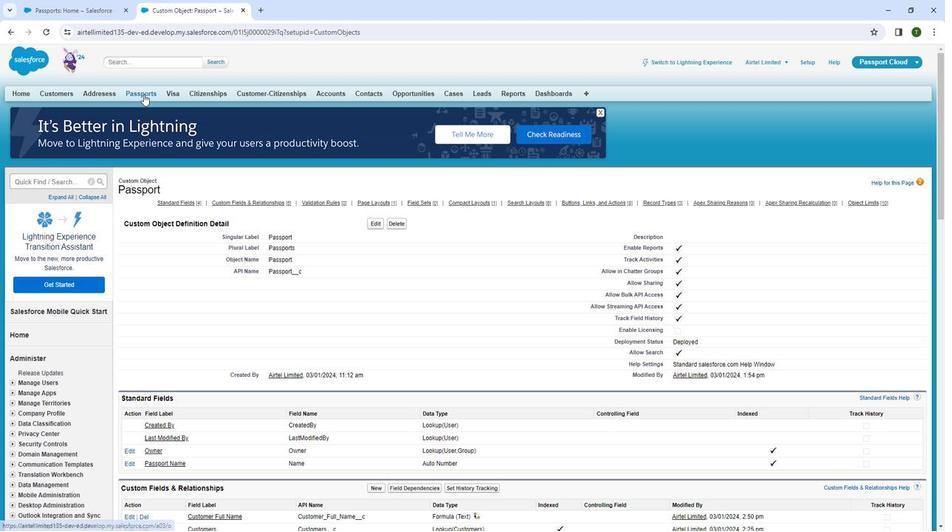 
Action: Mouse pressed left at (147, 102)
Screenshot: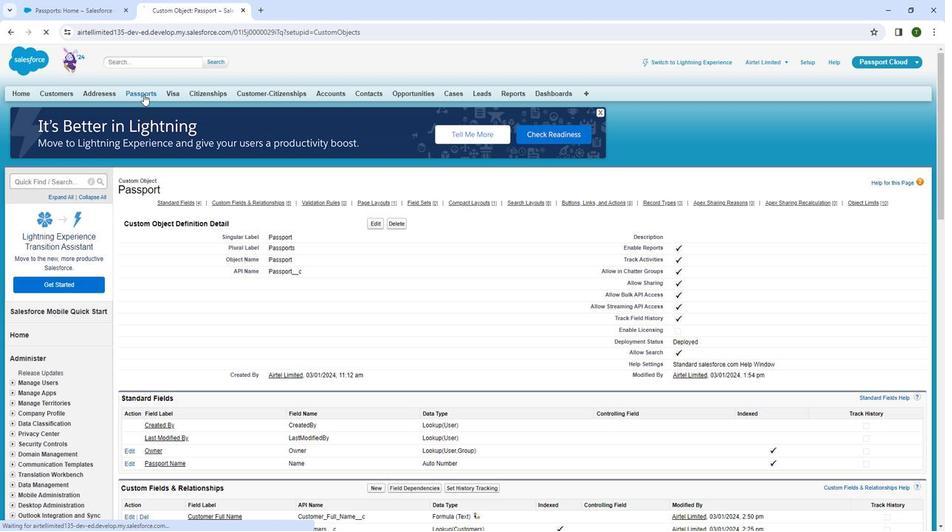 
Action: Mouse moved to (408, 144)
Screenshot: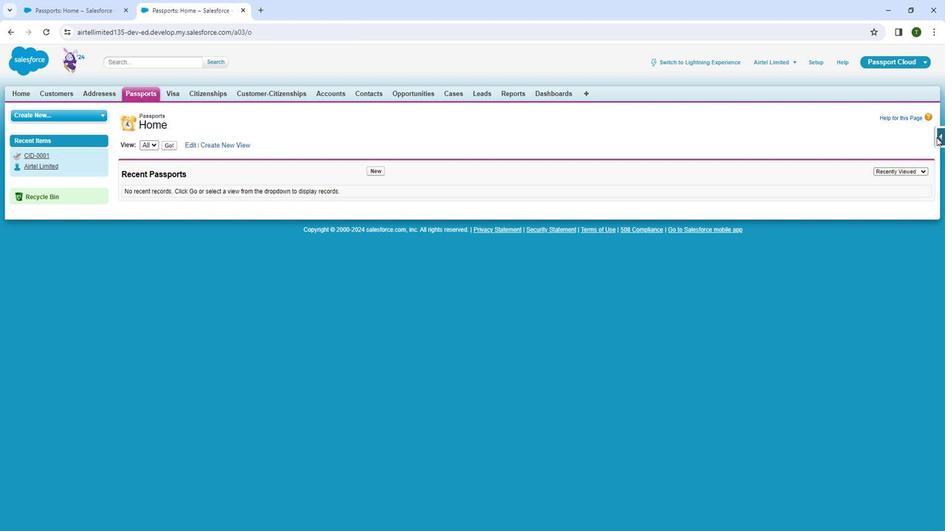 
Action: Mouse pressed left at (408, 144)
Screenshot: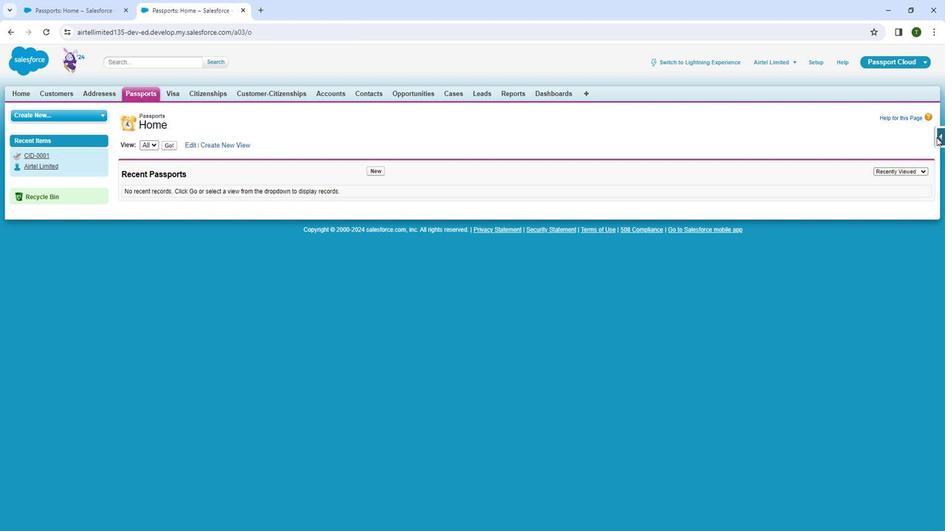 
Action: Mouse moved to (382, 158)
Screenshot: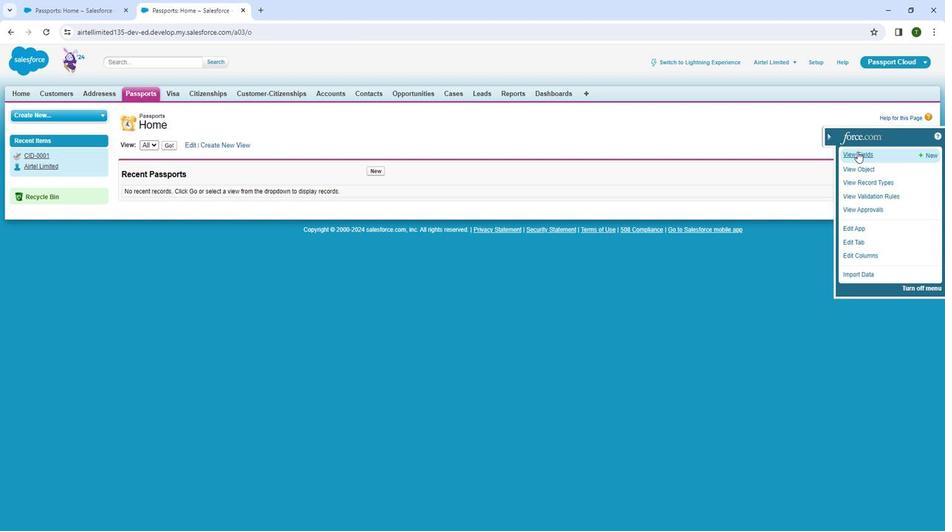 
Action: Mouse pressed left at (382, 158)
Screenshot: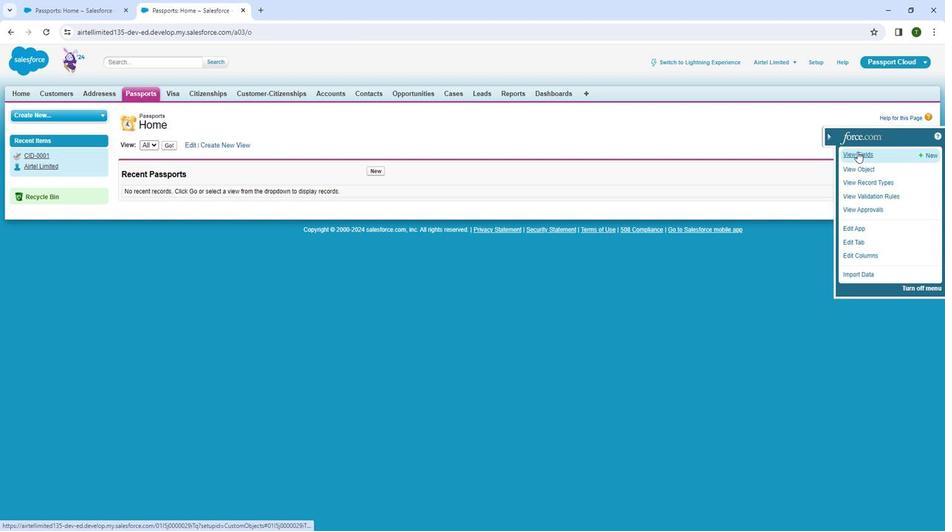 
Action: Mouse moved to (181, 228)
Screenshot: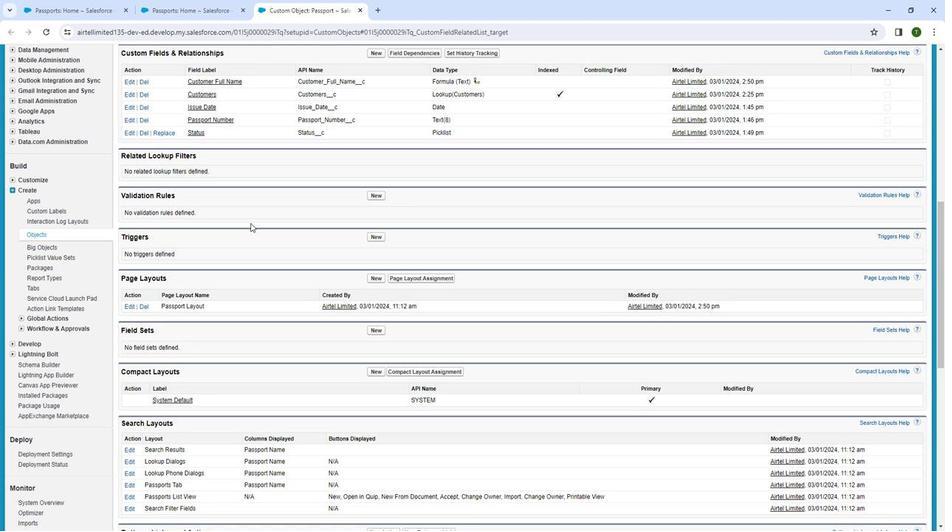 
Action: Mouse scrolled (181, 229) with delta (0, 0)
Screenshot: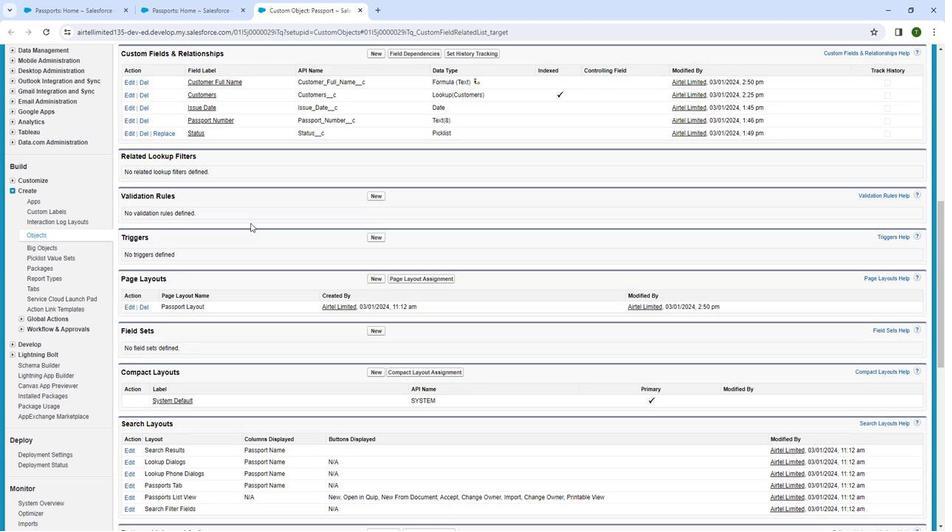 
Action: Mouse scrolled (181, 229) with delta (0, 0)
Screenshot: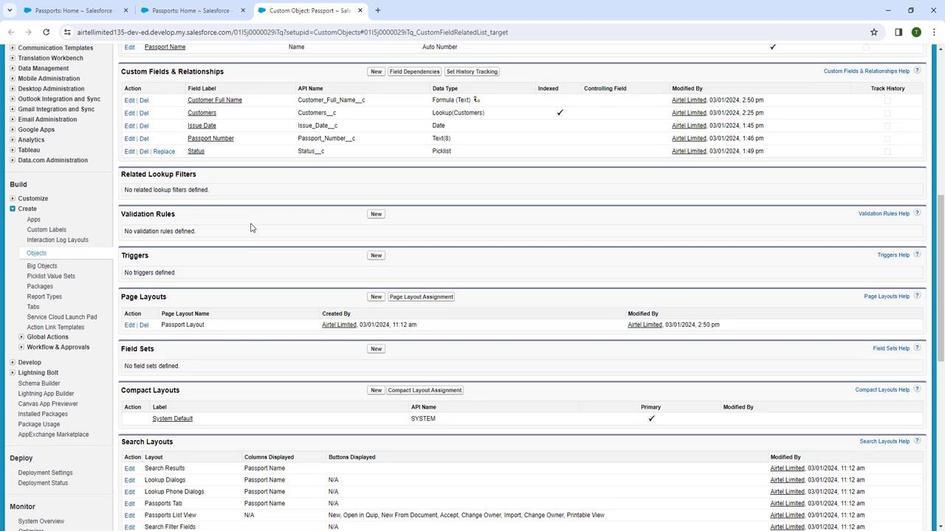 
Action: Mouse moved to (224, 162)
Screenshot: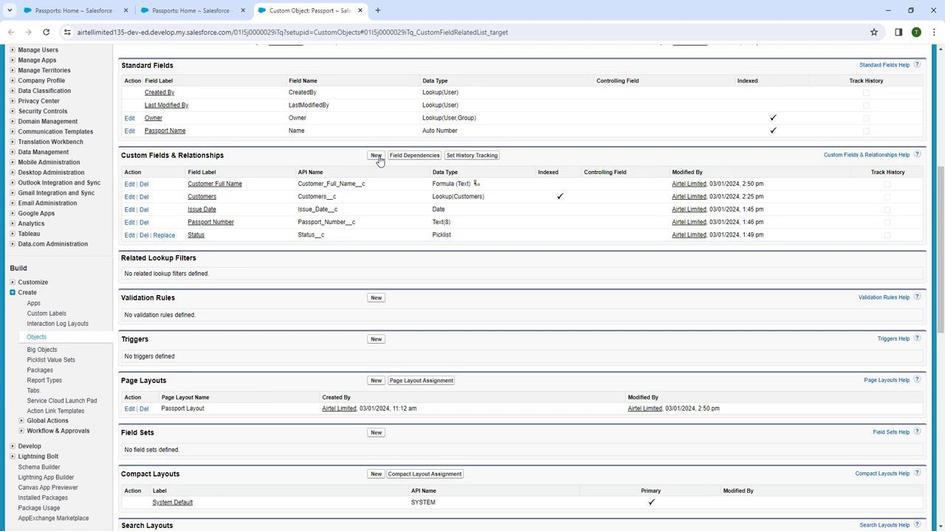 
Action: Mouse pressed left at (224, 162)
Screenshot: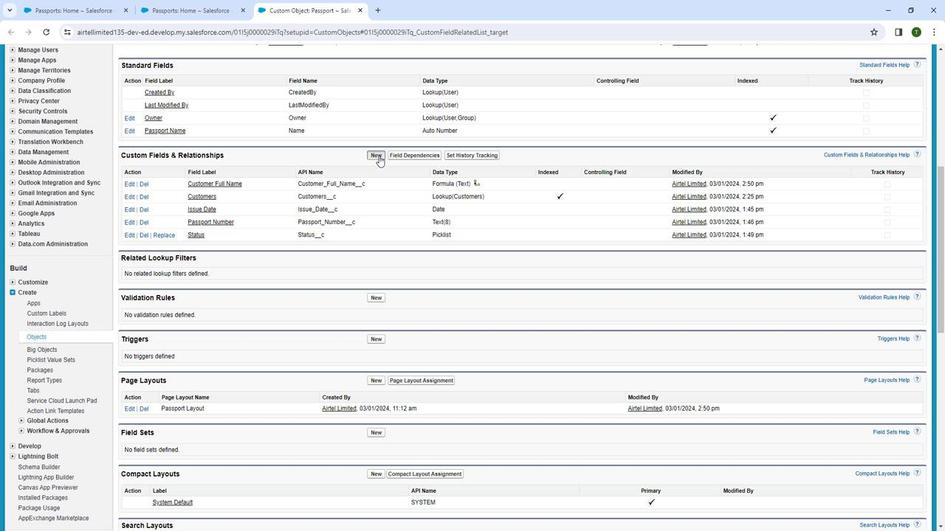 
Action: Mouse moved to (166, 320)
Screenshot: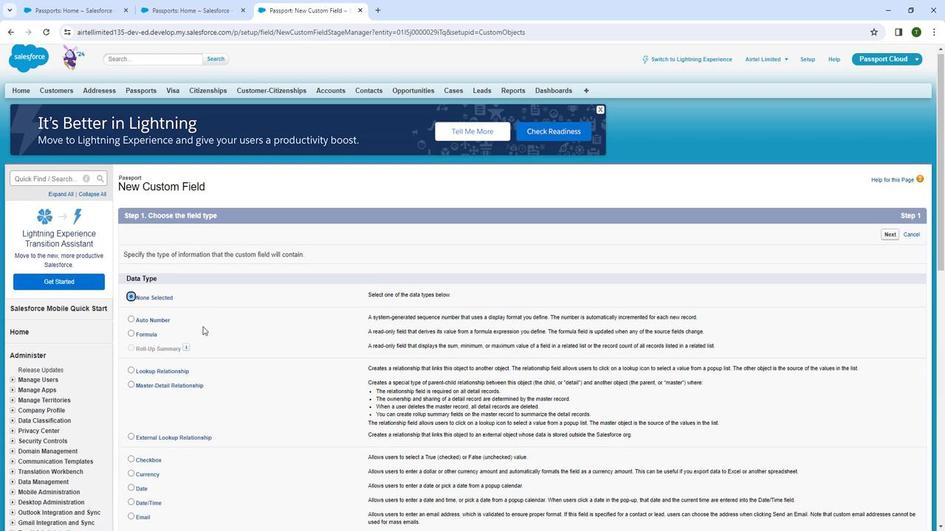 
Action: Mouse scrolled (166, 319) with delta (0, 0)
Screenshot: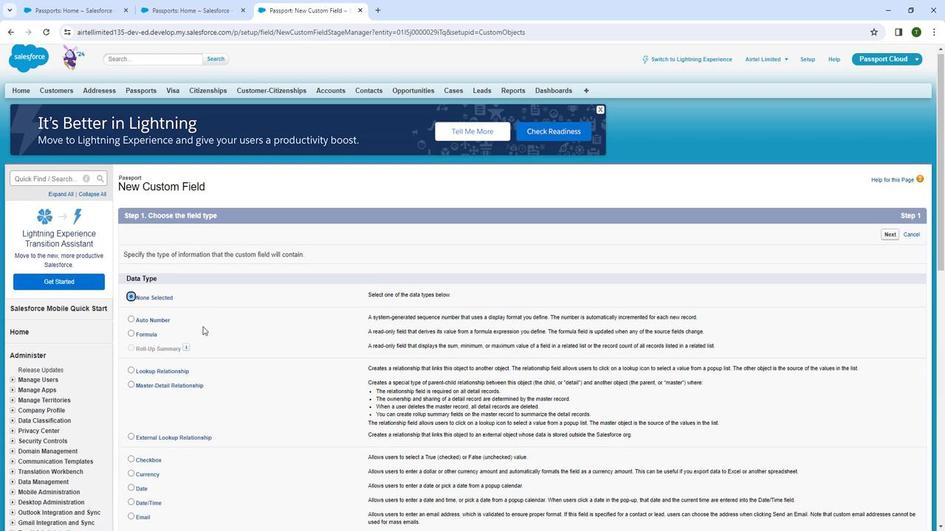 
Action: Mouse moved to (166, 330)
Screenshot: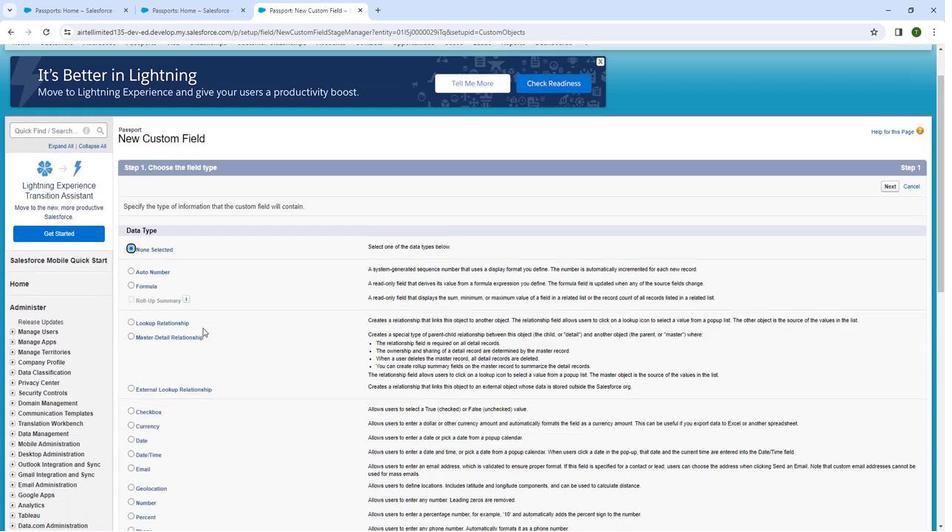 
Action: Mouse scrolled (166, 330) with delta (0, 0)
Screenshot: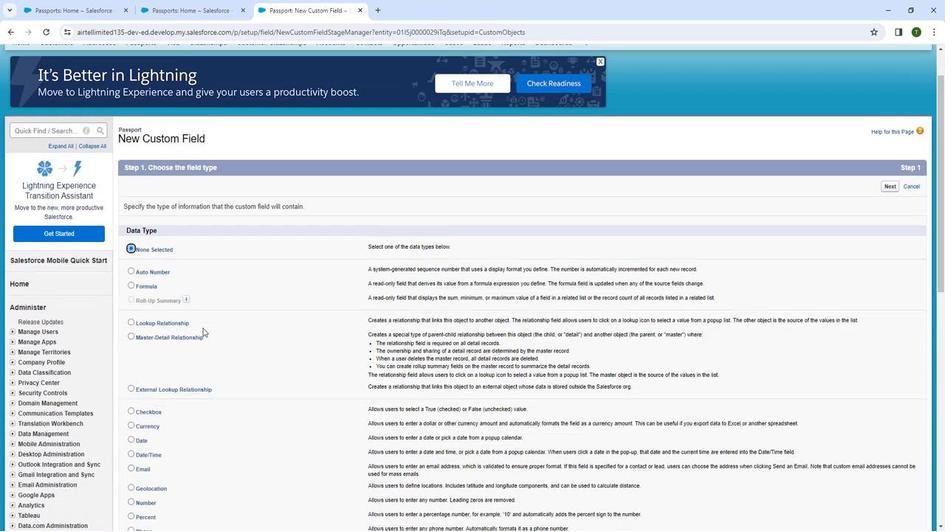 
Action: Mouse moved to (166, 331)
Screenshot: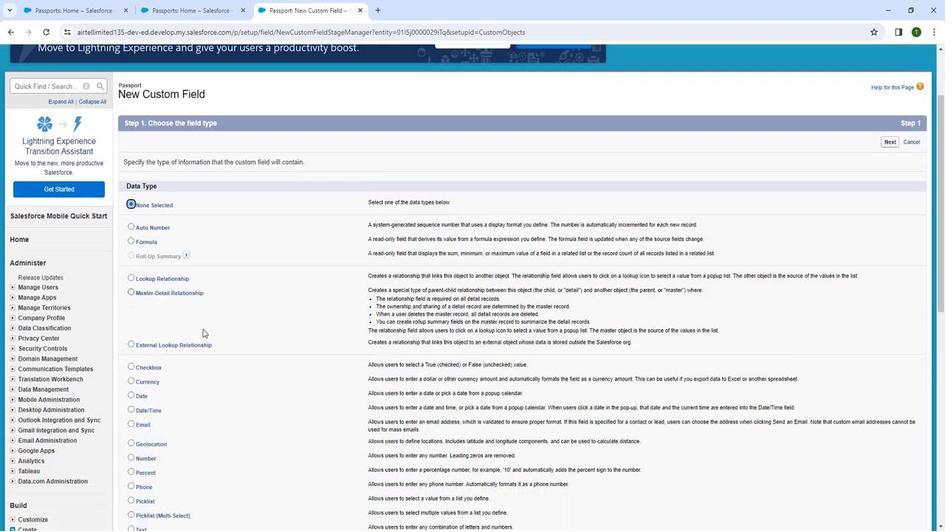 
Action: Mouse scrolled (166, 330) with delta (0, 0)
Screenshot: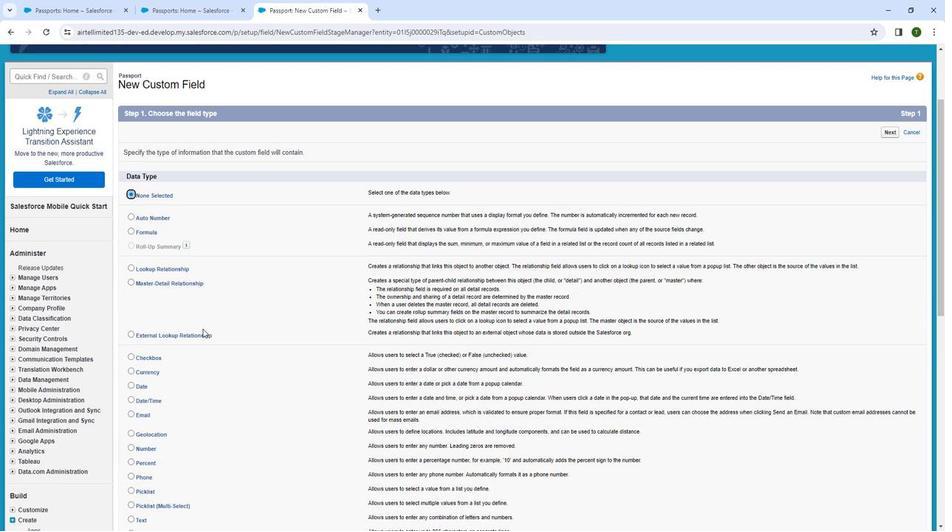 
Action: Mouse moved to (159, 335)
Screenshot: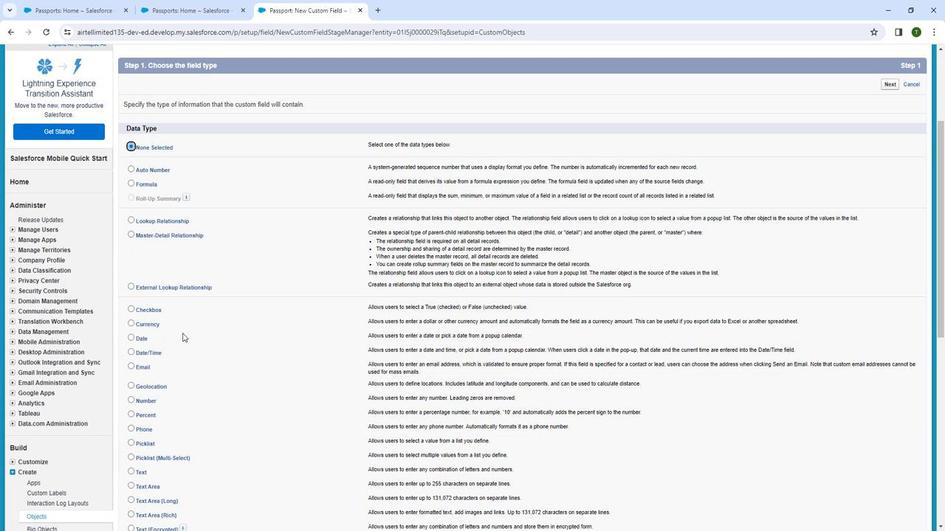 
Action: Mouse scrolled (159, 336) with delta (0, 0)
Screenshot: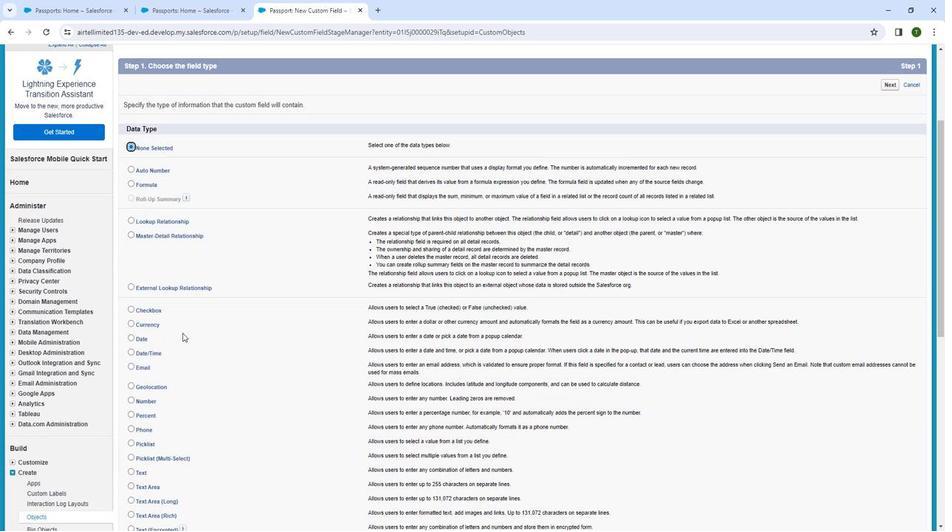 
Action: Mouse scrolled (159, 336) with delta (0, 0)
Screenshot: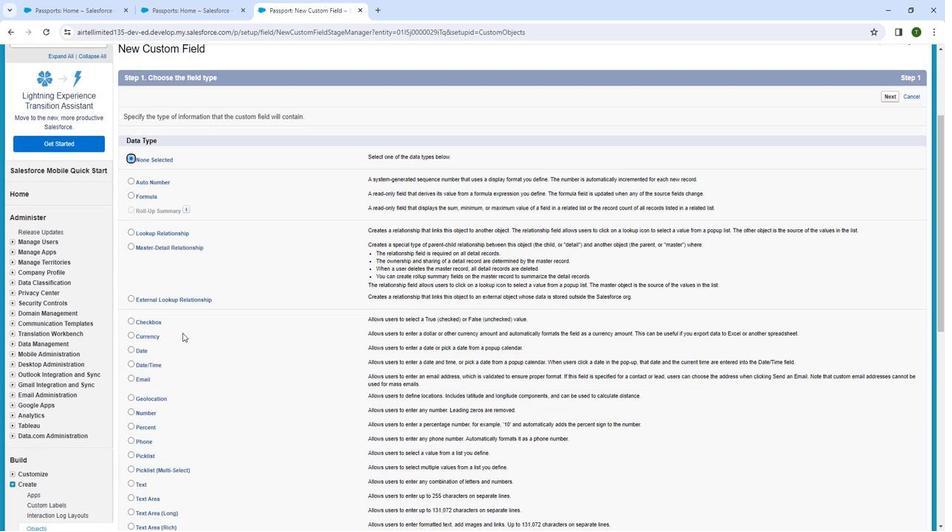 
Action: Mouse scrolled (159, 336) with delta (0, 0)
Screenshot: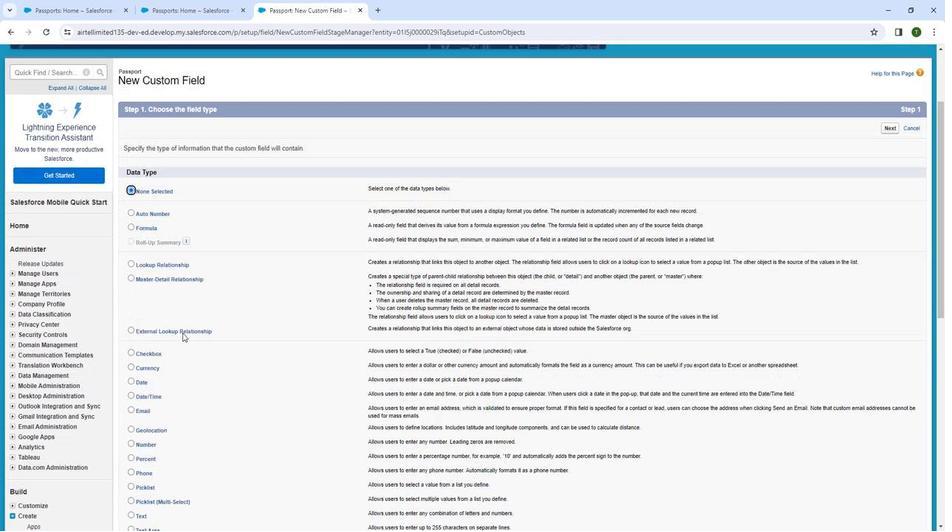 
Action: Mouse scrolled (159, 335) with delta (0, 0)
Screenshot: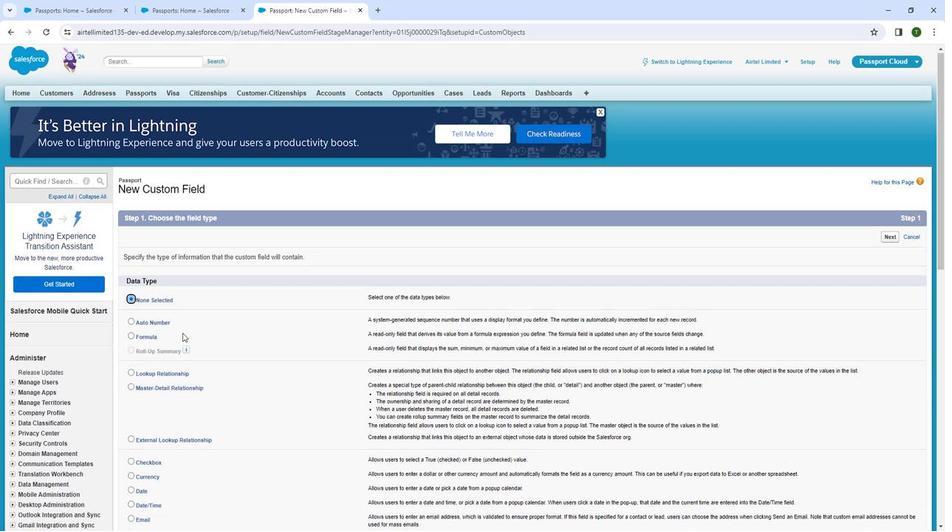 
Action: Mouse scrolled (159, 335) with delta (0, 0)
Screenshot: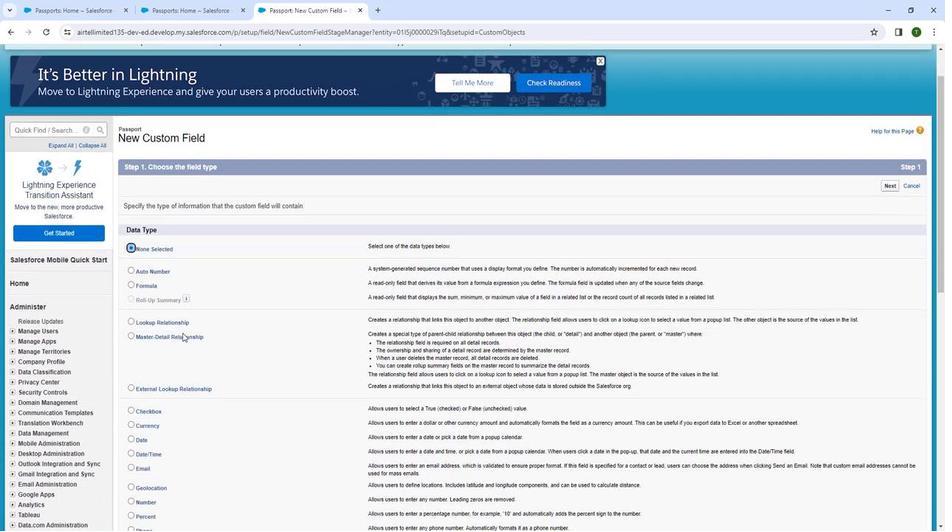 
Action: Mouse moved to (148, 411)
Screenshot: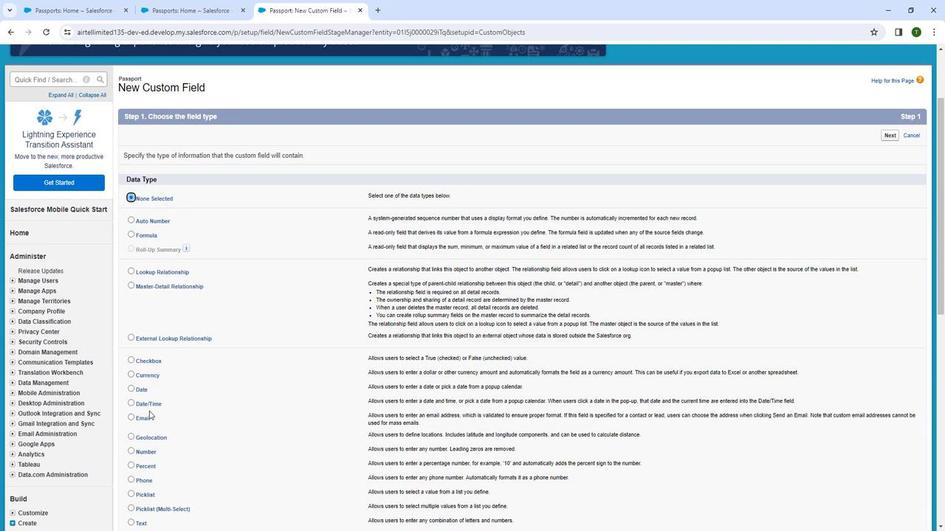 
Action: Mouse scrolled (148, 410) with delta (0, 0)
Screenshot: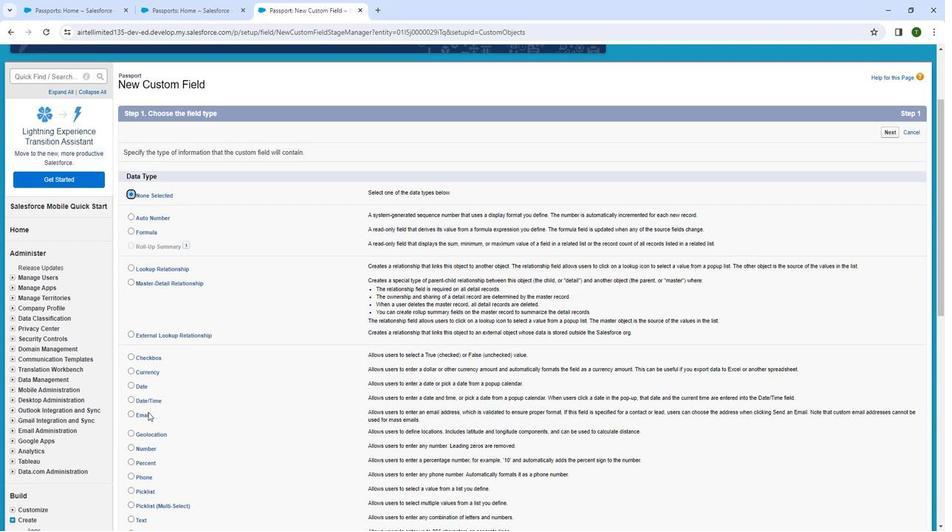 
Action: Mouse moved to (141, 471)
Screenshot: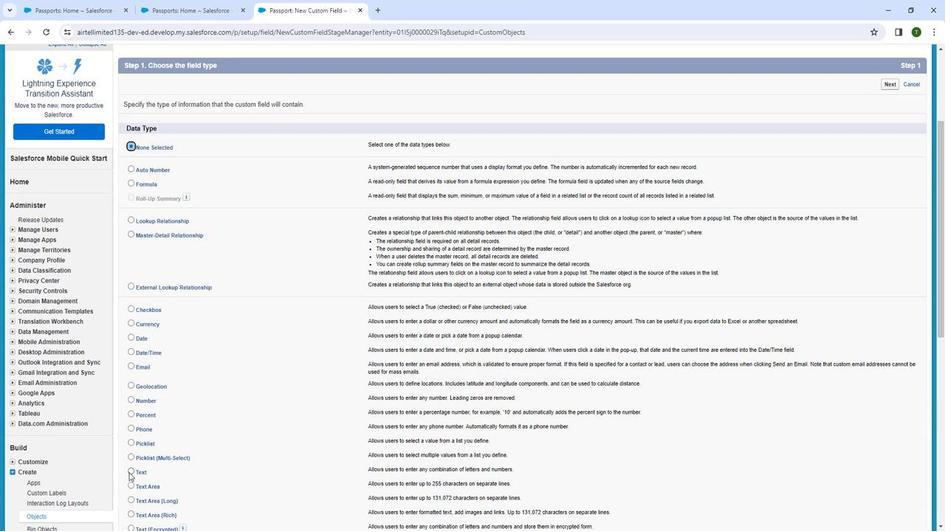 
Action: Mouse pressed left at (141, 471)
Screenshot: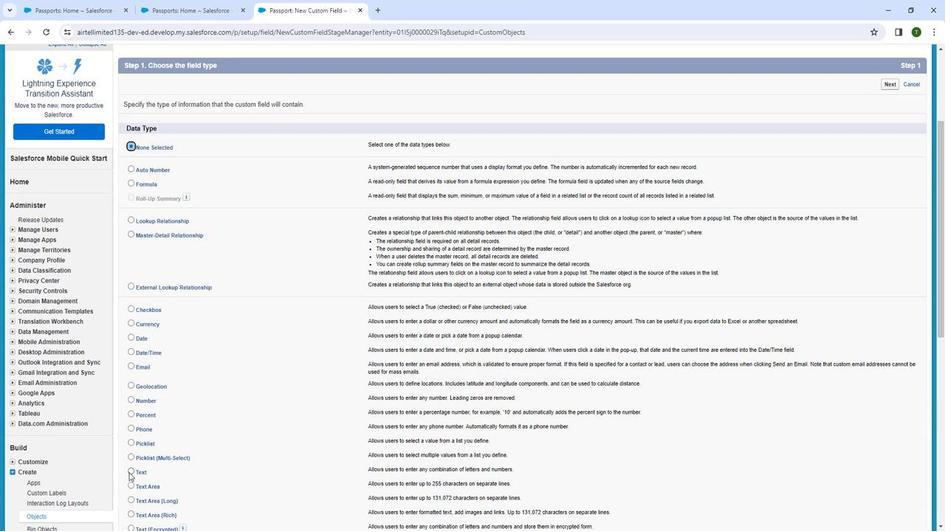 
Action: Mouse moved to (164, 435)
Screenshot: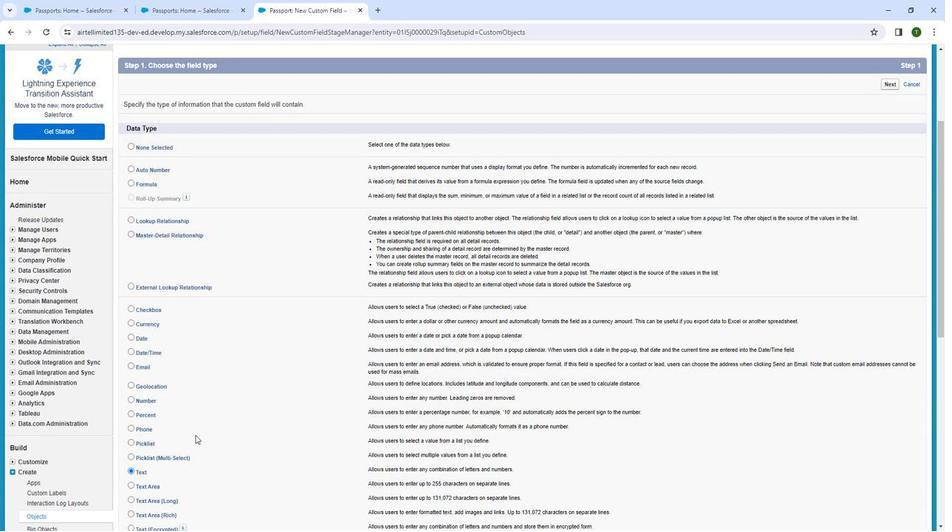 
Action: Mouse scrolled (164, 434) with delta (0, 0)
Screenshot: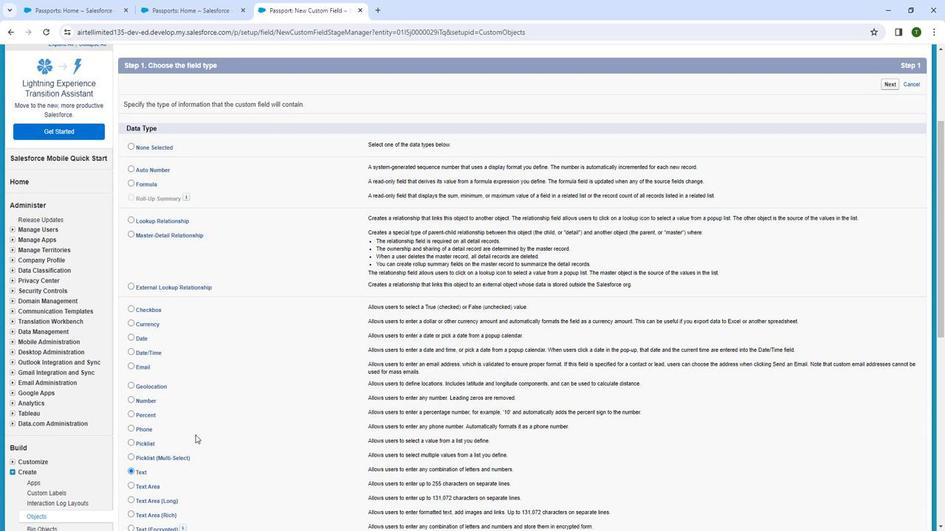 
Action: Mouse moved to (203, 417)
Screenshot: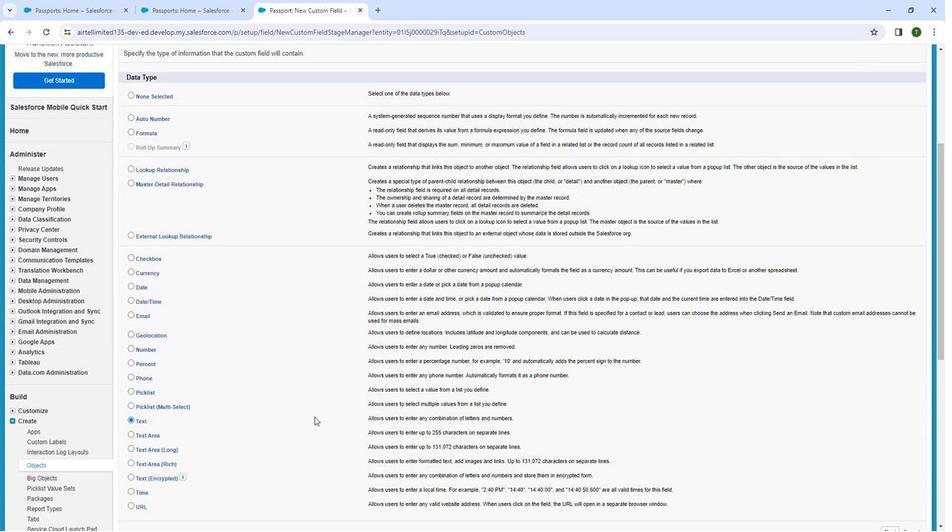 
Action: Mouse scrolled (203, 416) with delta (0, 0)
Screenshot: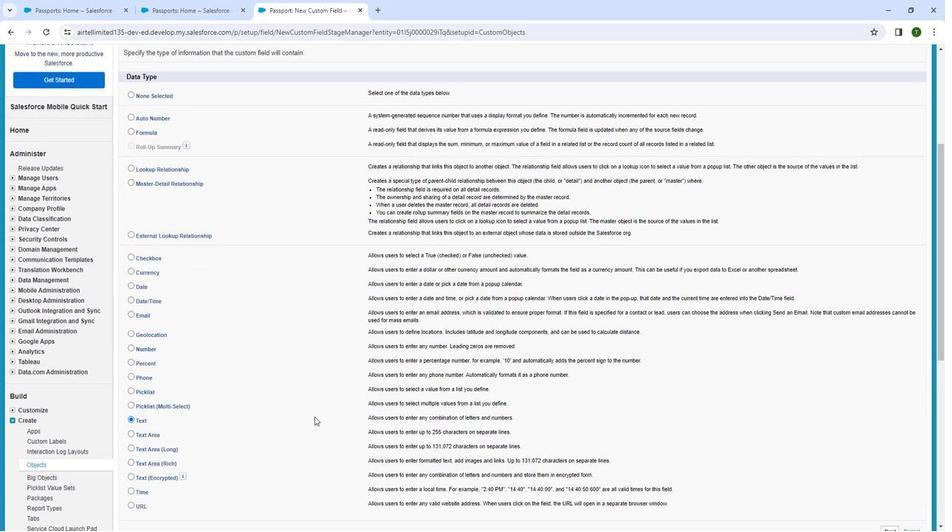 
Action: Mouse scrolled (203, 416) with delta (0, 0)
Screenshot: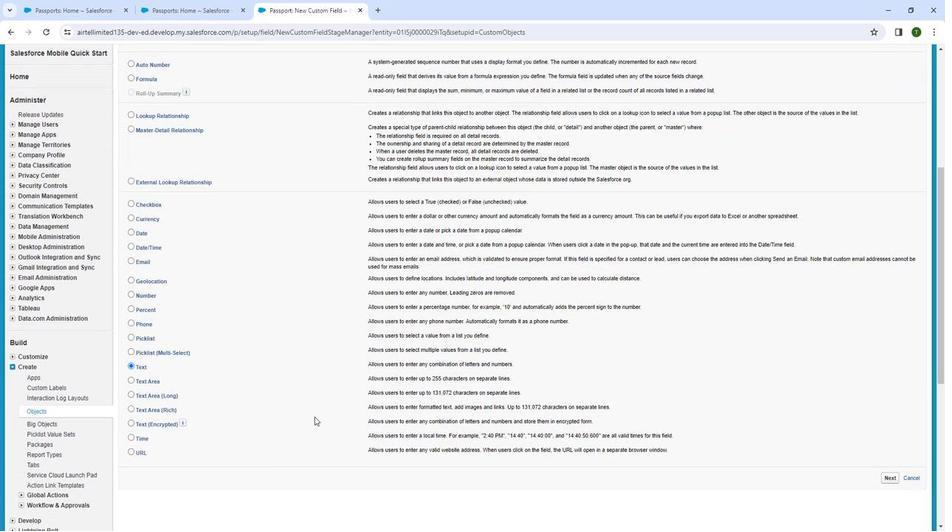 
Action: Mouse scrolled (203, 416) with delta (0, 0)
Screenshot: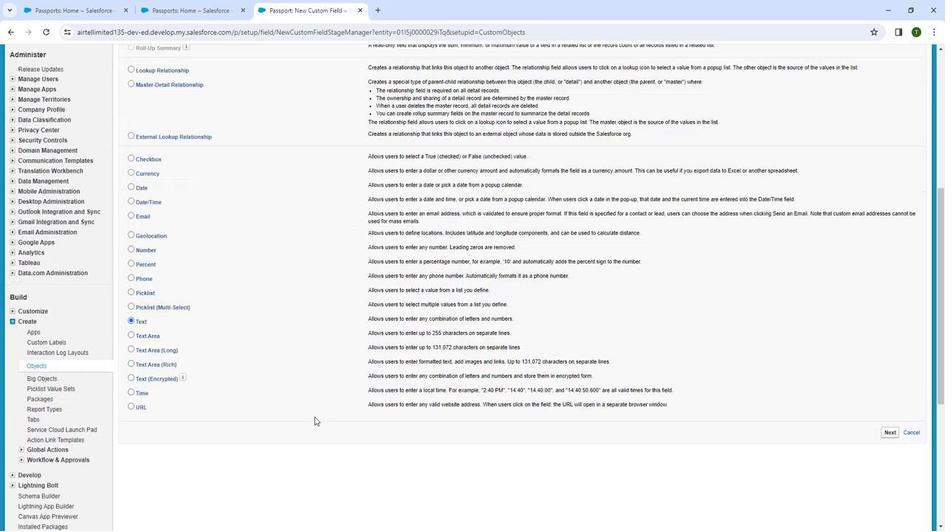 
Action: Mouse moved to (392, 378)
Screenshot: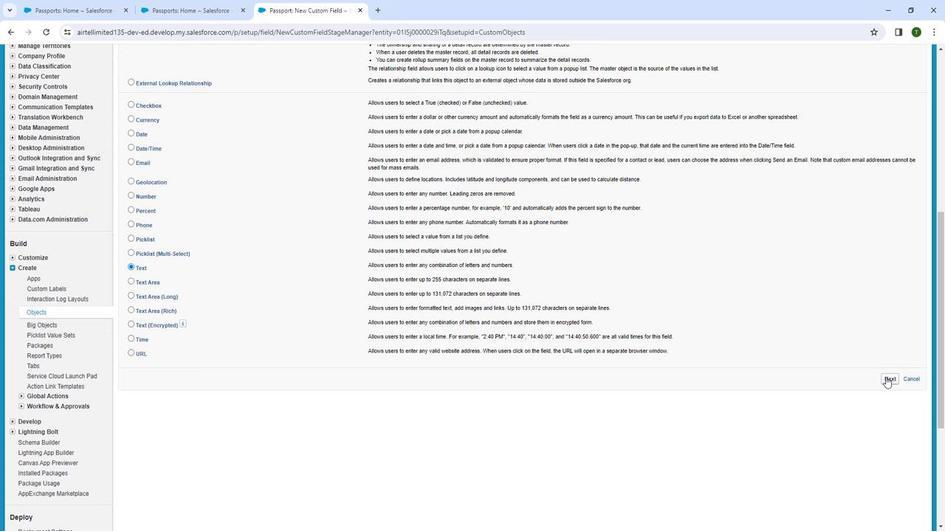 
Action: Mouse pressed left at (392, 378)
Screenshot: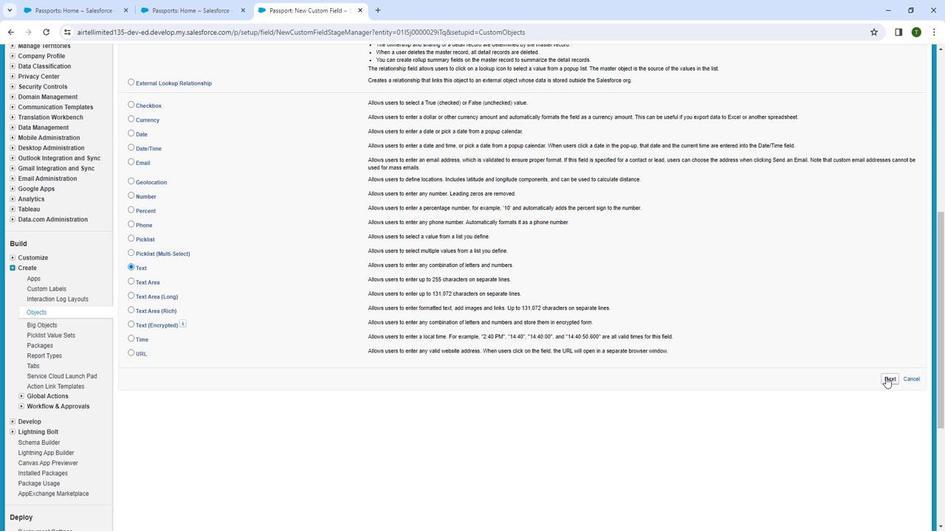 
Action: Mouse moved to (196, 261)
Screenshot: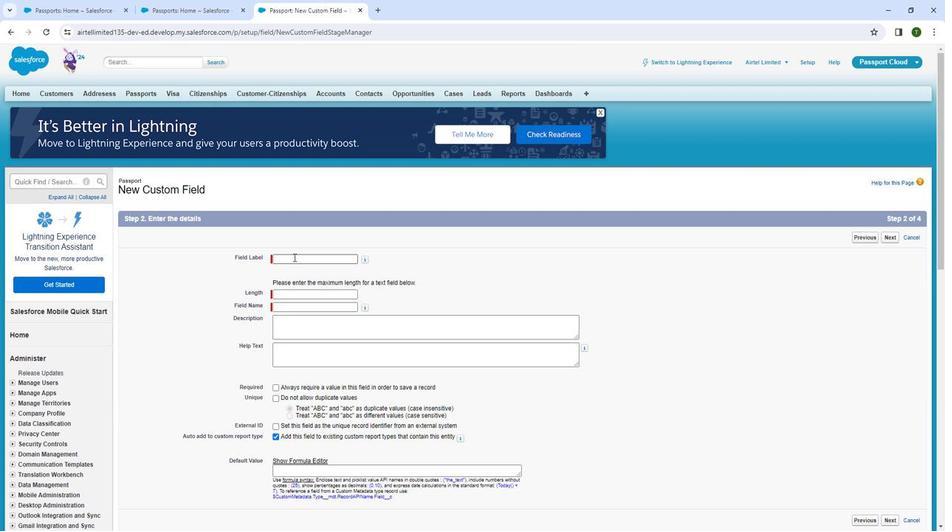 
Action: Mouse pressed left at (196, 261)
Screenshot: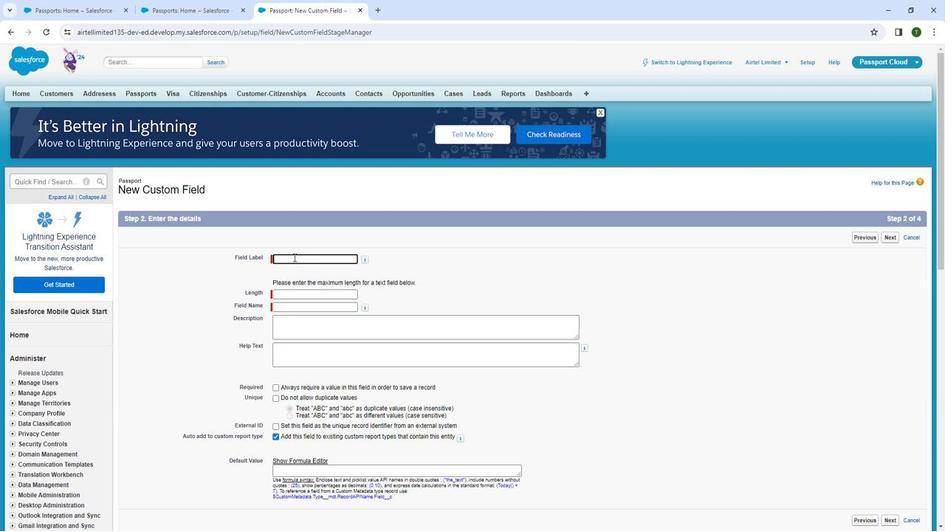 
Action: Mouse moved to (195, 264)
Screenshot: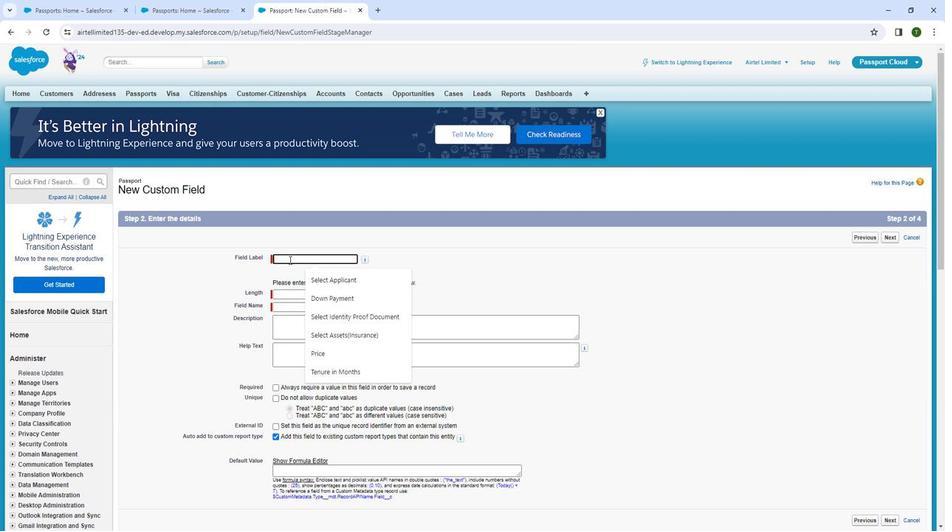 
Action: Key pressed <Key.shift>Customer<Key.space><Key.shift><Key.shift><Key.shift><Key.shift><Key.shift><Key.shift><Key.shift><Key.shift><Key.shift><Key.shift><Key.shift><Key.shift><Key.shift><Key.shift><Key.shift><Key.shift><Key.shift><Key.shift><Key.shift><Key.shift><Key.shift><Key.shift><Key.shift><Key.shift>Pan<Key.shift>Card
Screenshot: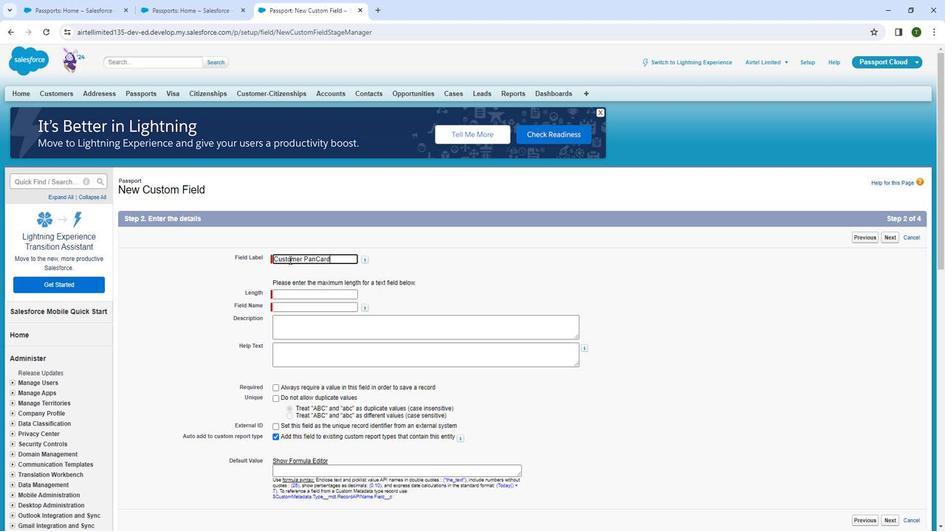 
Action: Mouse moved to (202, 275)
Screenshot: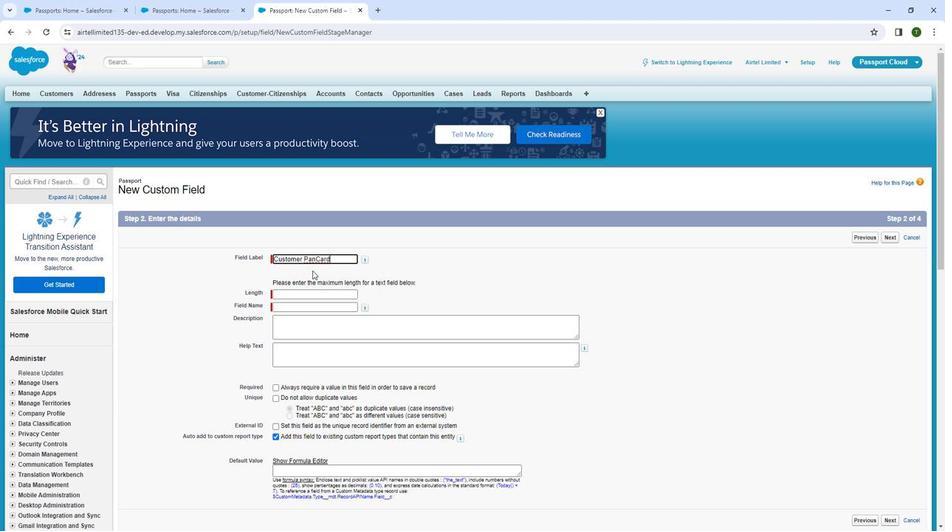 
Action: Mouse pressed left at (202, 275)
Screenshot: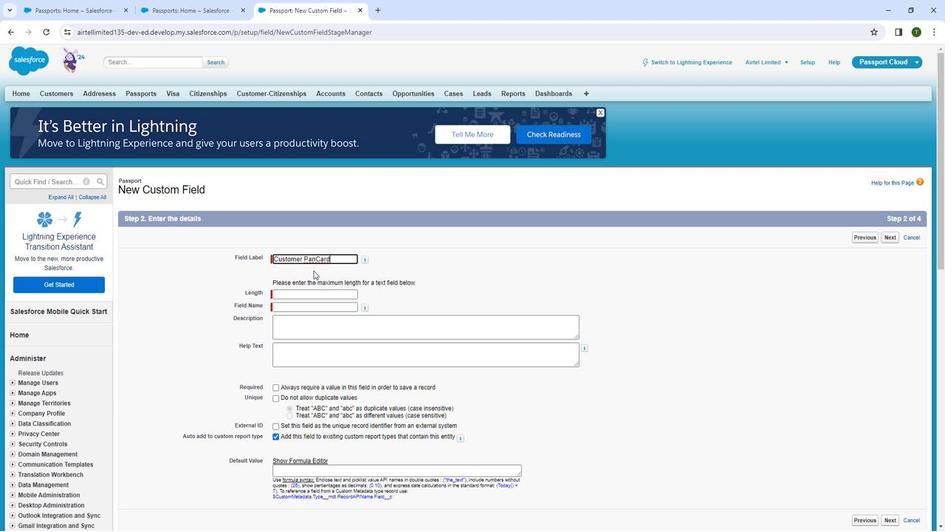 
Action: Mouse moved to (209, 336)
Screenshot: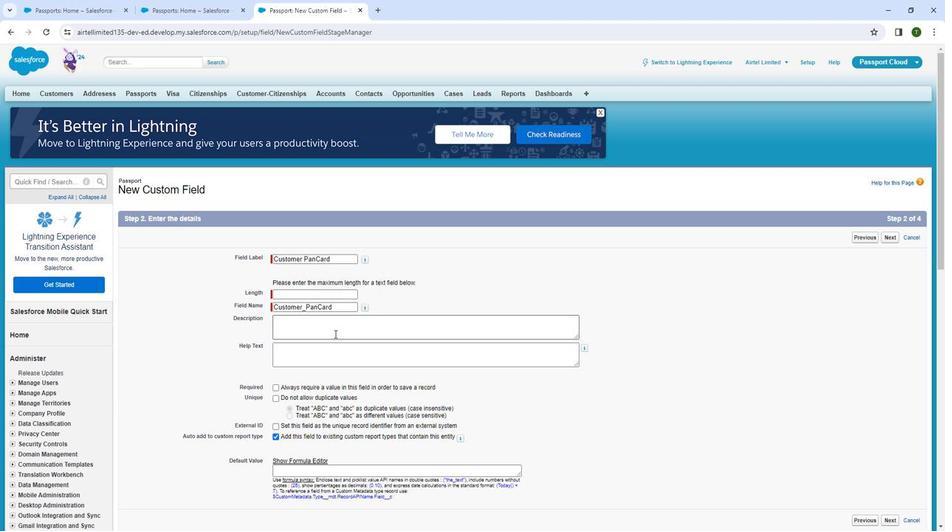 
Action: Mouse scrolled (209, 336) with delta (0, 0)
Screenshot: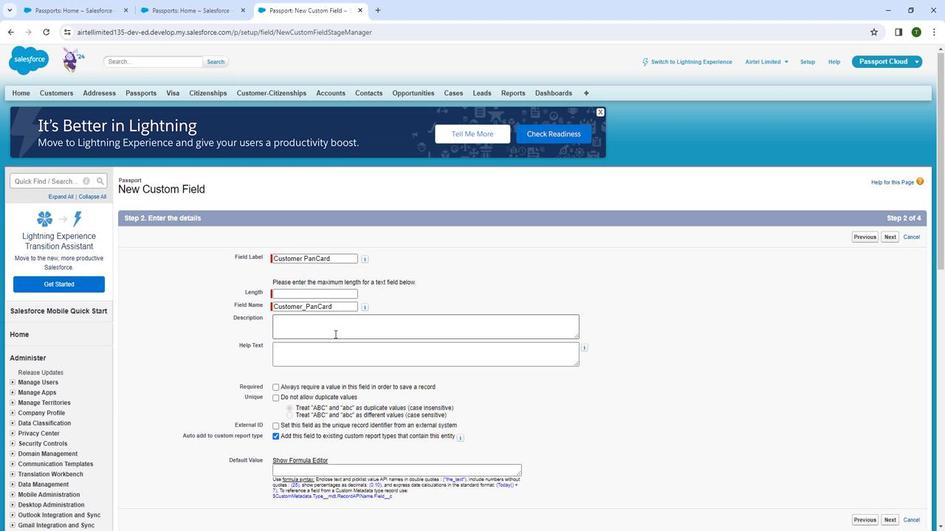 
Action: Mouse moved to (206, 251)
Screenshot: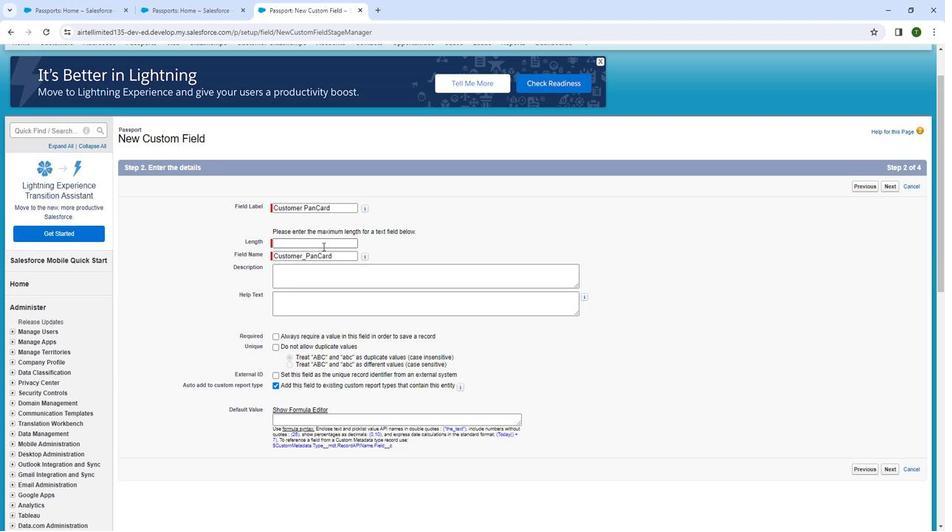 
Action: Mouse pressed left at (206, 251)
Screenshot: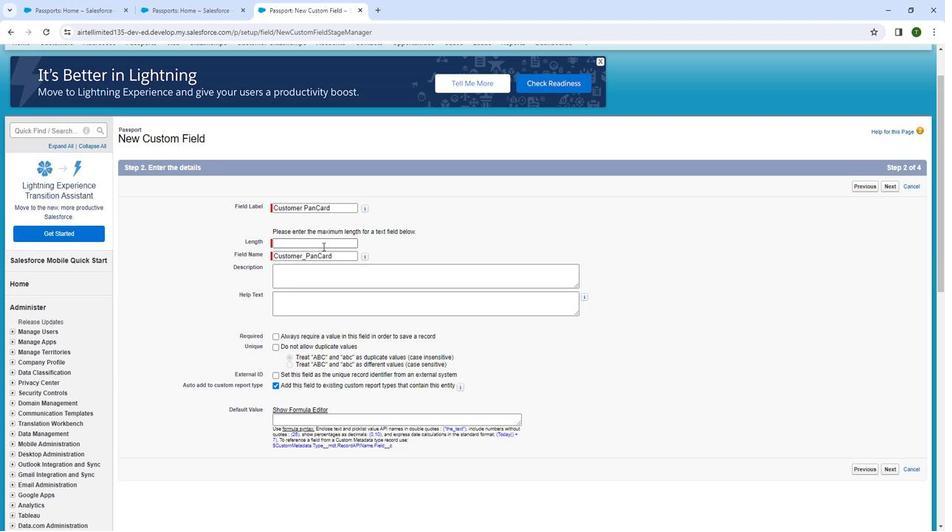 
Action: Mouse moved to (226, 268)
Screenshot: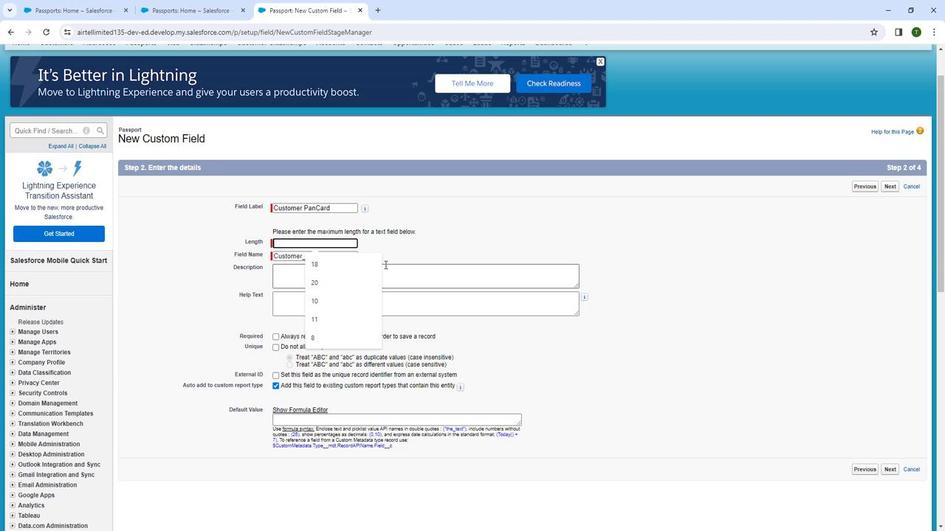 
Action: Key pressed 10
Screenshot: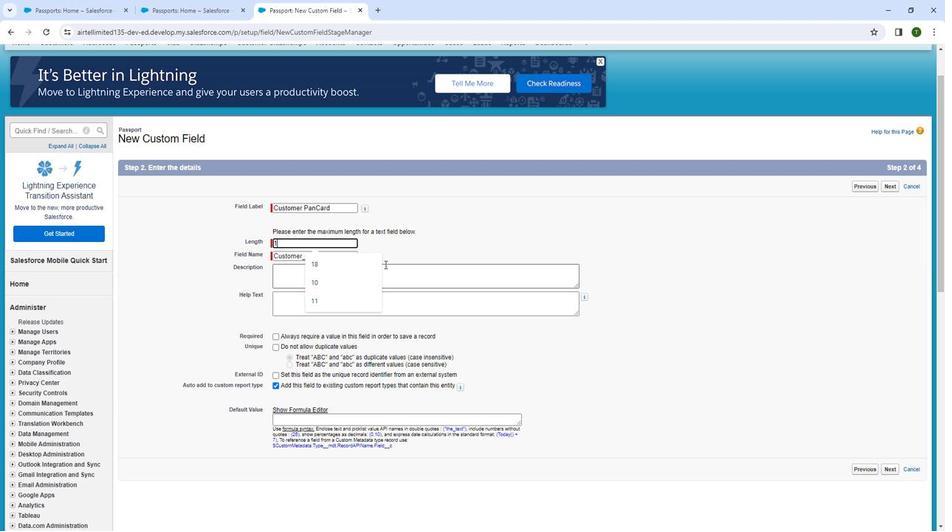 
Action: Mouse moved to (258, 342)
Screenshot: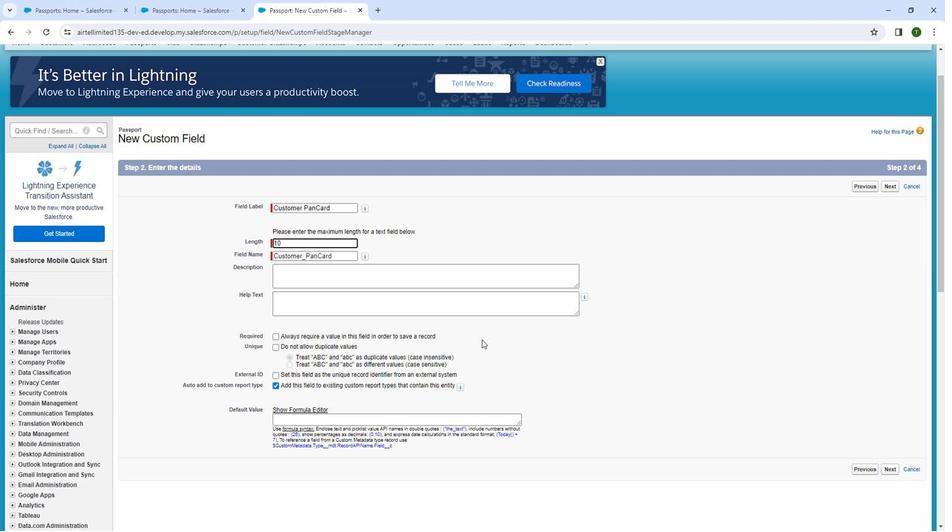 
Action: Mouse pressed left at (258, 342)
Screenshot: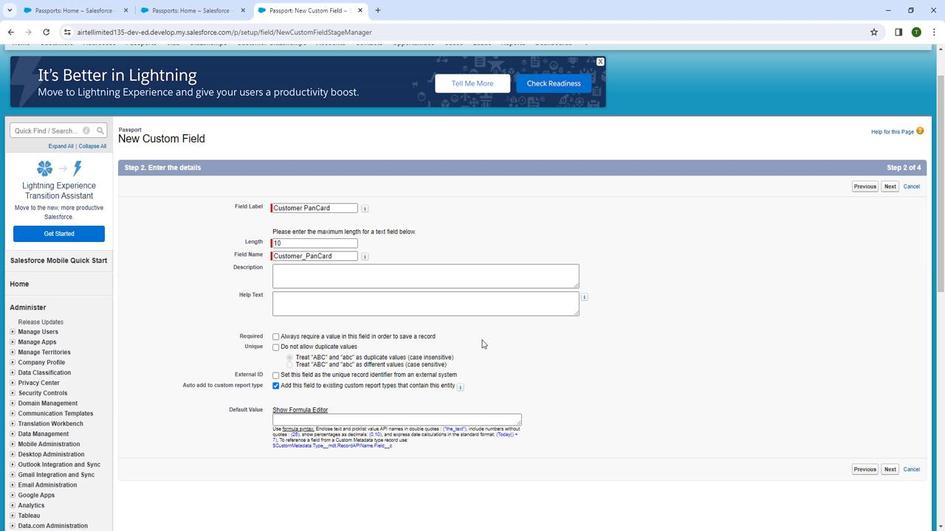 
Action: Mouse moved to (260, 343)
Screenshot: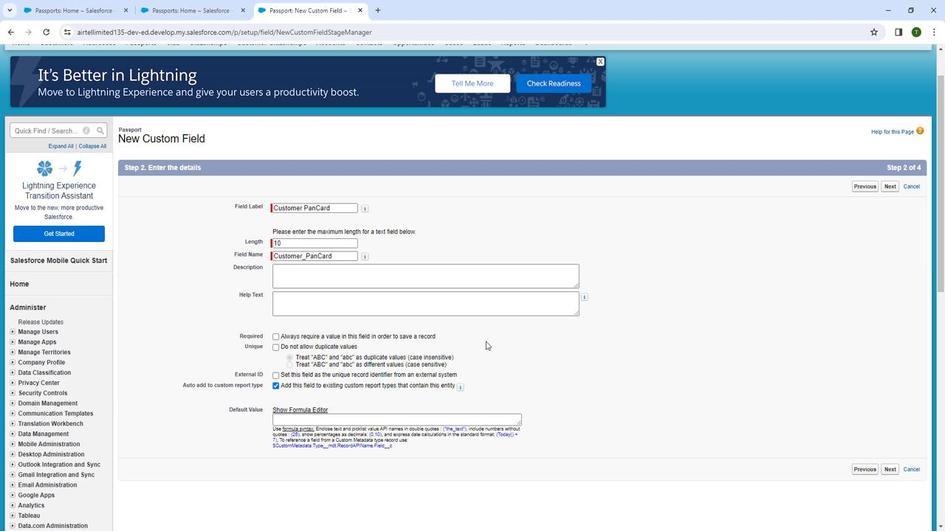 
Action: Mouse scrolled (260, 342) with delta (0, 0)
Screenshot: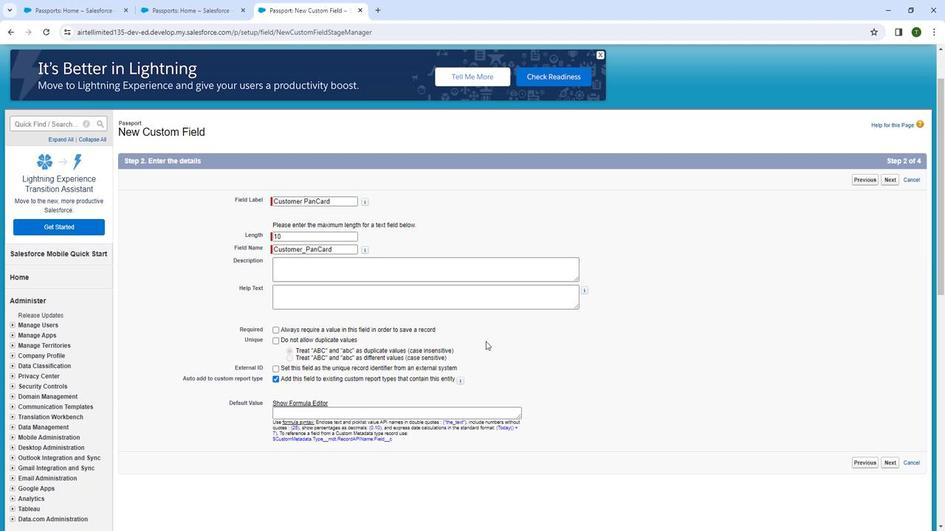 
Action: Mouse scrolled (260, 344) with delta (0, 0)
Screenshot: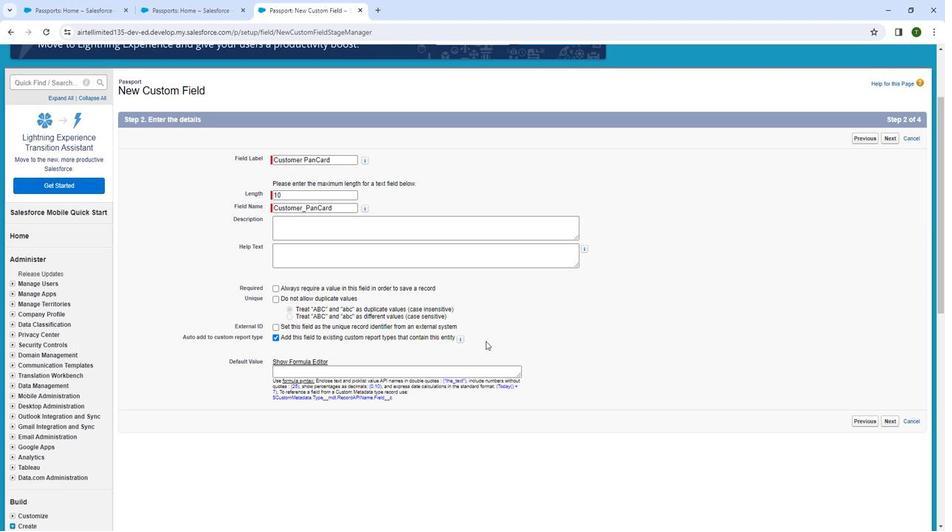 
Action: Mouse moved to (163, 116)
Screenshot: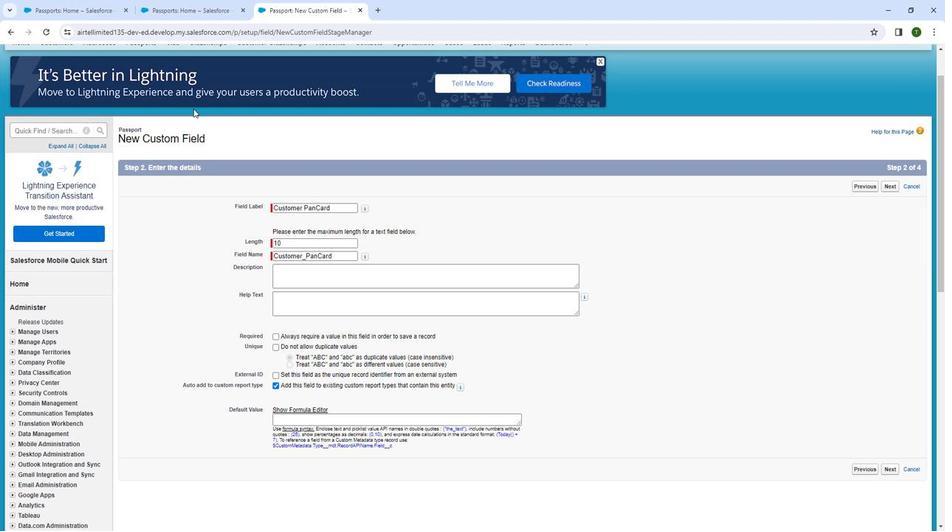 
Action: Mouse scrolled (163, 117) with delta (0, 0)
Screenshot: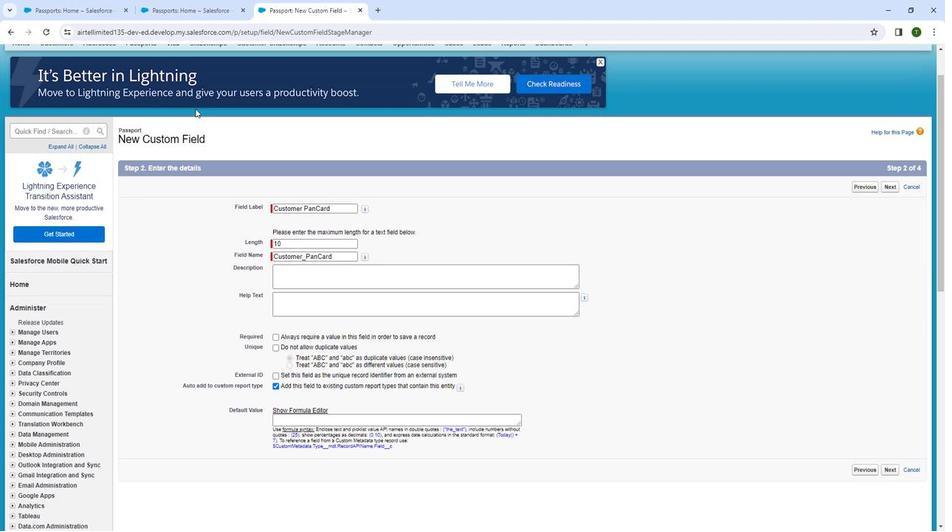 
Action: Mouse scrolled (163, 117) with delta (0, 0)
Screenshot: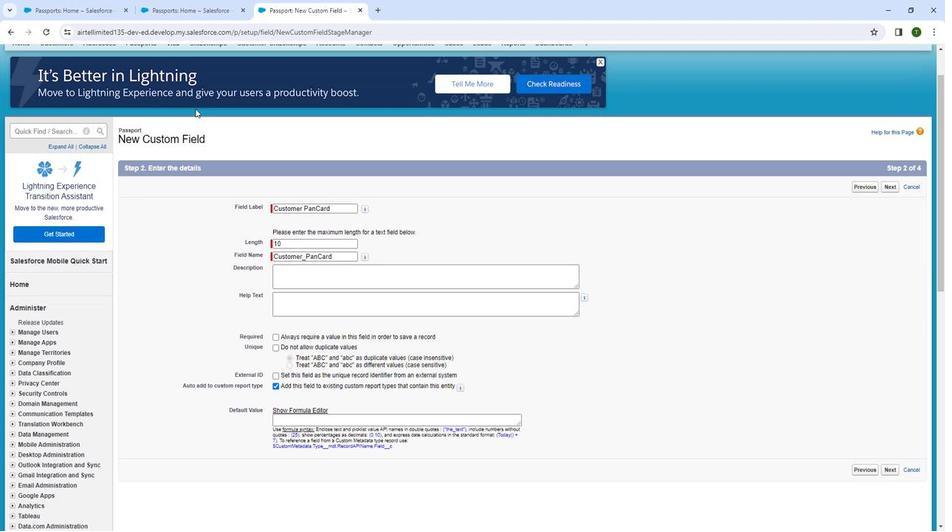 
Action: Mouse moved to (163, 116)
Screenshot: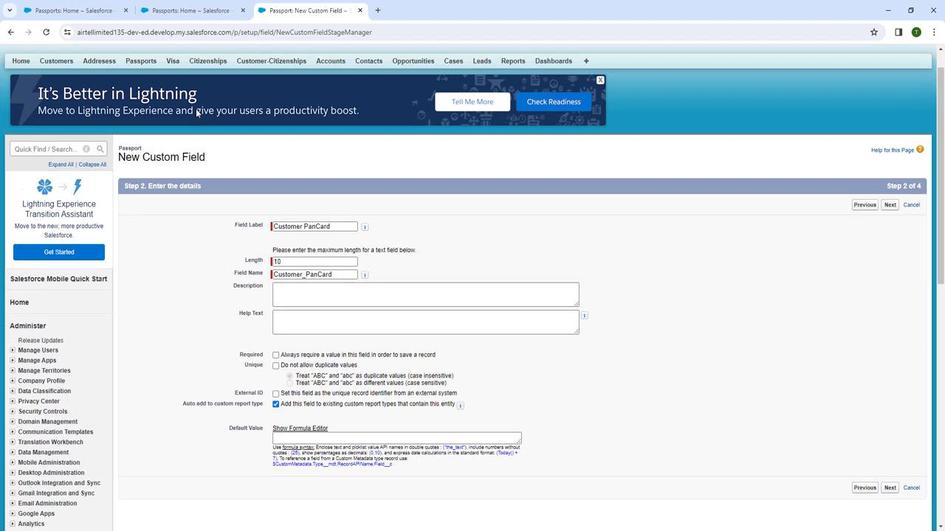 
Action: Mouse scrolled (163, 117) with delta (0, 0)
Screenshot: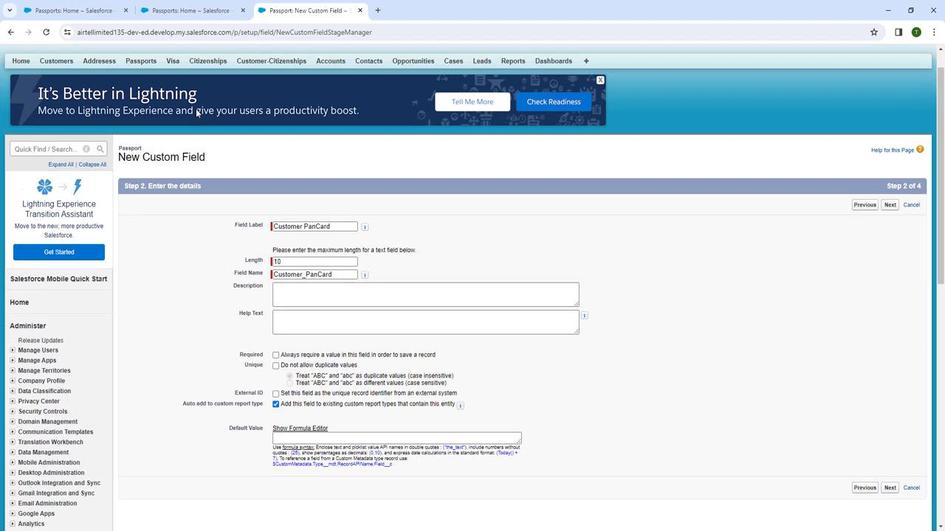 
Action: Mouse moved to (164, 116)
Screenshot: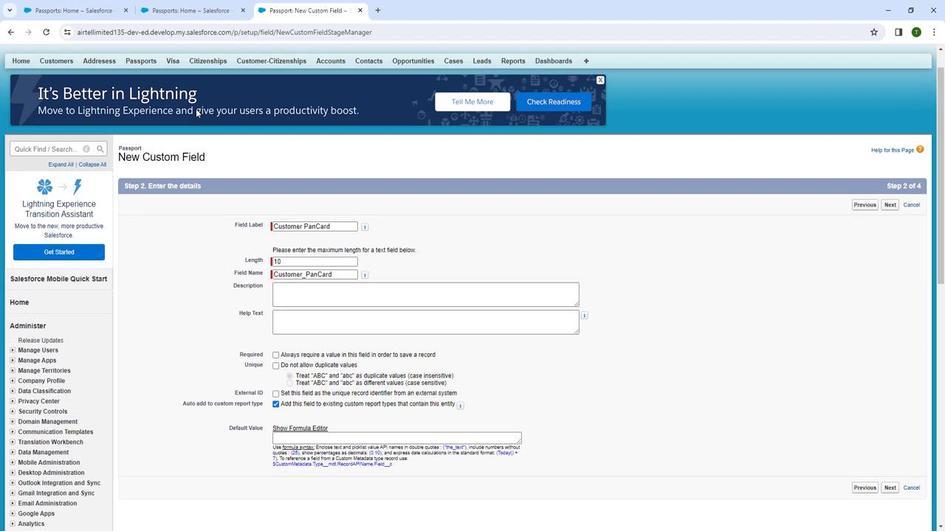 
Action: Mouse scrolled (164, 117) with delta (0, 0)
Screenshot: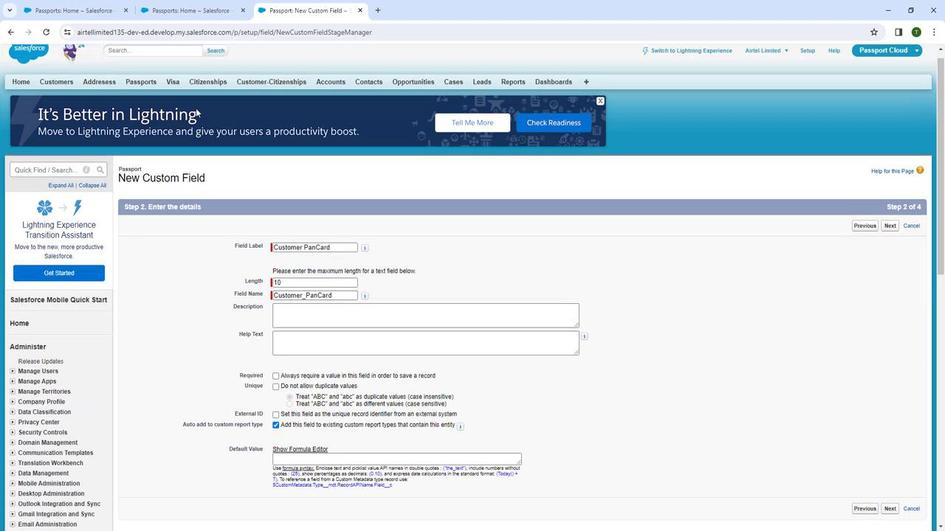 
Action: Mouse moved to (101, 43)
Screenshot: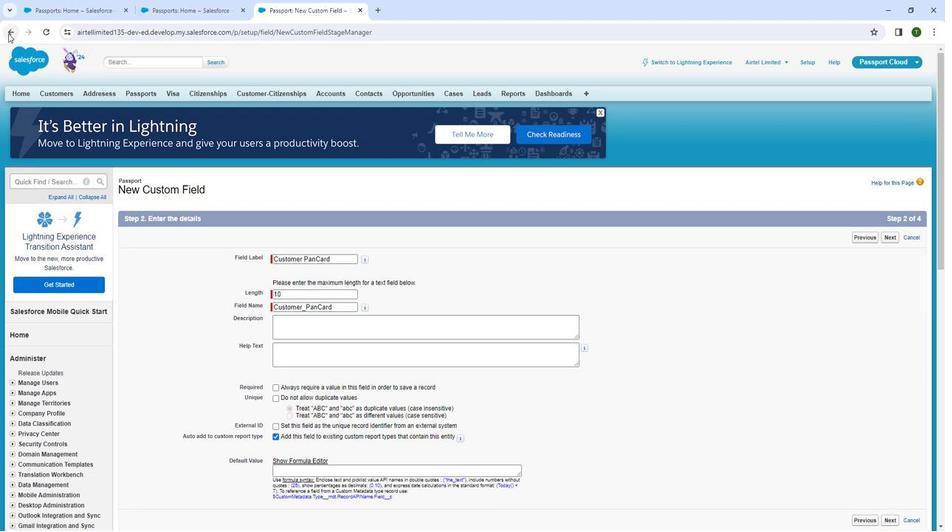 
Action: Mouse pressed left at (101, 43)
Screenshot: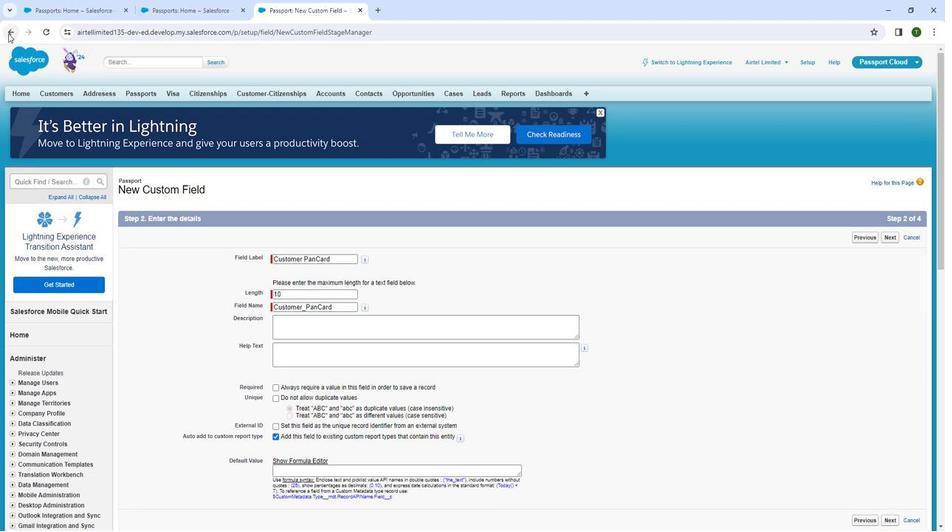 
Action: Mouse moved to (199, 347)
Screenshot: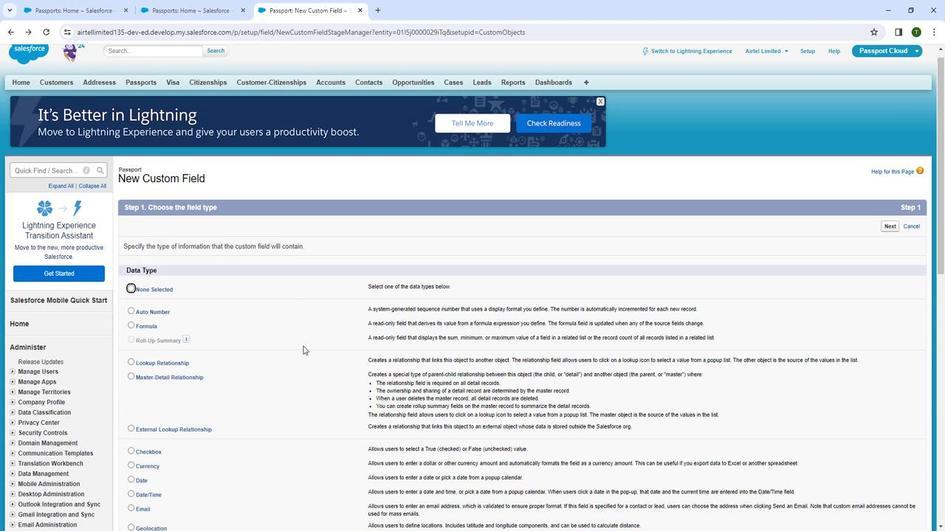 
Action: Mouse scrolled (199, 347) with delta (0, 0)
Screenshot: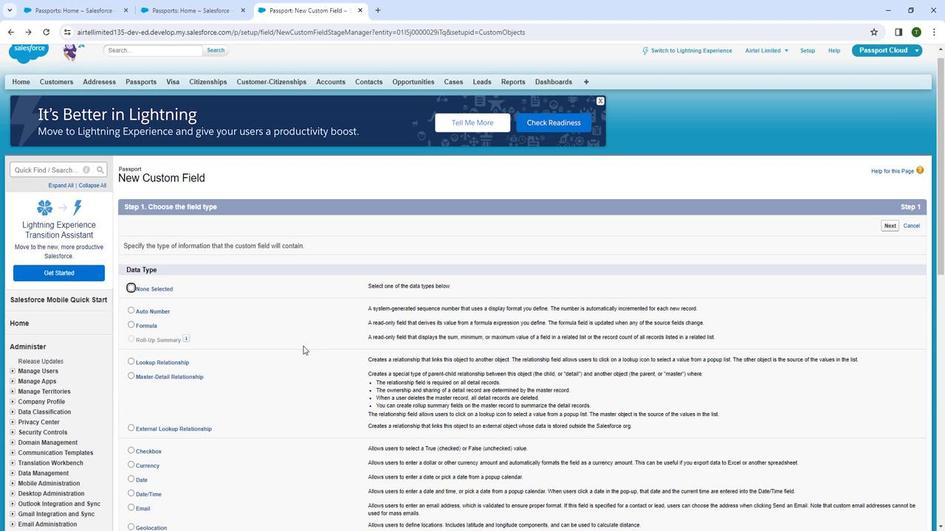 
Action: Mouse moved to (124, 200)
Screenshot: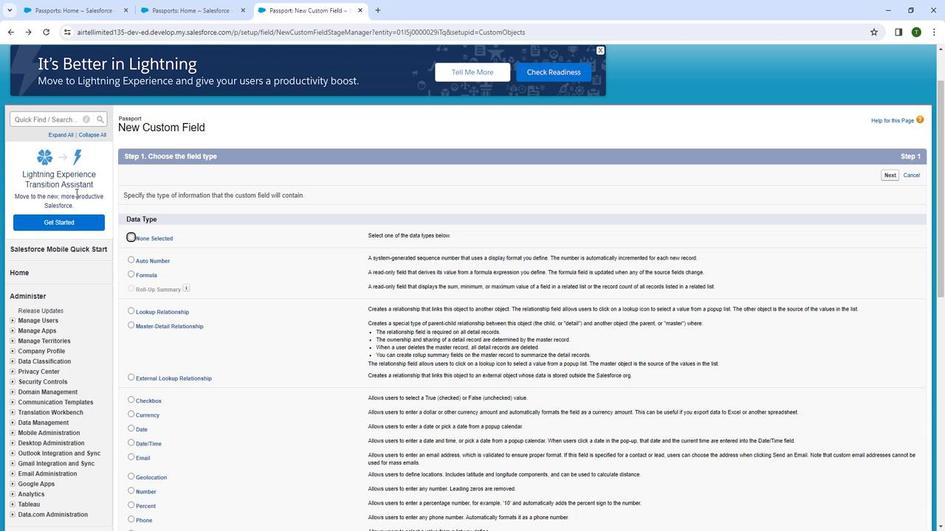 
Action: Mouse scrolled (124, 200) with delta (0, 0)
Screenshot: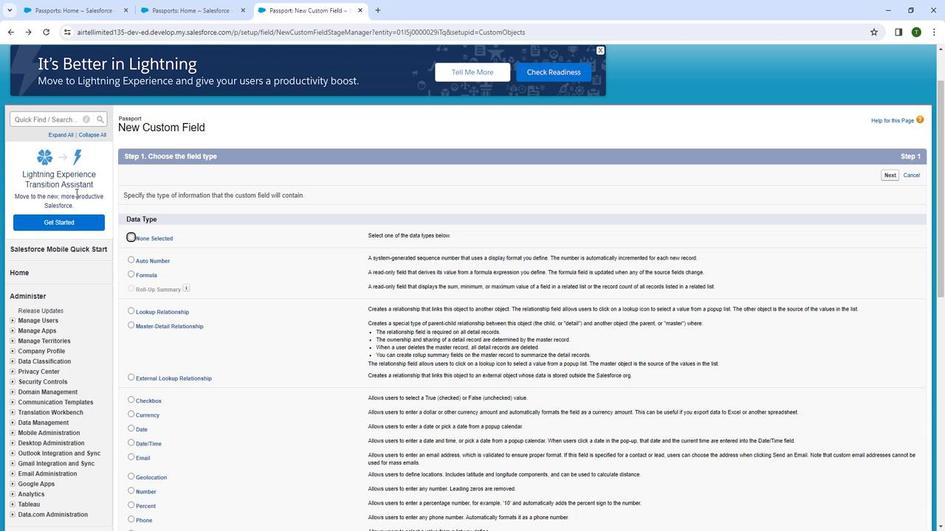 
Action: Mouse moved to (124, 200)
Screenshot: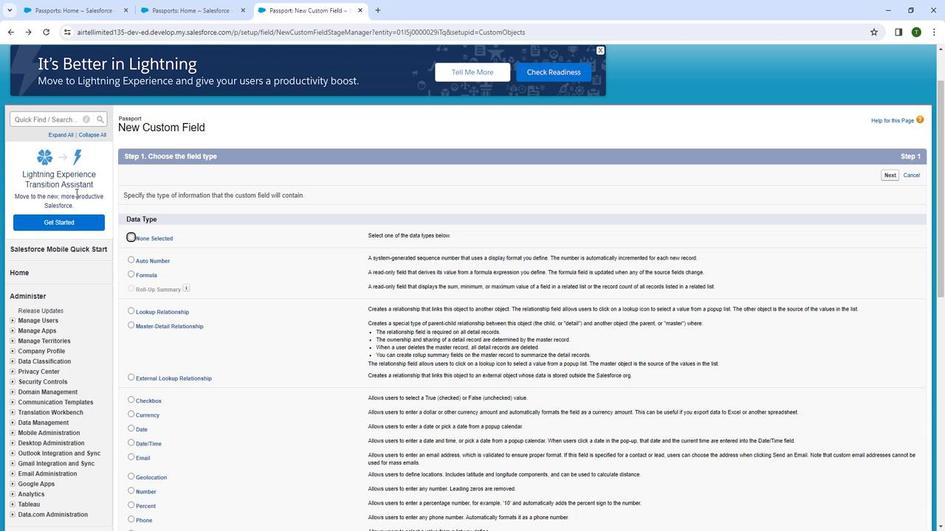 
Action: Mouse scrolled (124, 200) with delta (0, 0)
Screenshot: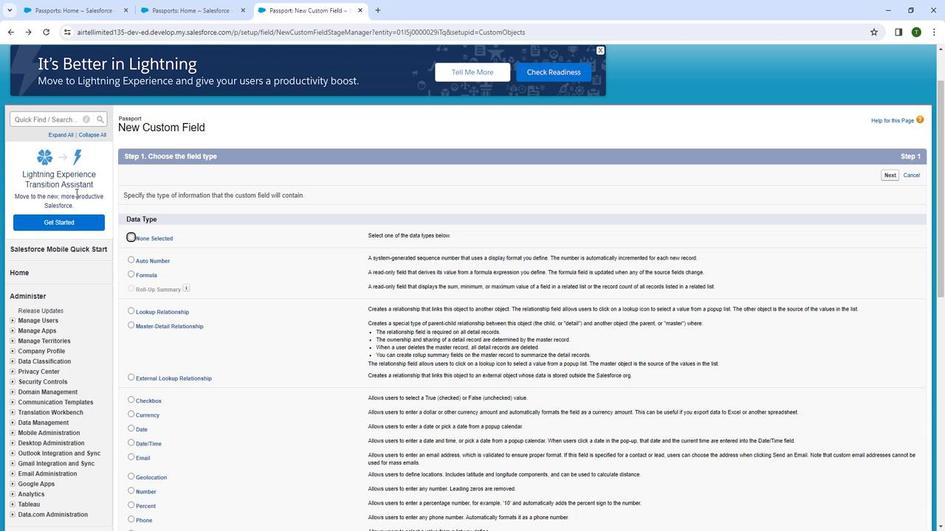 
Action: Mouse moved to (124, 198)
Screenshot: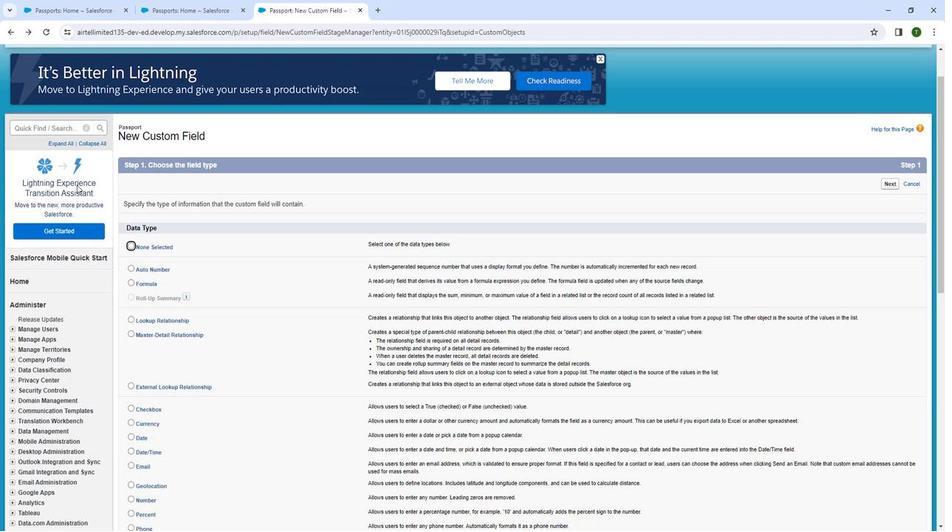 
Action: Mouse scrolled (124, 199) with delta (0, 0)
Screenshot: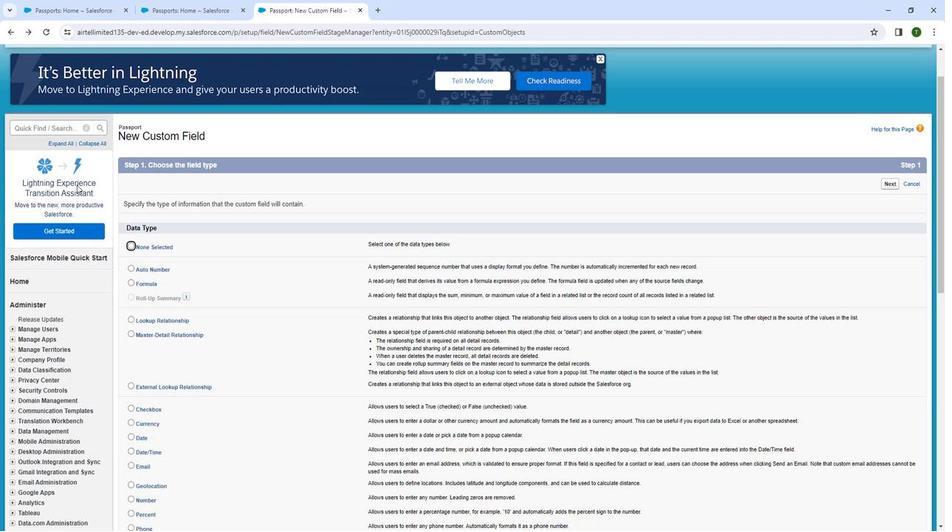 
Action: Mouse moved to (124, 194)
Screenshot: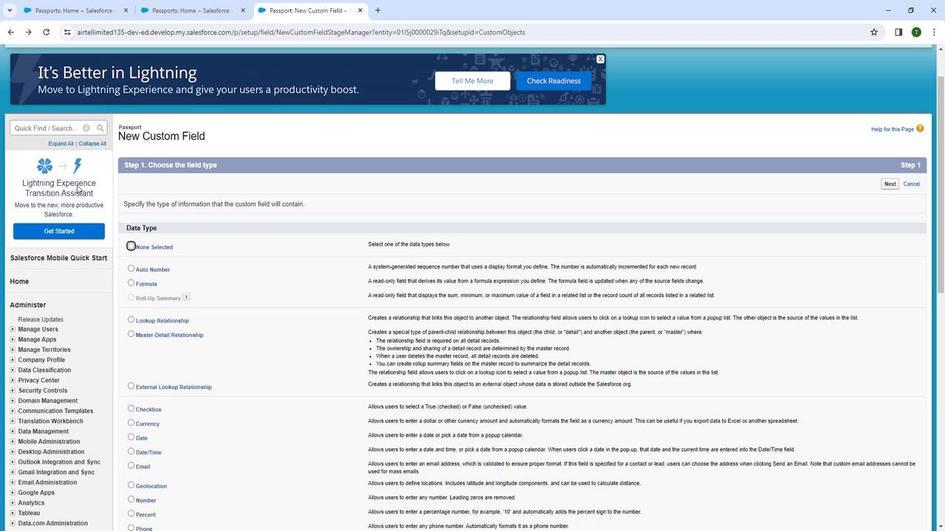 
Action: Mouse scrolled (124, 196) with delta (0, 0)
Screenshot: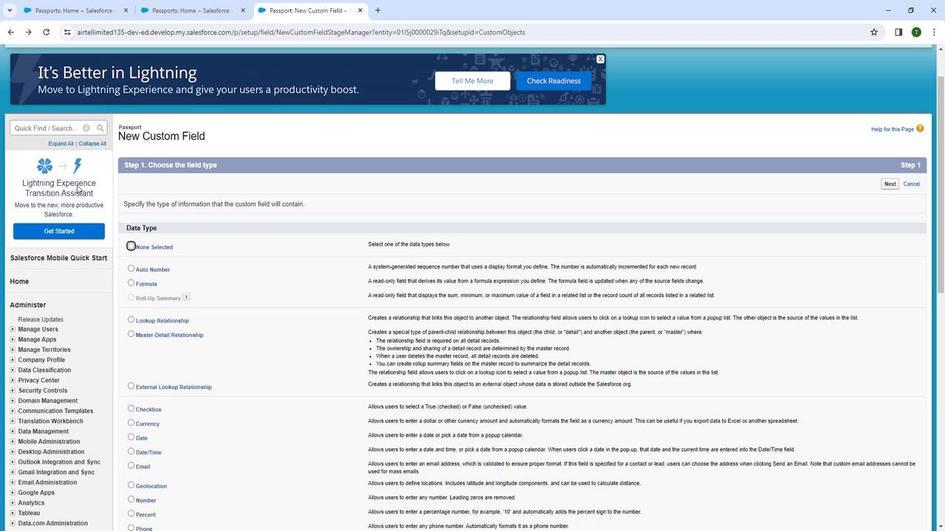
Action: Mouse moved to (104, 41)
Screenshot: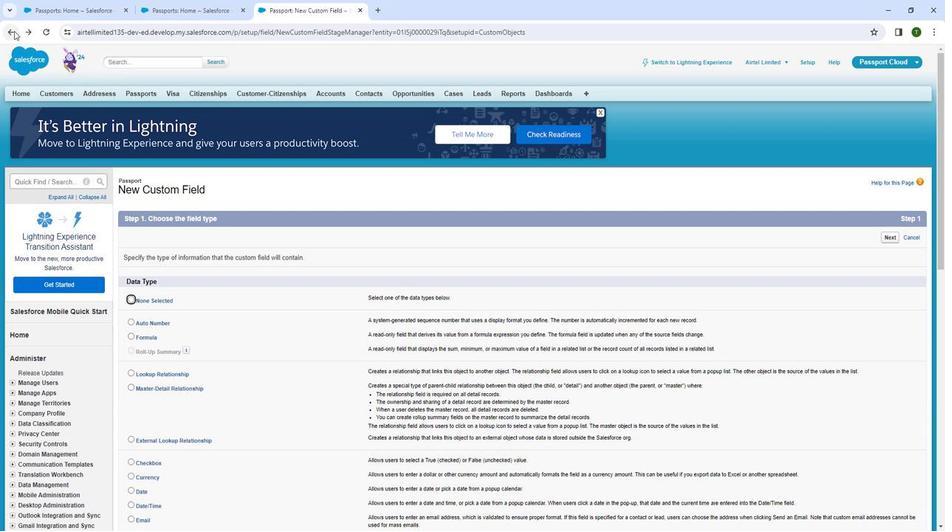 
Action: Mouse pressed left at (104, 41)
Screenshot: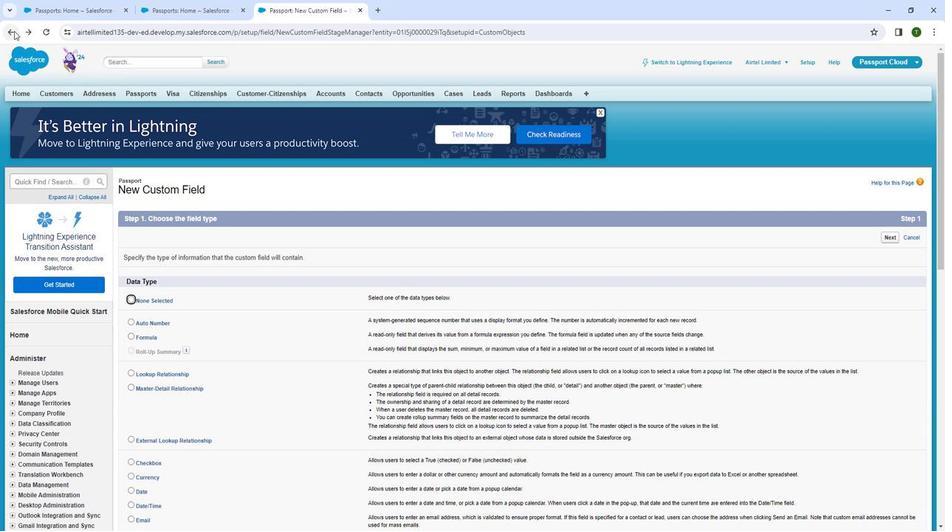
Action: Mouse moved to (223, 162)
Screenshot: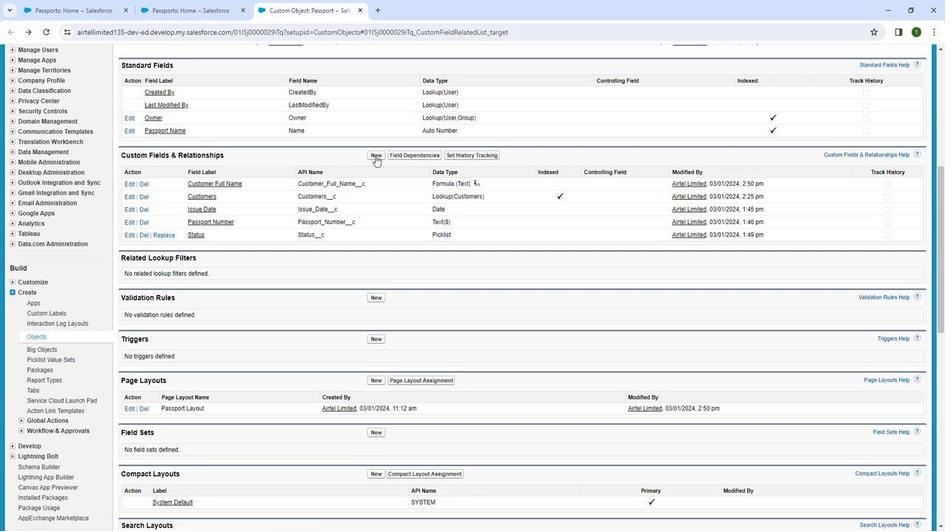 
Action: Mouse pressed left at (223, 162)
Screenshot: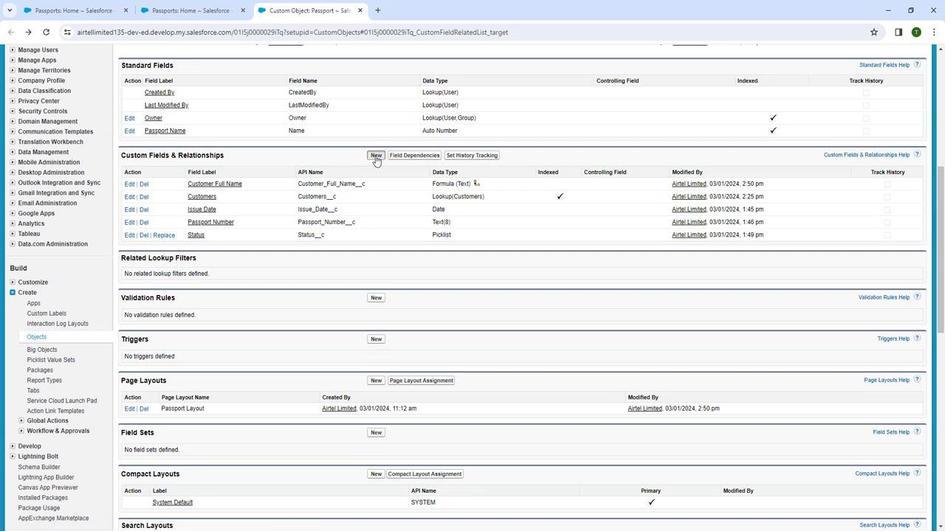 
Action: Mouse moved to (157, 312)
Screenshot: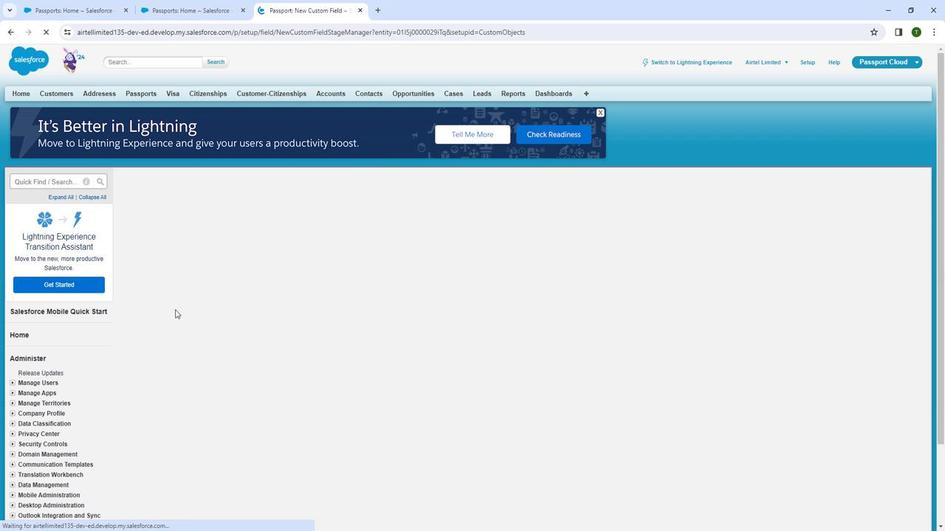 
Action: Mouse scrolled (157, 312) with delta (0, 0)
Screenshot: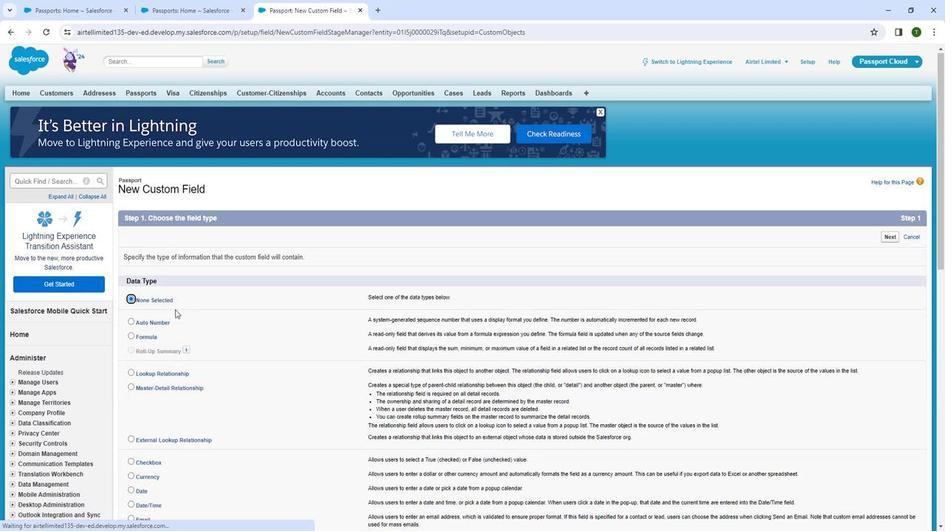 
Action: Mouse moved to (157, 312)
Screenshot: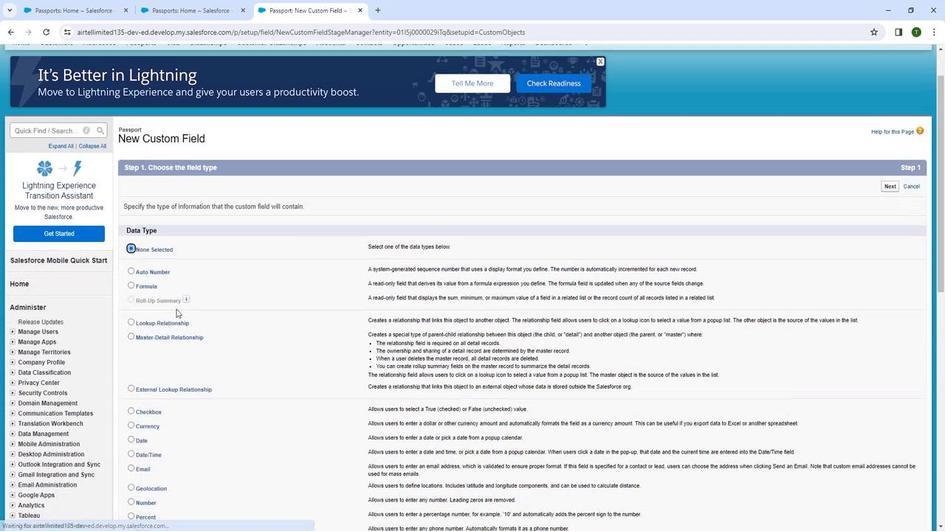 
Action: Mouse scrolled (157, 311) with delta (0, 0)
Screenshot: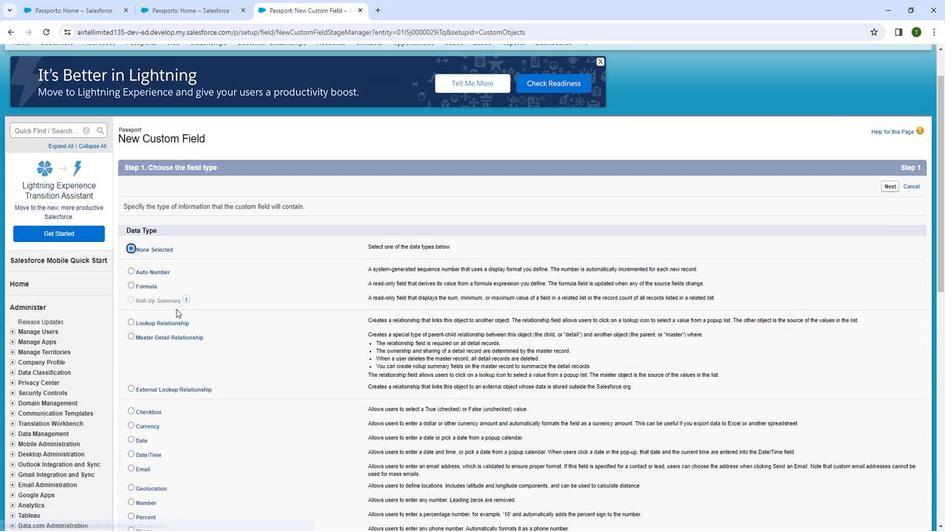 
Action: Mouse moved to (142, 240)
Screenshot: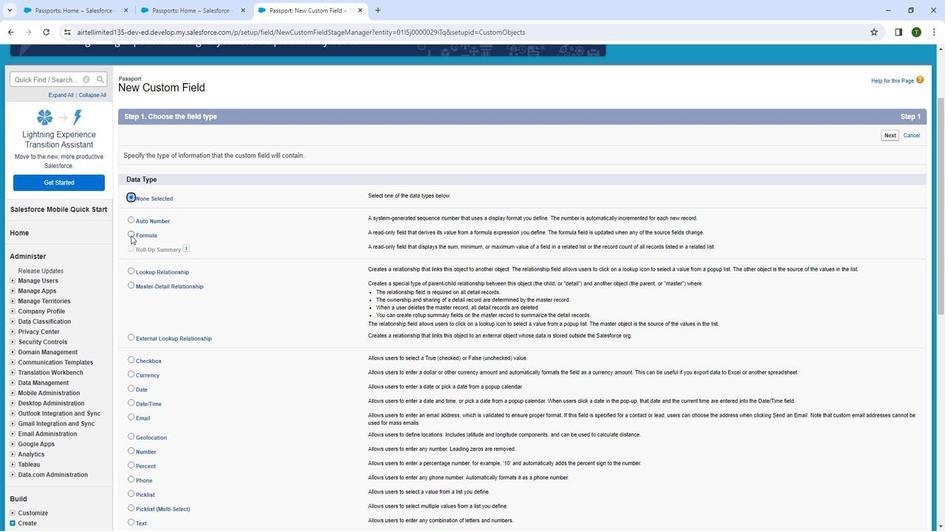 
Action: Mouse pressed left at (142, 240)
Screenshot: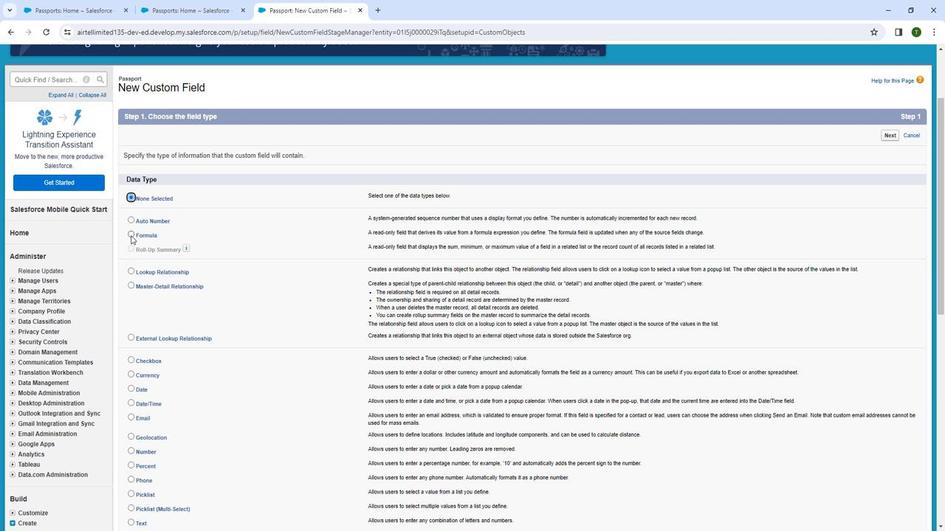 
Action: Mouse moved to (198, 253)
Screenshot: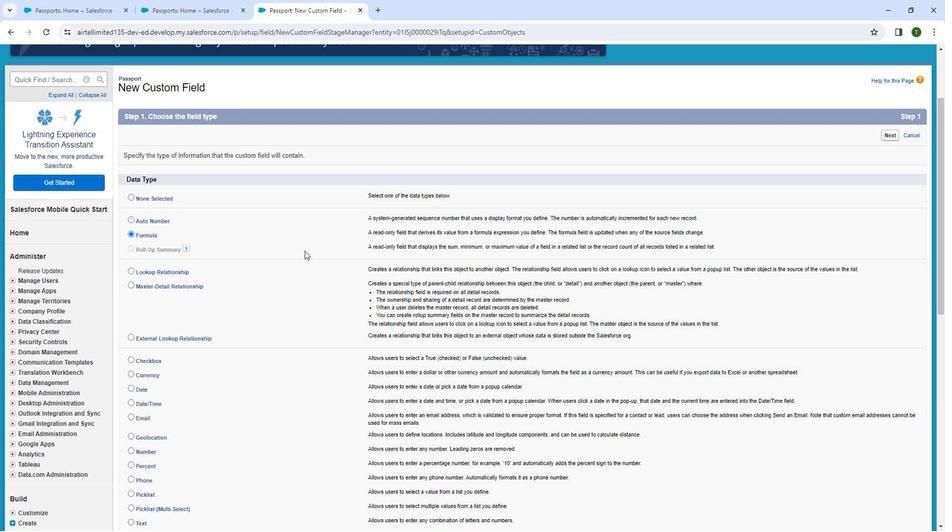 
Action: Mouse scrolled (198, 252) with delta (0, 0)
Screenshot: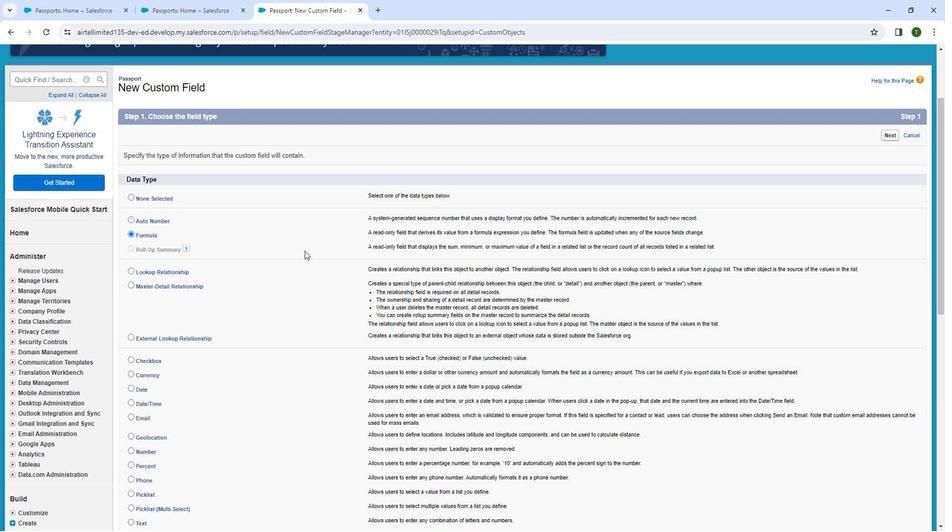 
Action: Mouse moved to (200, 257)
Screenshot: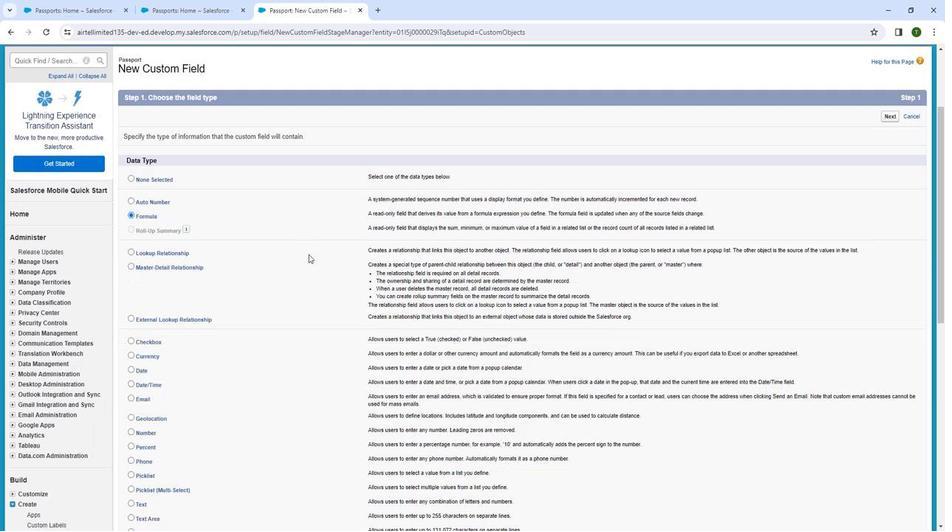 
Action: Mouse scrolled (200, 256) with delta (0, 0)
Screenshot: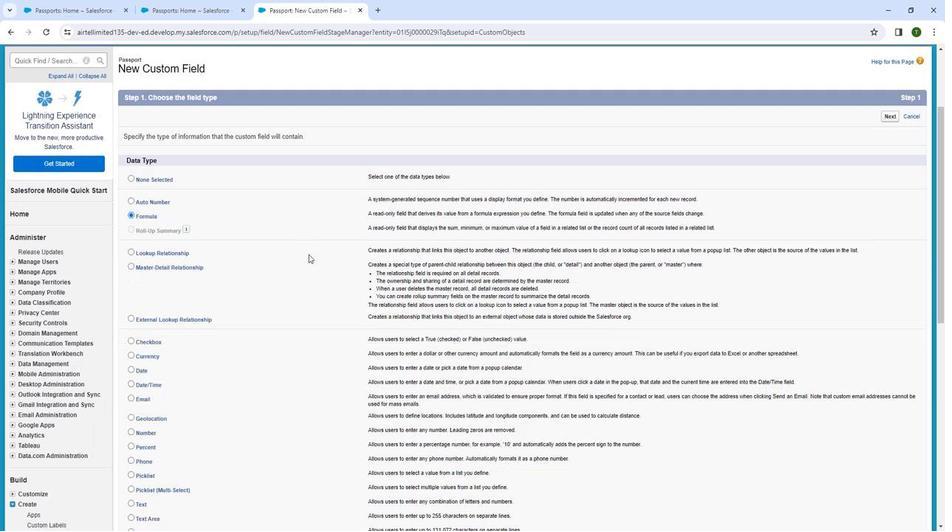 
Action: Mouse moved to (202, 261)
Screenshot: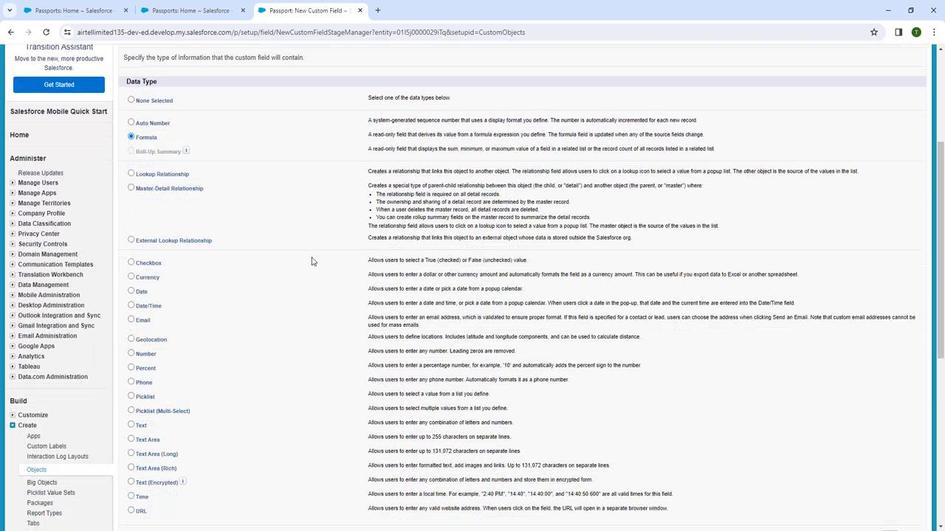 
Action: Mouse scrolled (202, 260) with delta (0, 0)
Screenshot: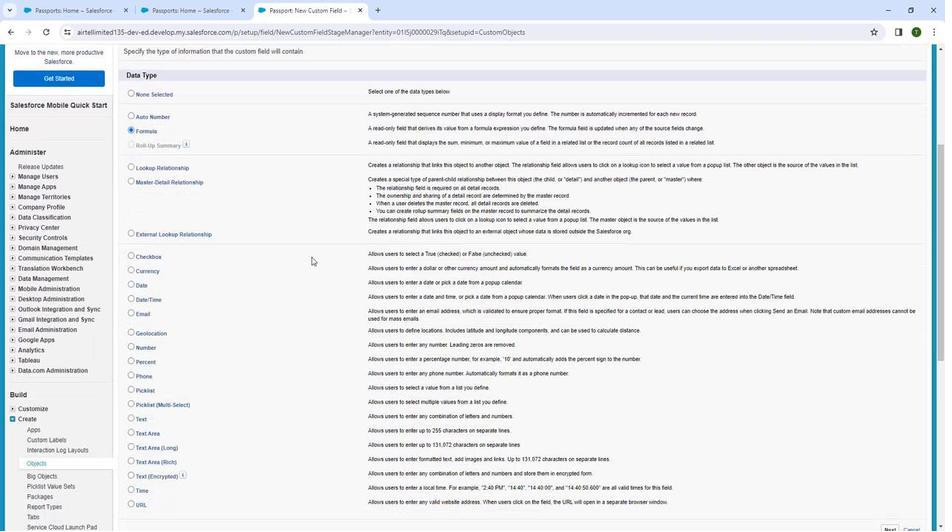 
Action: Mouse moved to (219, 257)
Screenshot: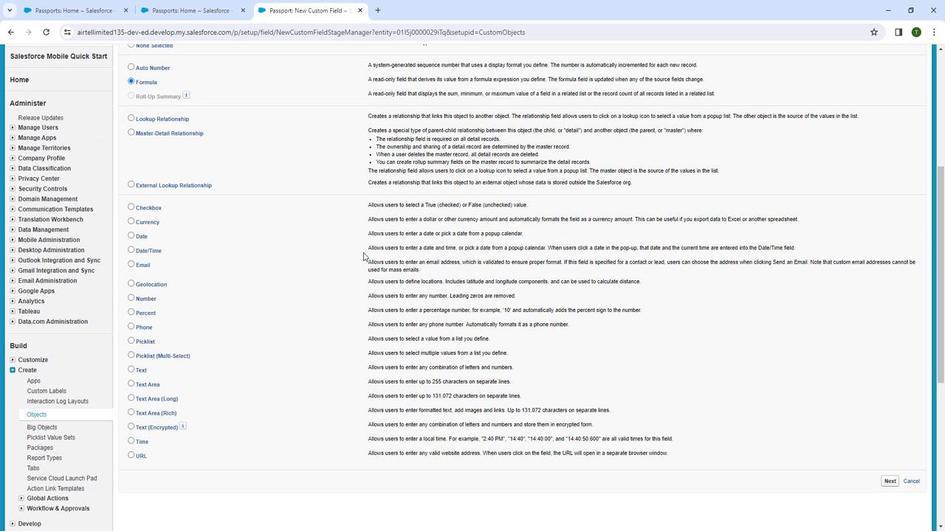 
Action: Mouse scrolled (219, 256) with delta (0, 0)
Screenshot: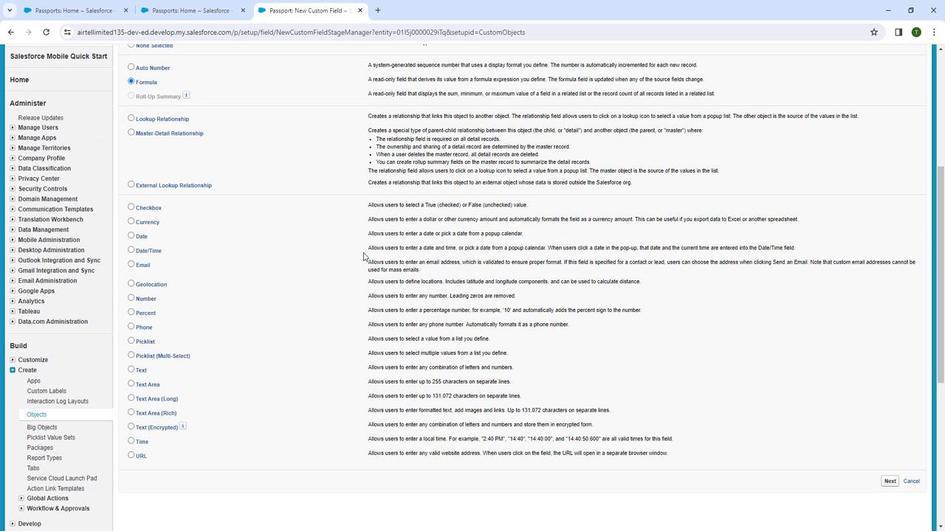 
Action: Mouse moved to (219, 258)
Screenshot: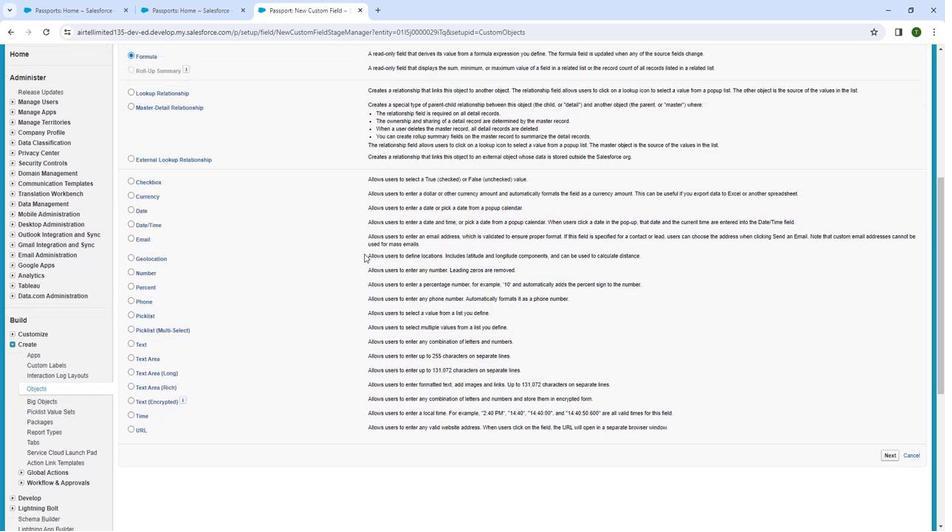 
Action: Mouse scrolled (219, 257) with delta (0, 0)
Screenshot: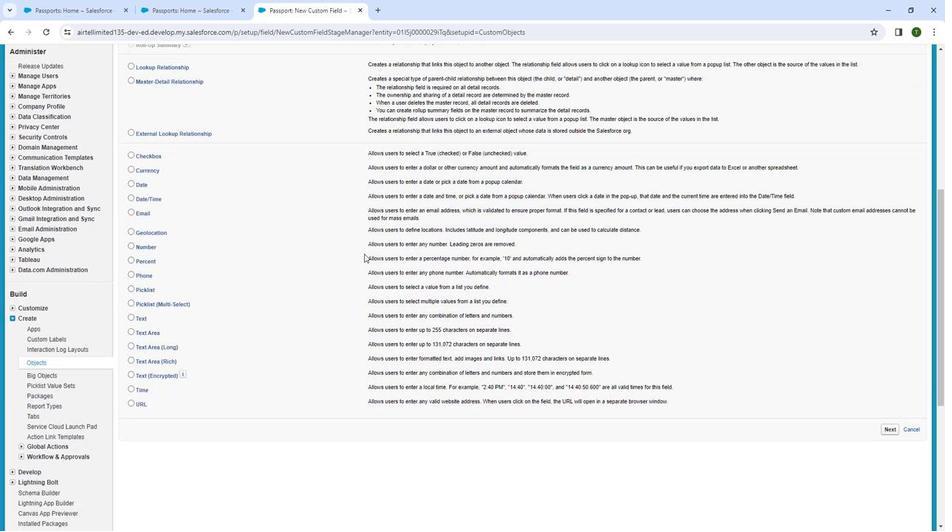 
Action: Mouse moved to (393, 381)
Screenshot: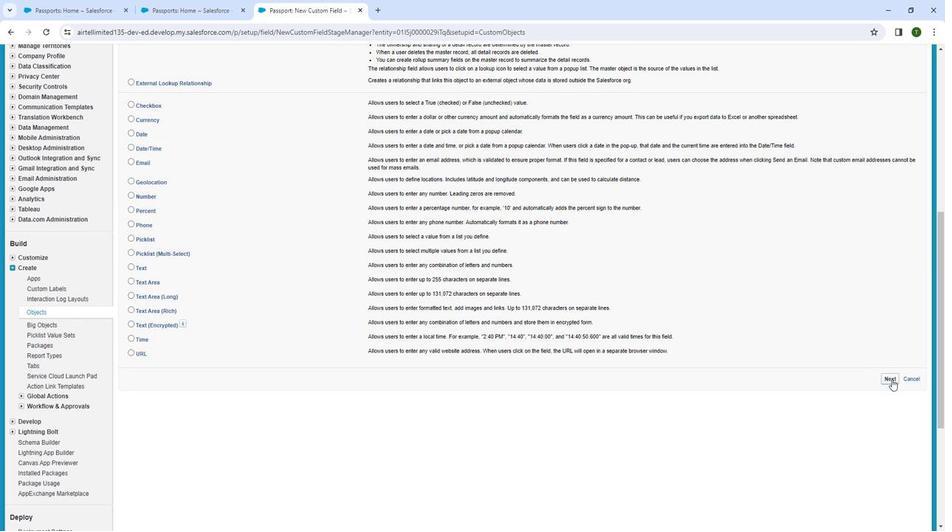 
Action: Mouse pressed left at (393, 381)
Screenshot: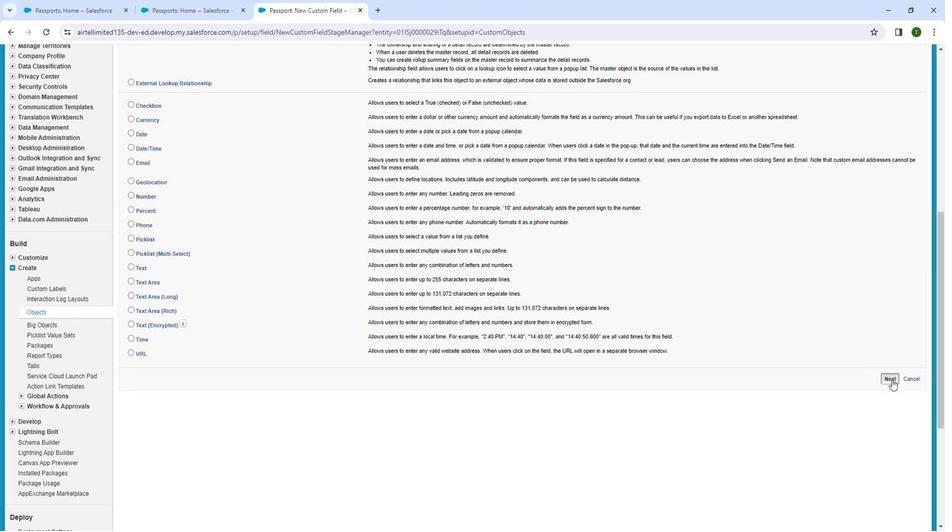 
Action: Mouse moved to (191, 262)
Screenshot: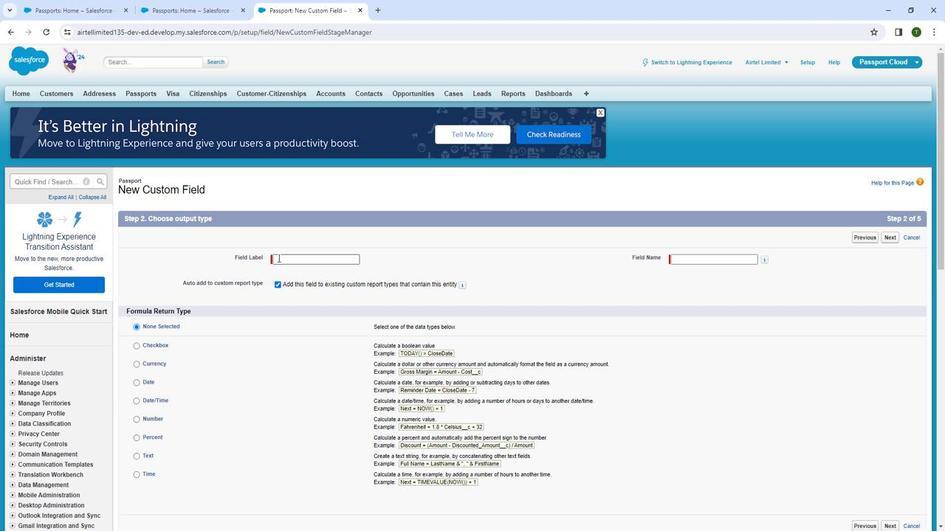 
Action: Mouse pressed left at (191, 262)
Screenshot: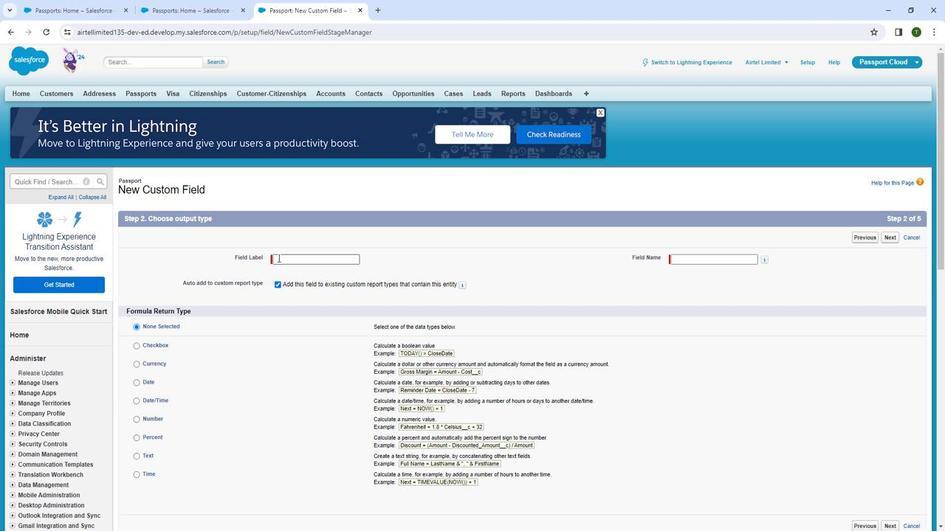 
Action: Mouse moved to (172, 283)
Screenshot: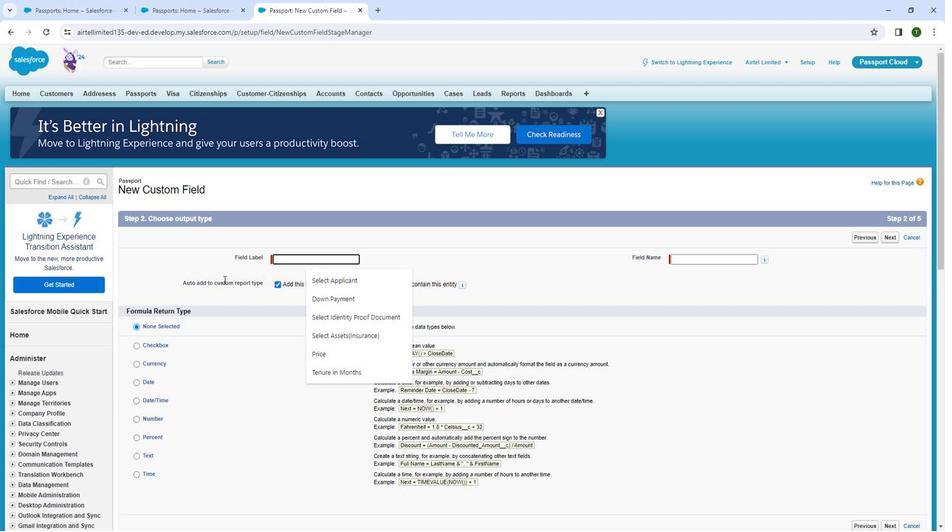 
Action: Key pressed <Key.shift>Cu
Screenshot: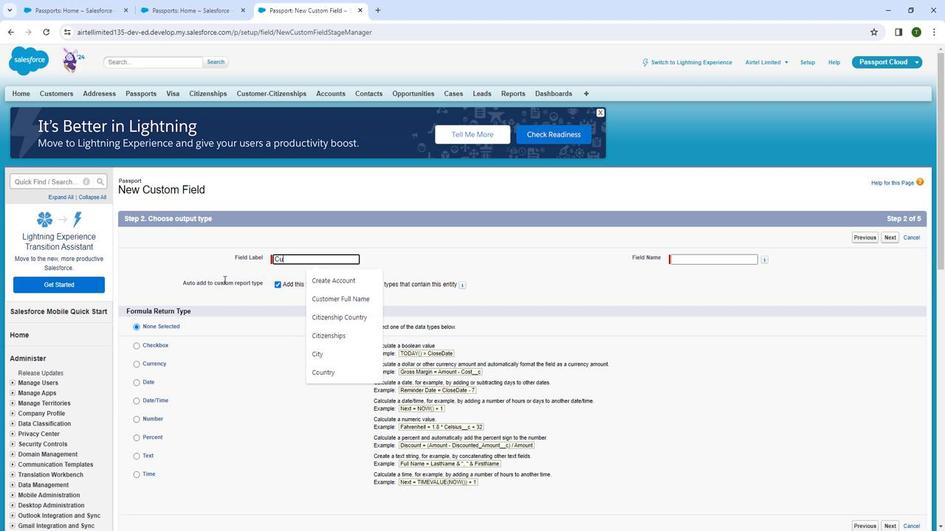 
Action: Mouse moved to (170, 275)
Screenshot: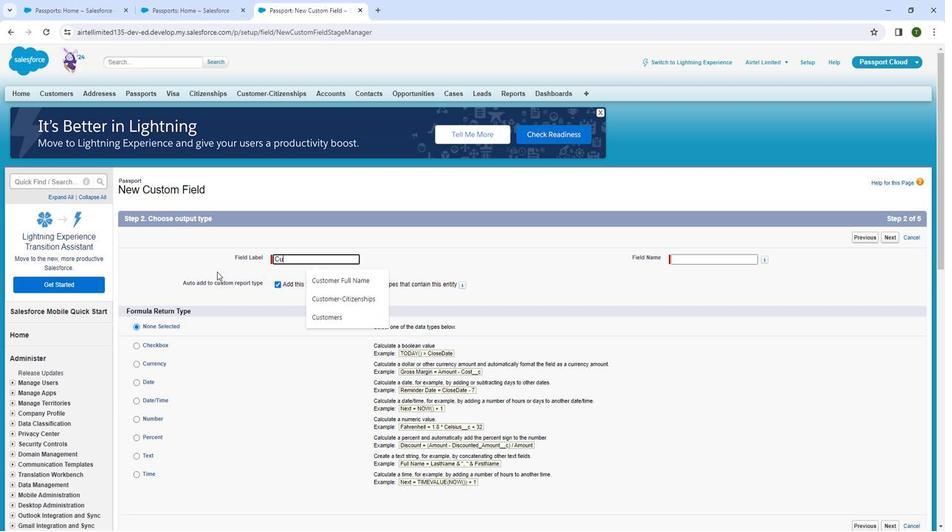 
Action: Key pressed sto
Screenshot: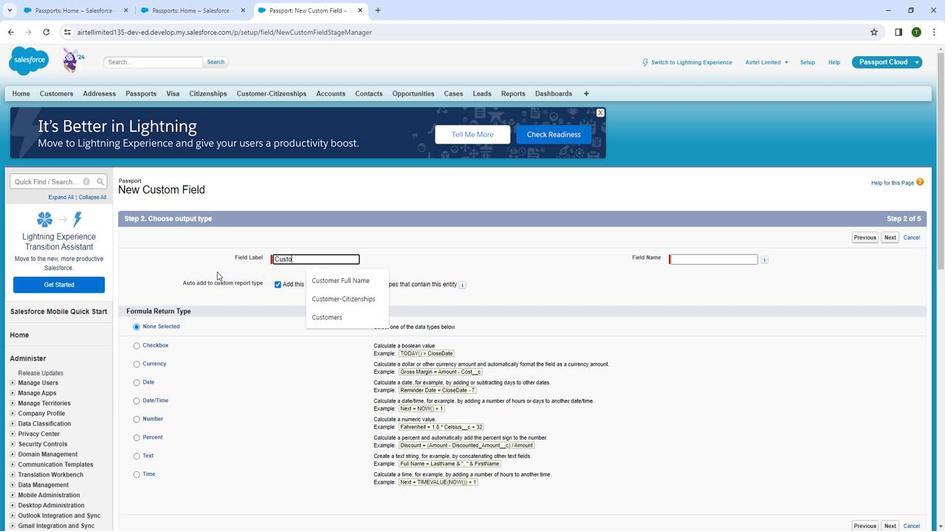 
Action: Mouse moved to (170, 275)
Screenshot: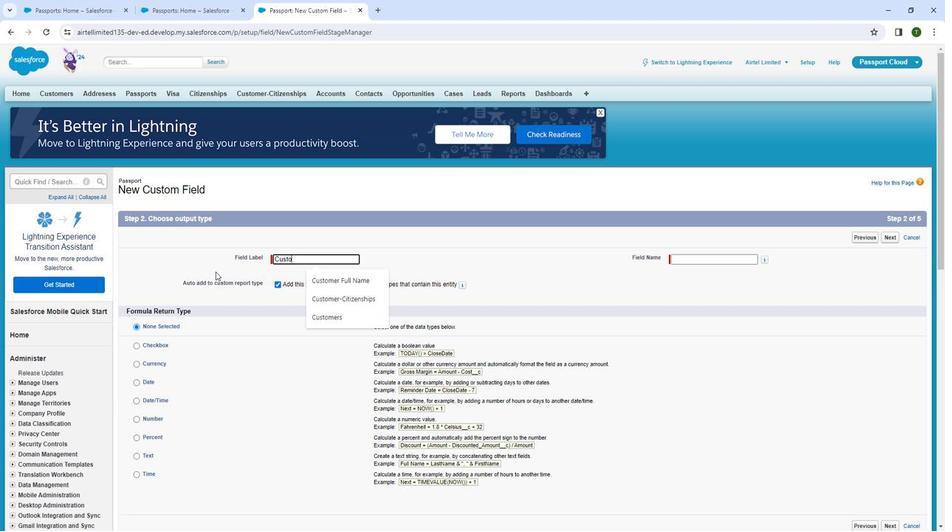 
Action: Key pressed m
Screenshot: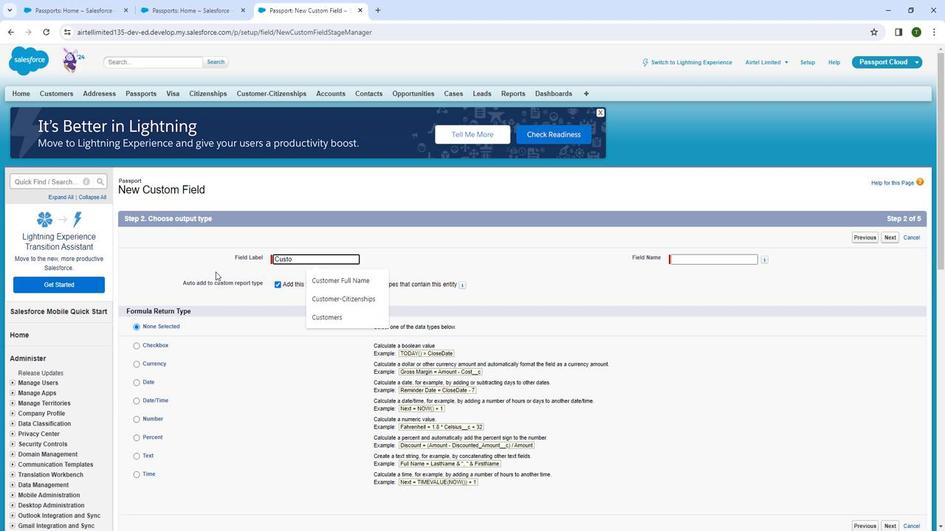 
Action: Mouse moved to (167, 268)
Screenshot: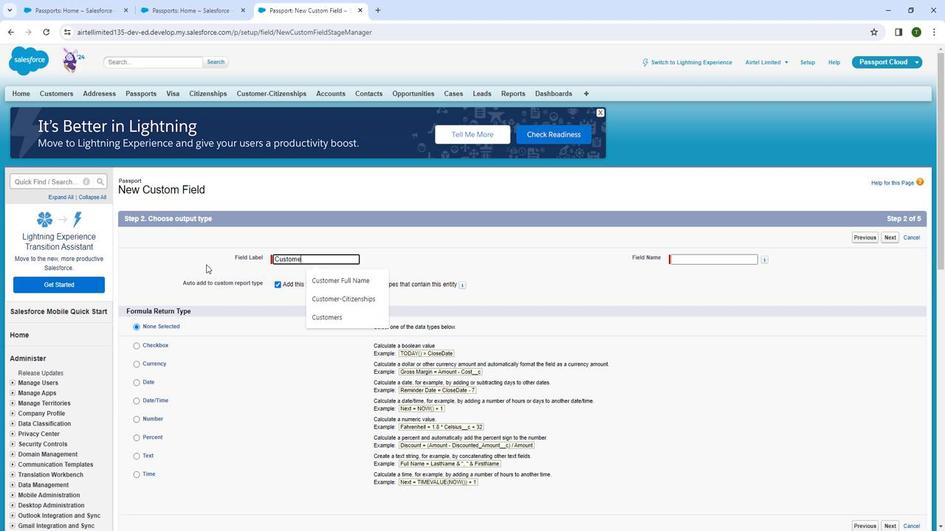 
Action: Key pressed e
Screenshot: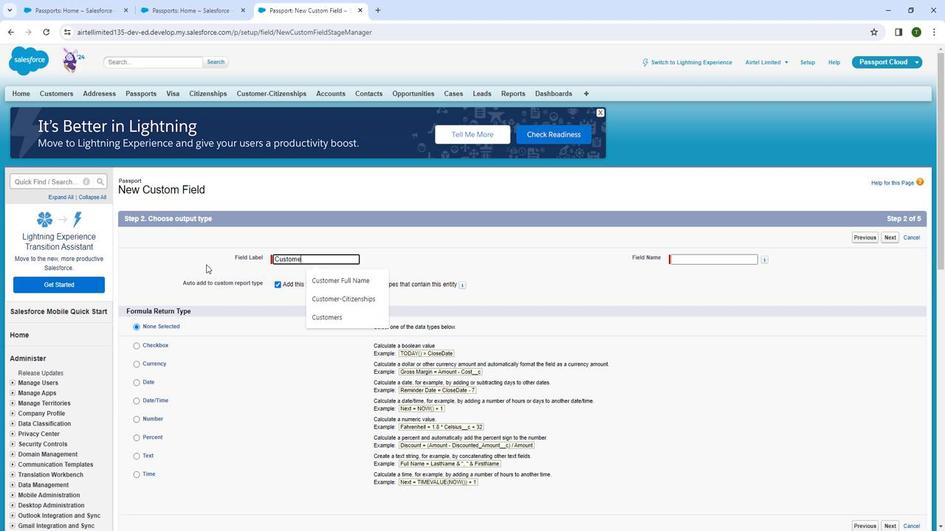 
Action: Mouse moved to (166, 273)
Screenshot: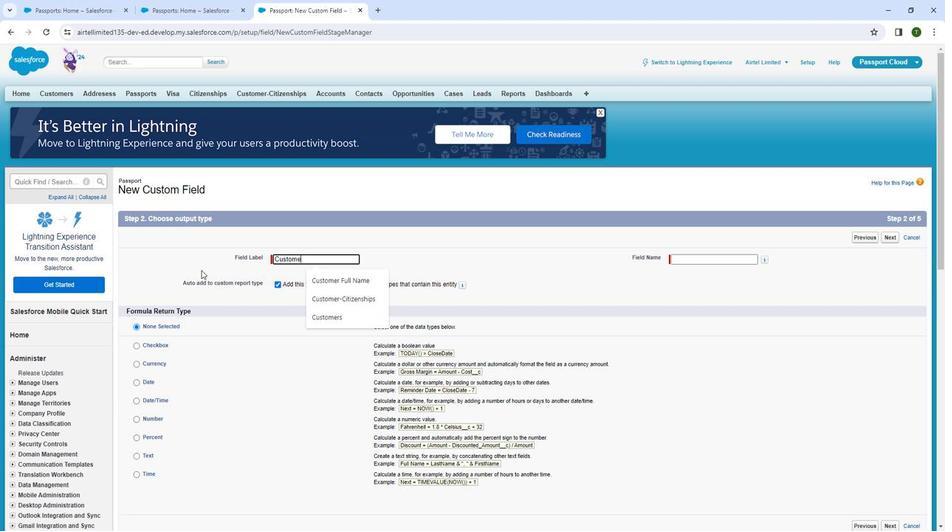 
Action: Key pressed r -1509, 406)
Screenshot: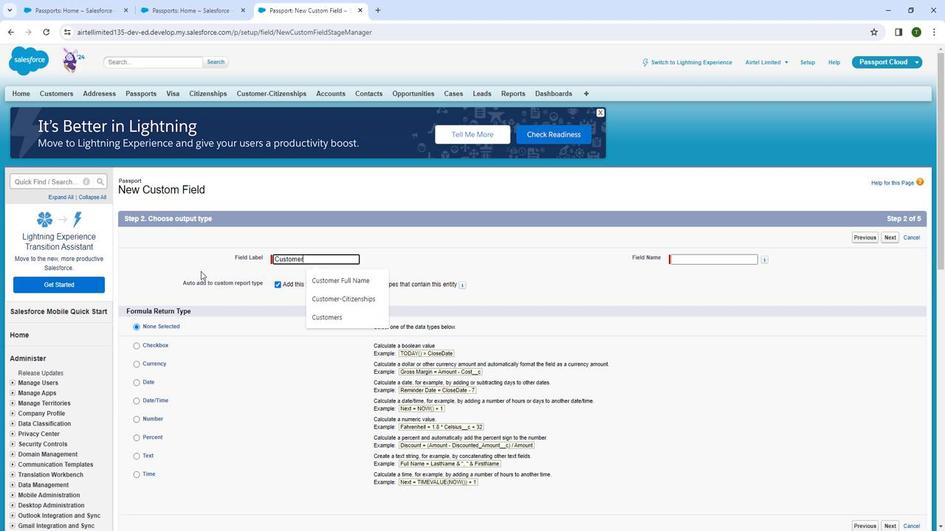 
Action: Mouse moved to (164, 277)
Screenshot: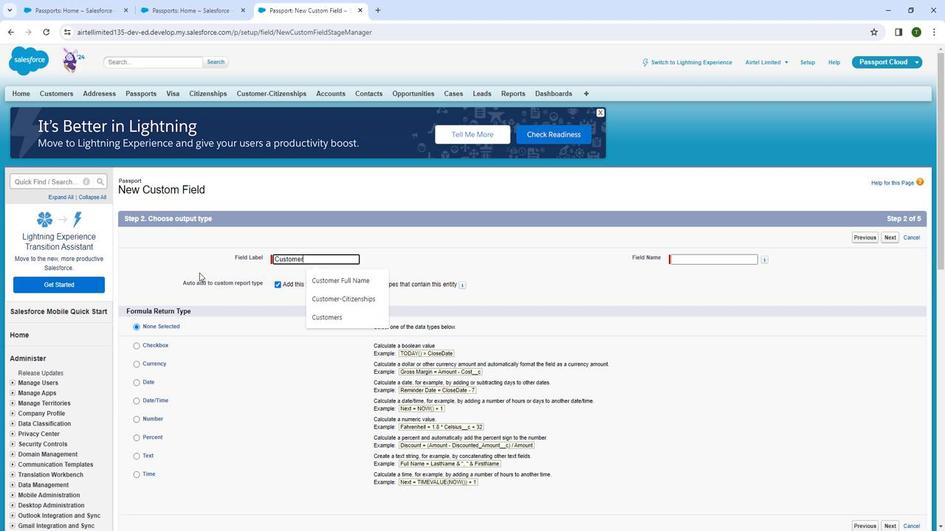 
Action: Key pressed <Key.space>
Screenshot: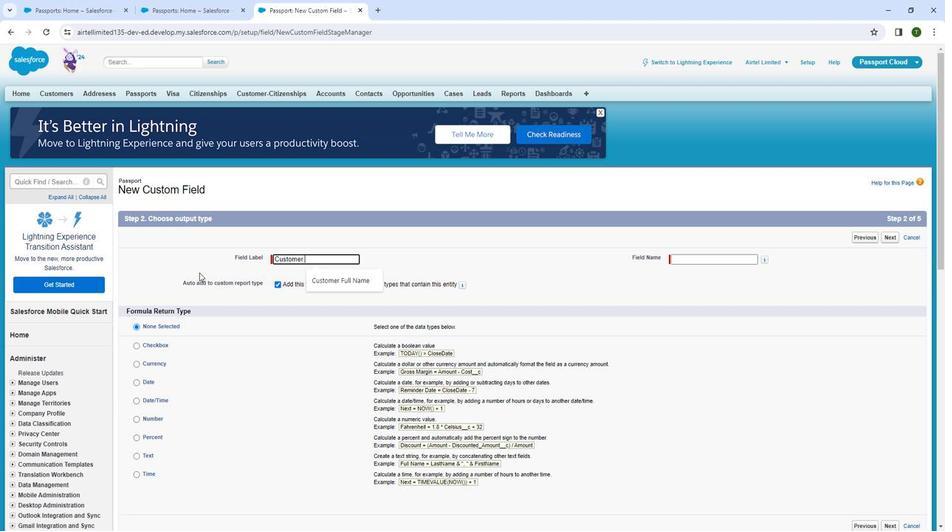 
Action: Mouse moved to (164, 279)
Screenshot: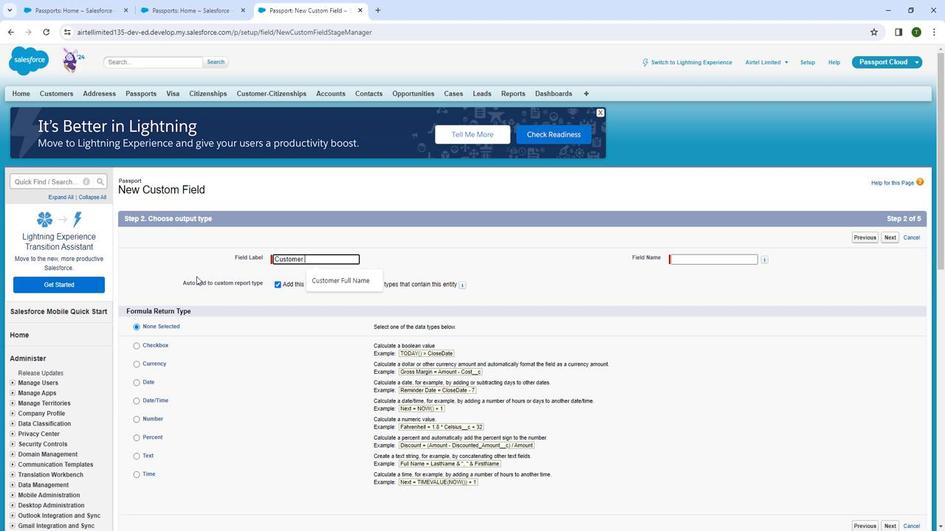 
Action: Key pressed <Key.shift_r><Key.shift_r><Key.shift_r><Key.shift_r><Key.shift_r><Key.shift_r><Key.shift_r><Key.shift_r><Key.shift_r><Key.shift_r><Key.shift_r>Pan<Key.shift>Caae<Key.backspace>
Screenshot: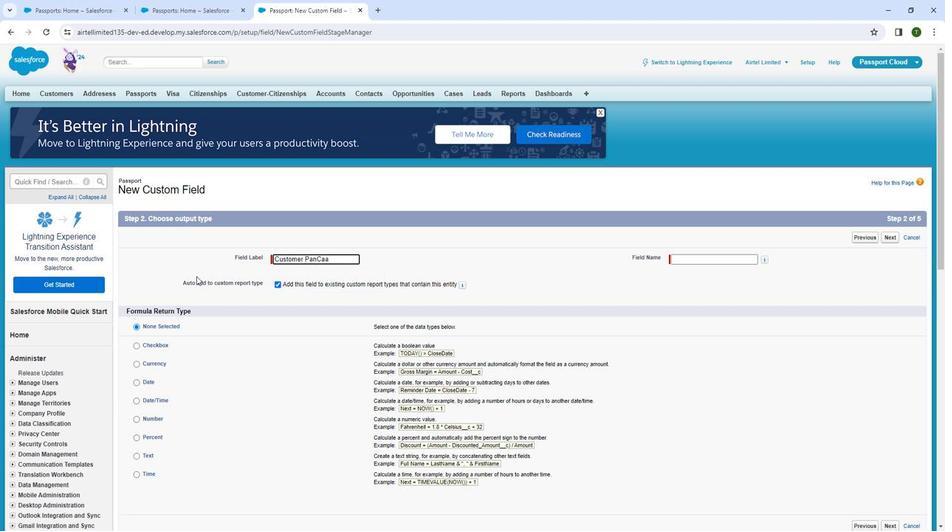 
Action: Mouse moved to (162, 282)
Screenshot: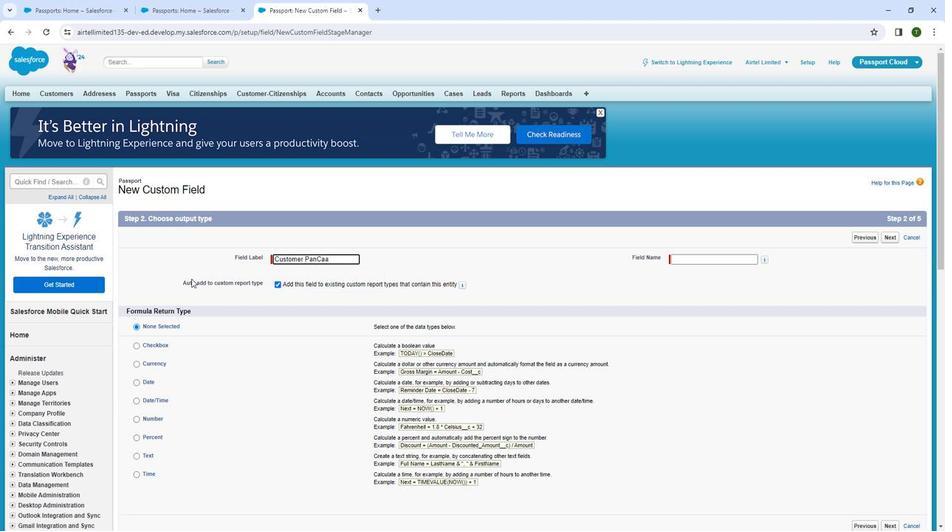 
Action: Key pressed <Key.backspace>rd
Screenshot: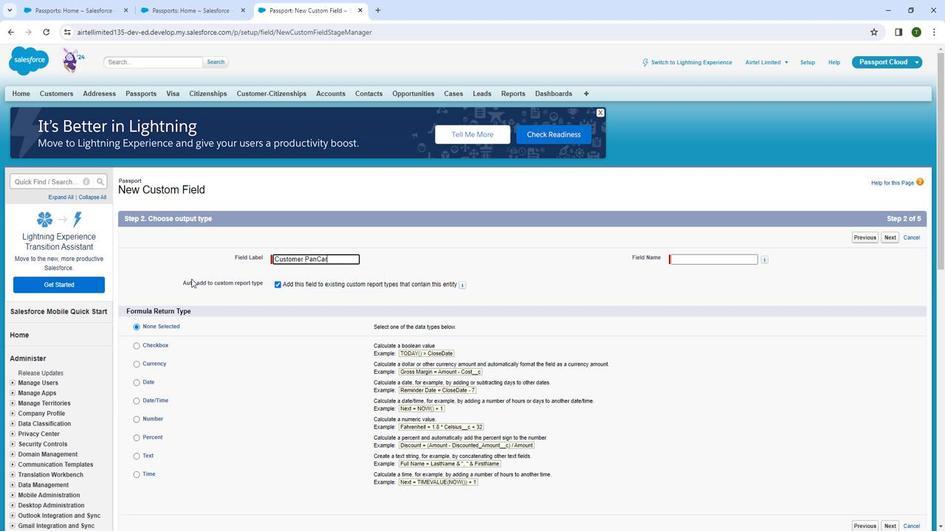 
Action: Mouse moved to (234, 258)
Screenshot: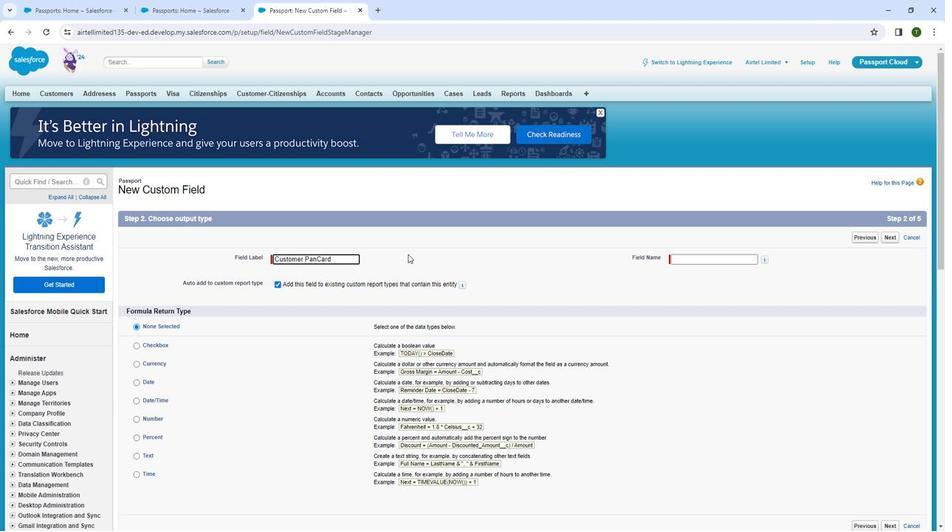 
Action: Mouse pressed left at (234, 258)
Screenshot: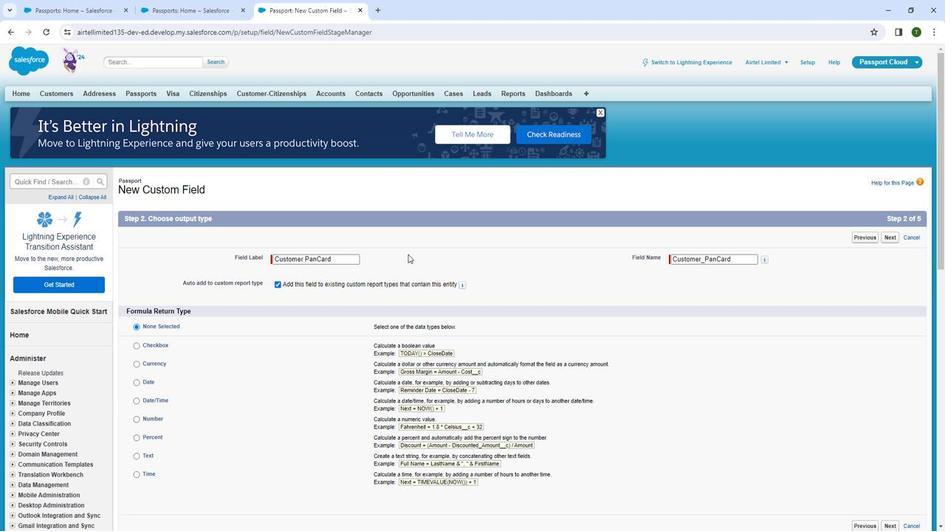 
Action: Mouse moved to (166, 398)
Screenshot: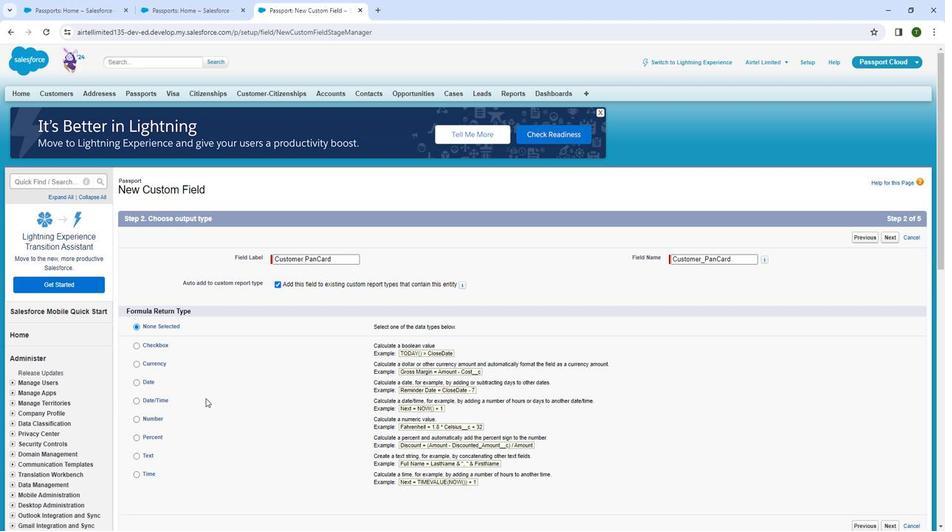 
Action: Mouse scrolled (166, 398) with delta (0, 0)
Screenshot: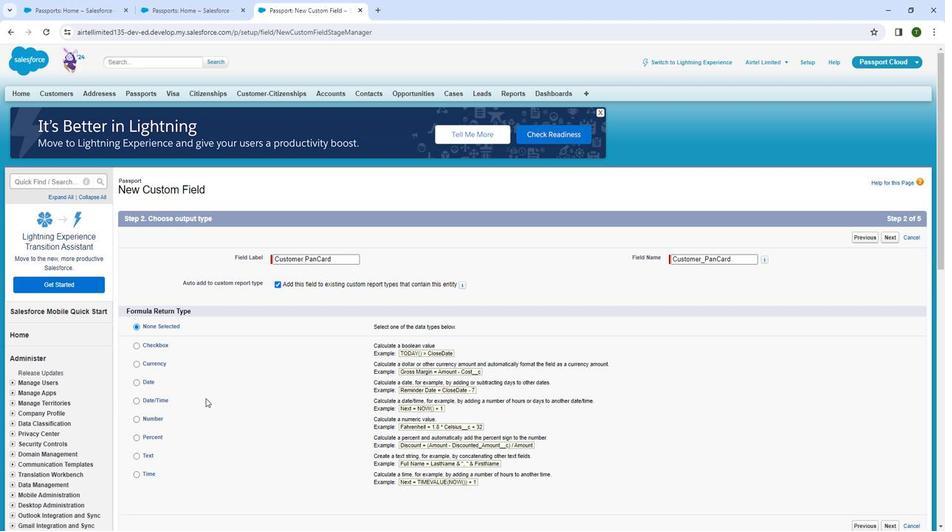 
Action: Mouse moved to (143, 407)
Screenshot: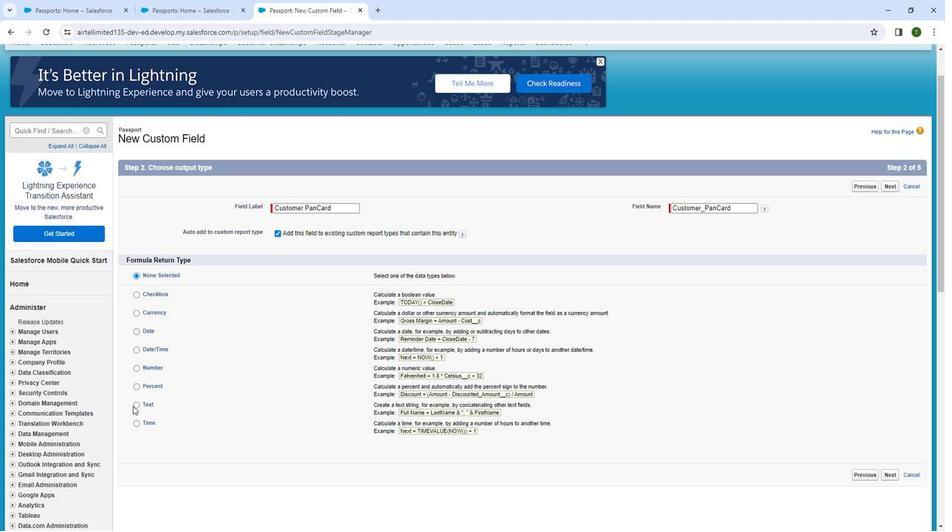 
Action: Mouse pressed left at (143, 407)
Screenshot: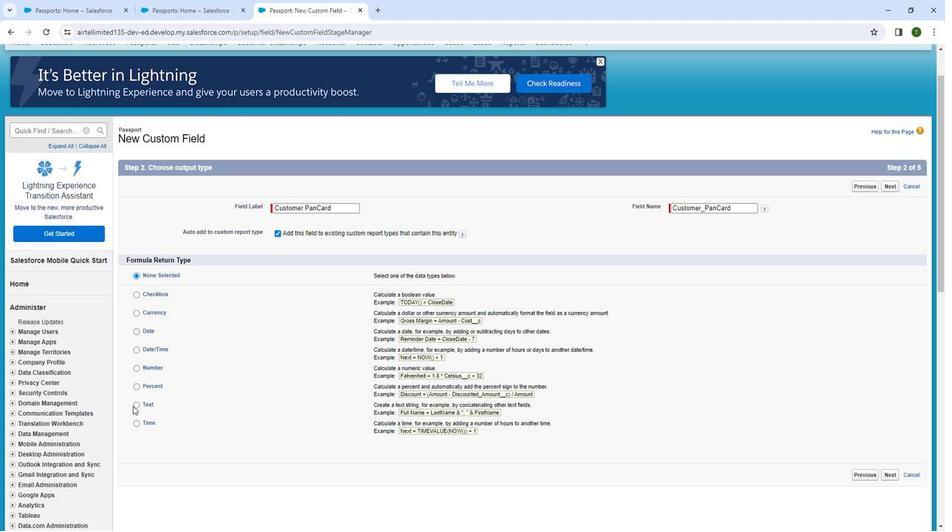 
Action: Mouse moved to (143, 407)
Screenshot: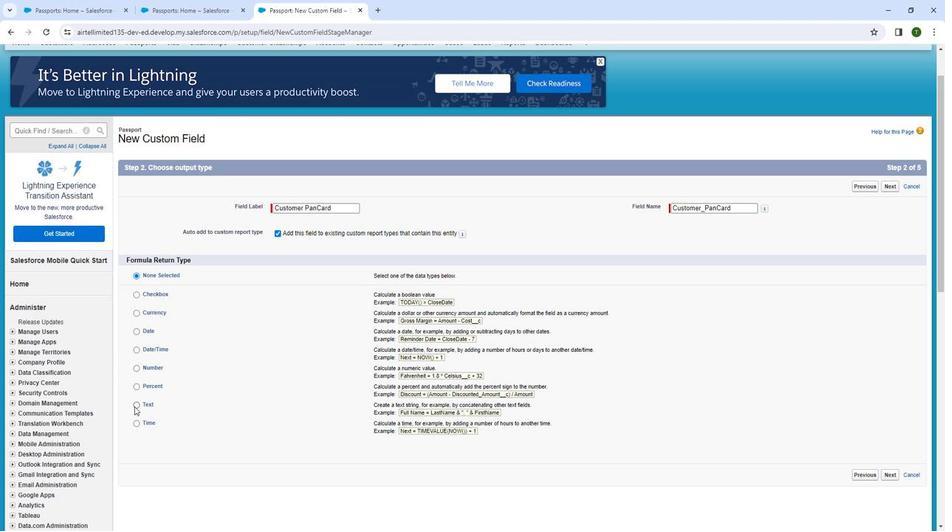 
Action: Mouse pressed left at (143, 407)
Screenshot: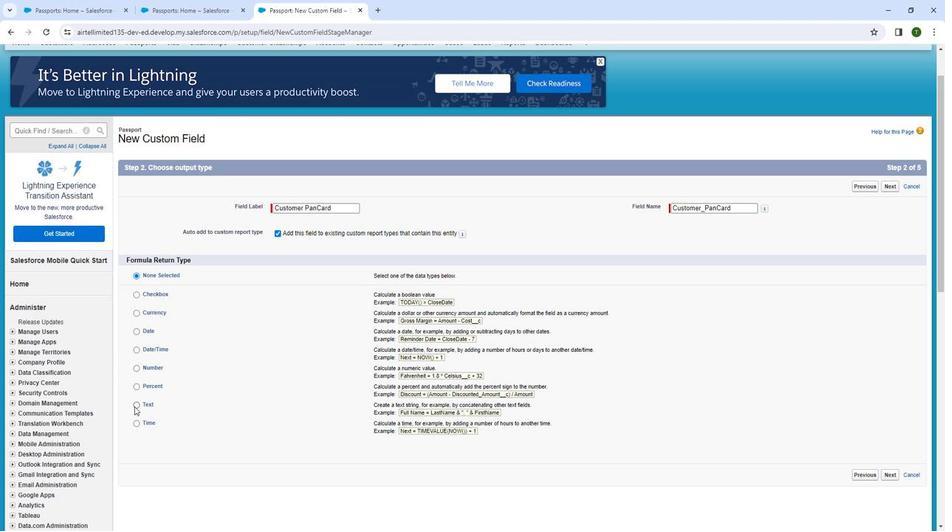 
Action: Mouse moved to (220, 385)
Screenshot: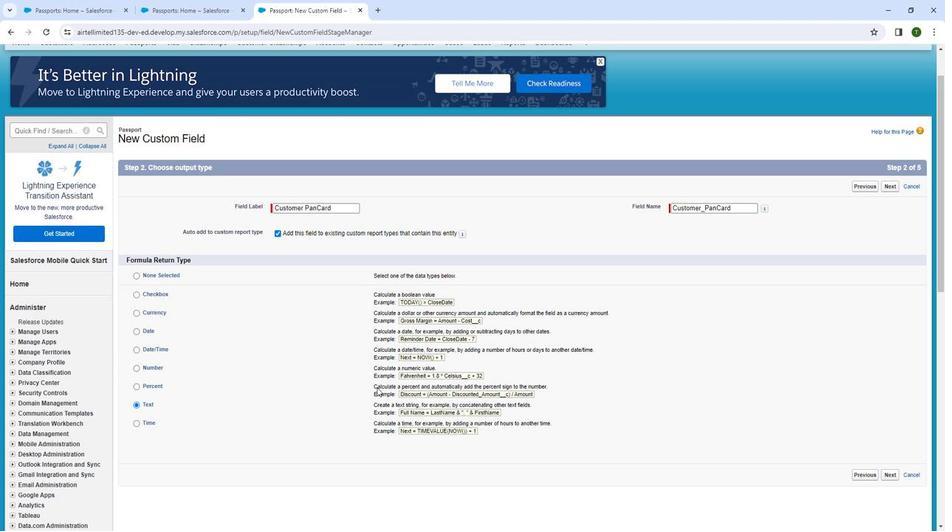 
Action: Mouse scrolled (220, 385) with delta (0, 0)
Screenshot: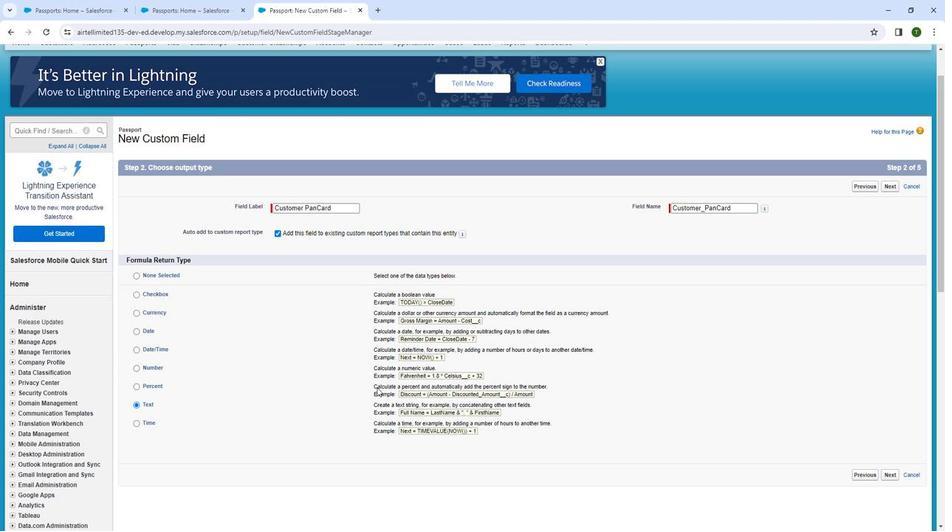 
Action: Mouse moved to (393, 426)
Screenshot: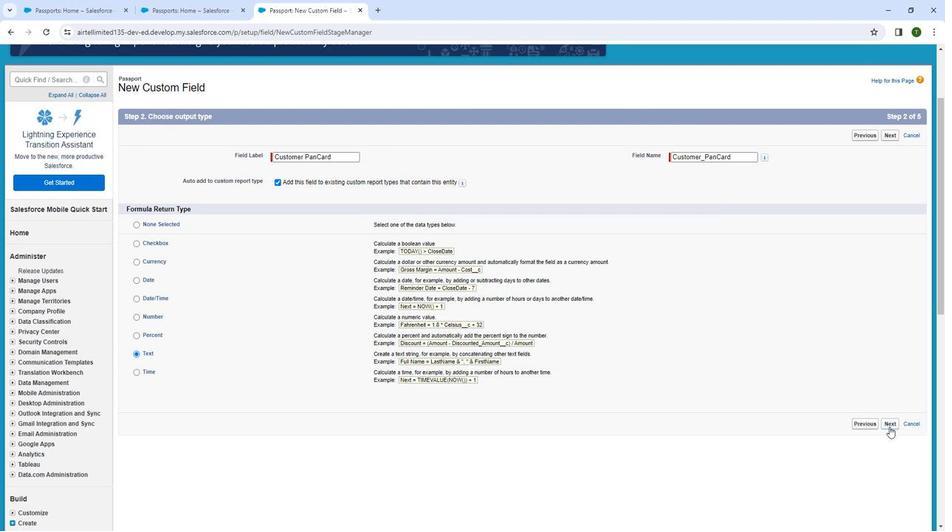 
Action: Mouse pressed left at (393, 426)
